 Task: Look for space in Baden, Austria from 11th June, 2023 to 17th June, 2023 for 1 adult in price range Rs.5000 to Rs.12000. Place can be private room with 1  bedroom having 1 bed and 1 bathroom. Property type can be house, flat, guest house, hotel. Amenities needed are: heating. Booking option can be shelf check-in. Required host language is English.
Action: Mouse moved to (477, 160)
Screenshot: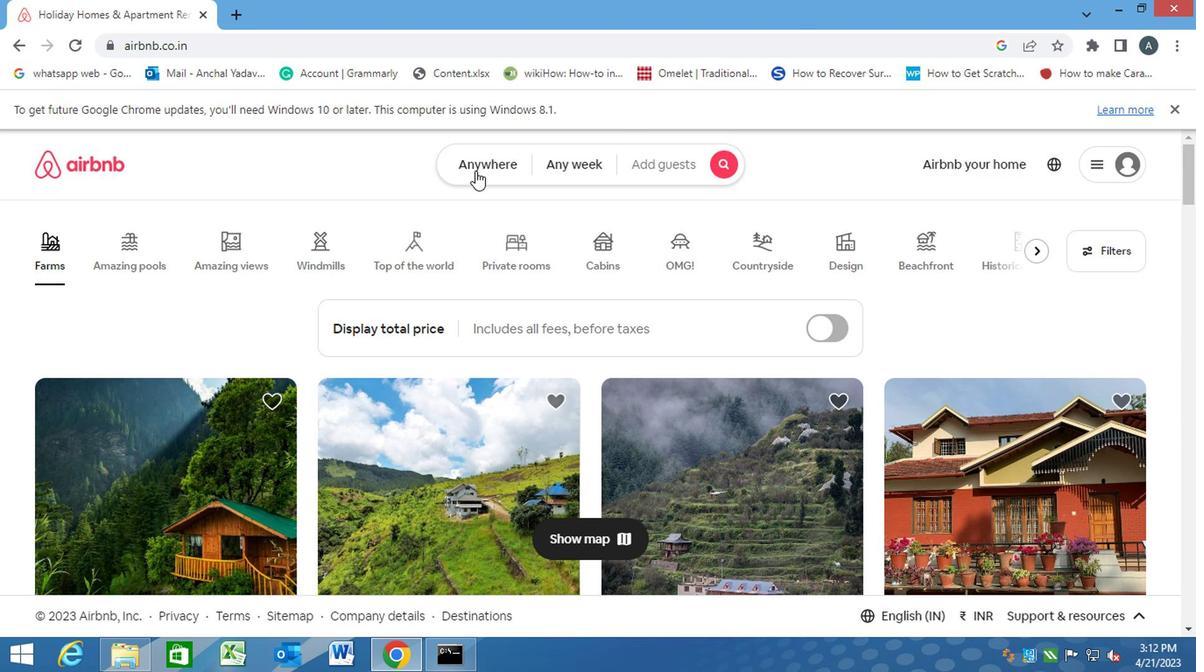 
Action: Mouse pressed left at (477, 160)
Screenshot: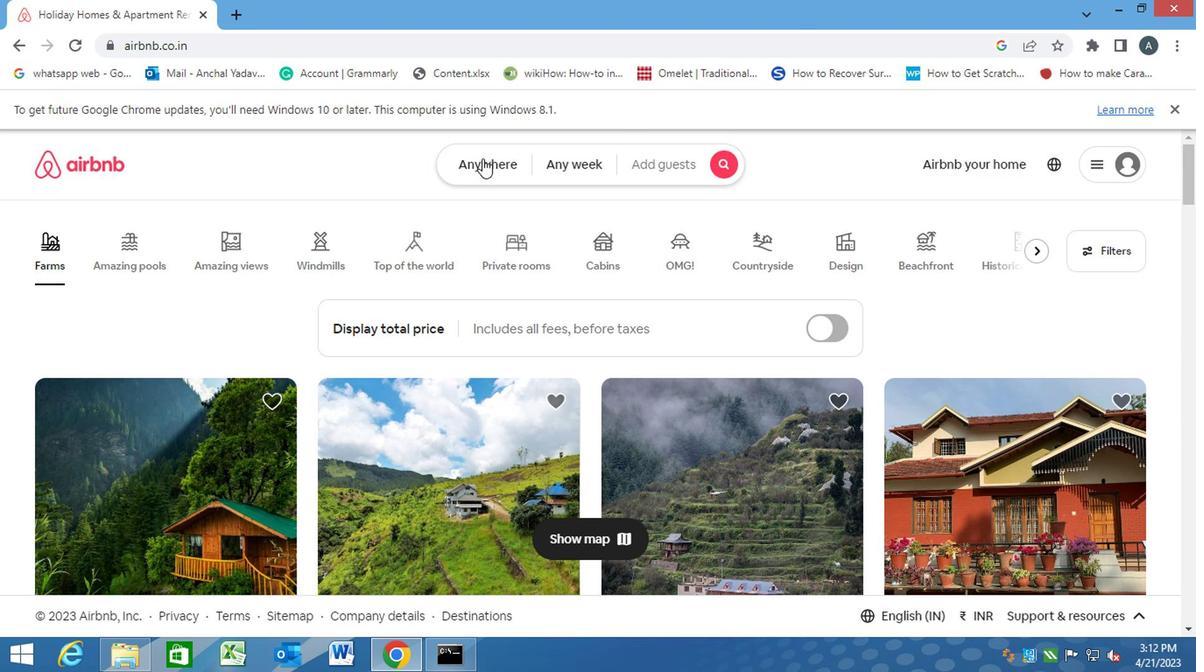
Action: Mouse moved to (420, 215)
Screenshot: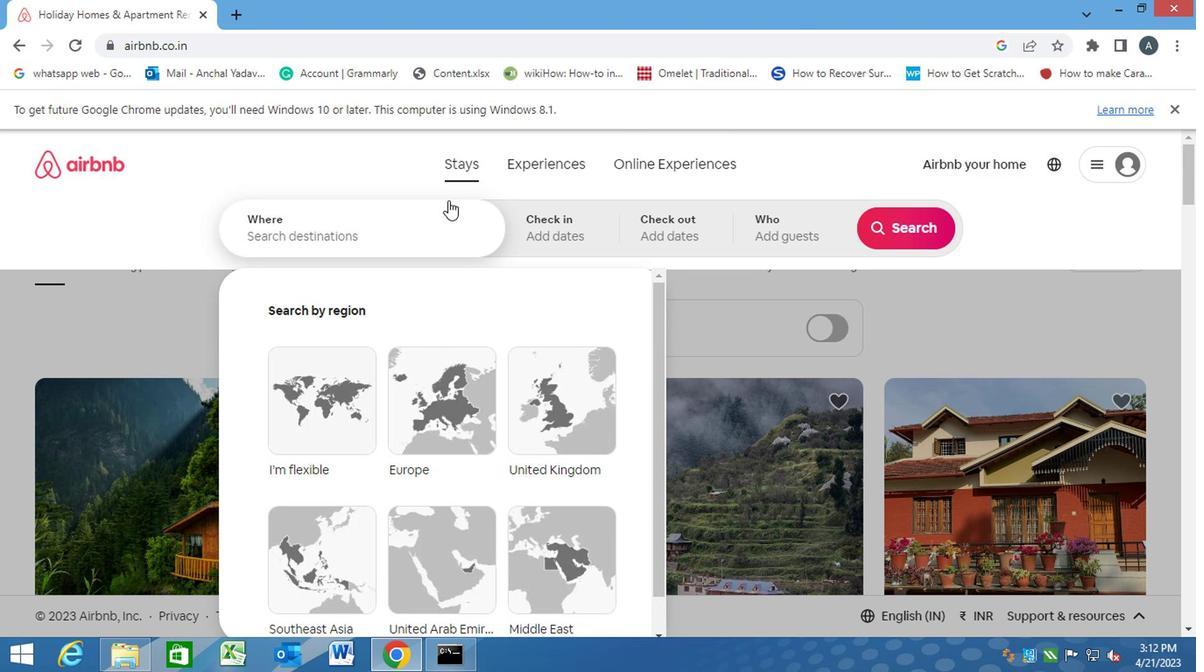 
Action: Mouse pressed left at (420, 215)
Screenshot: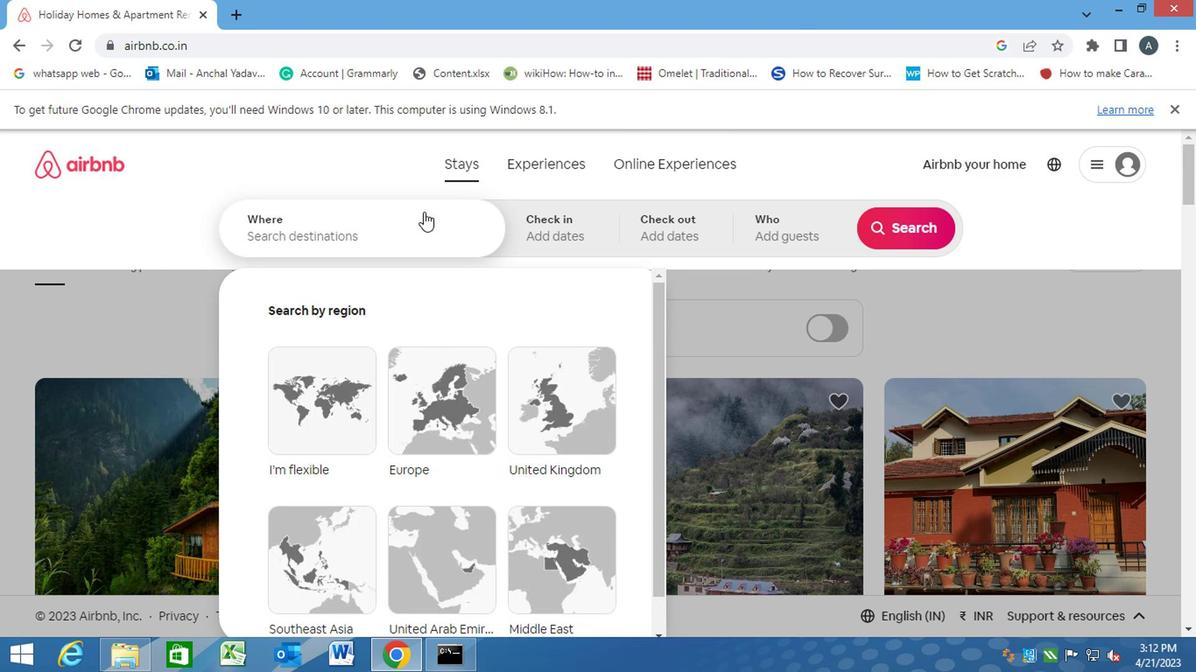 
Action: Key pressed <Key.caps_lock><Key.caps_lock>b<Key.caps_lock>aden,<Key.space><Key.caps_lock>a<Key.caps_lock>ustria<Key.enter>
Screenshot: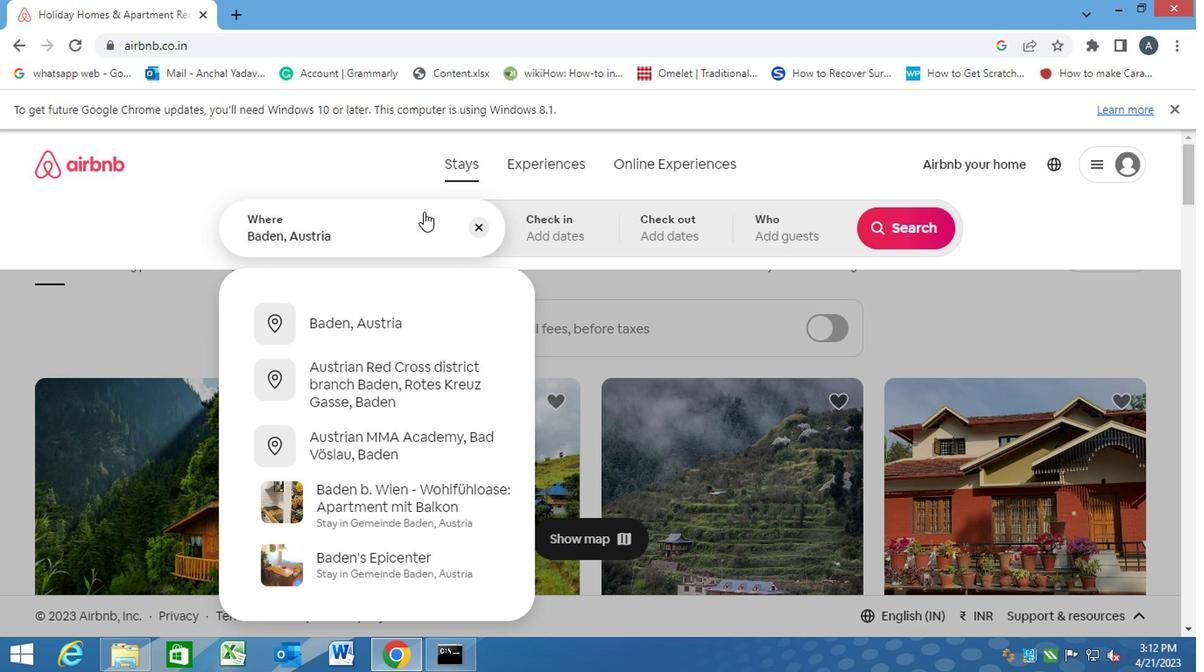 
Action: Mouse moved to (872, 371)
Screenshot: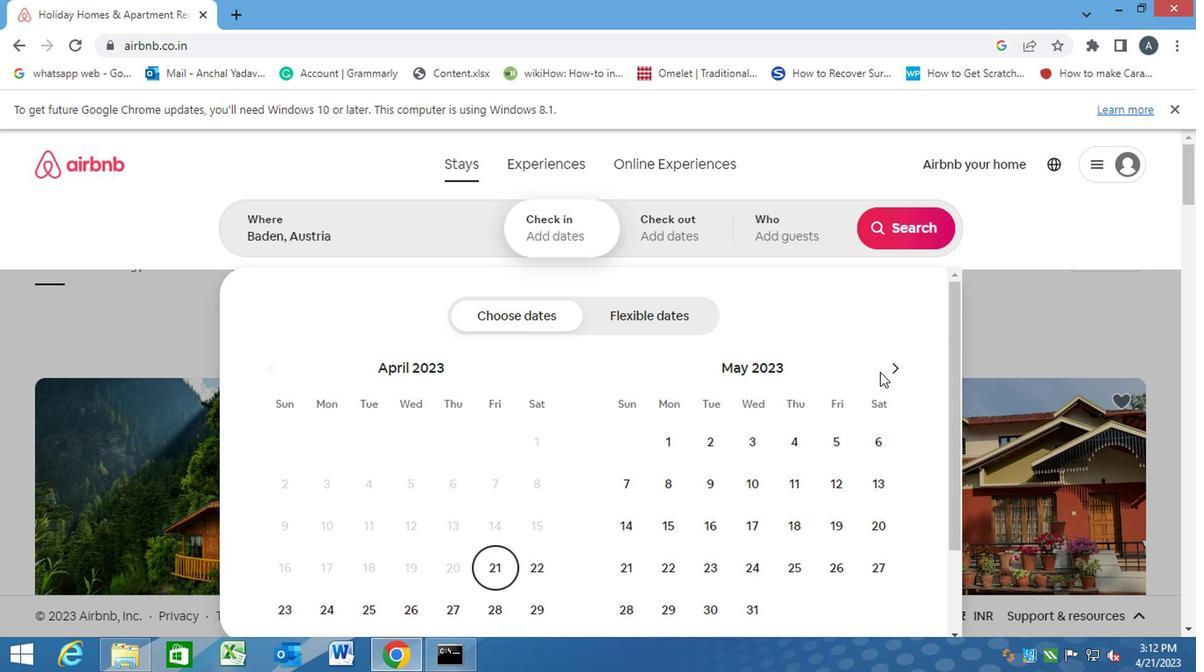 
Action: Mouse pressed left at (872, 371)
Screenshot: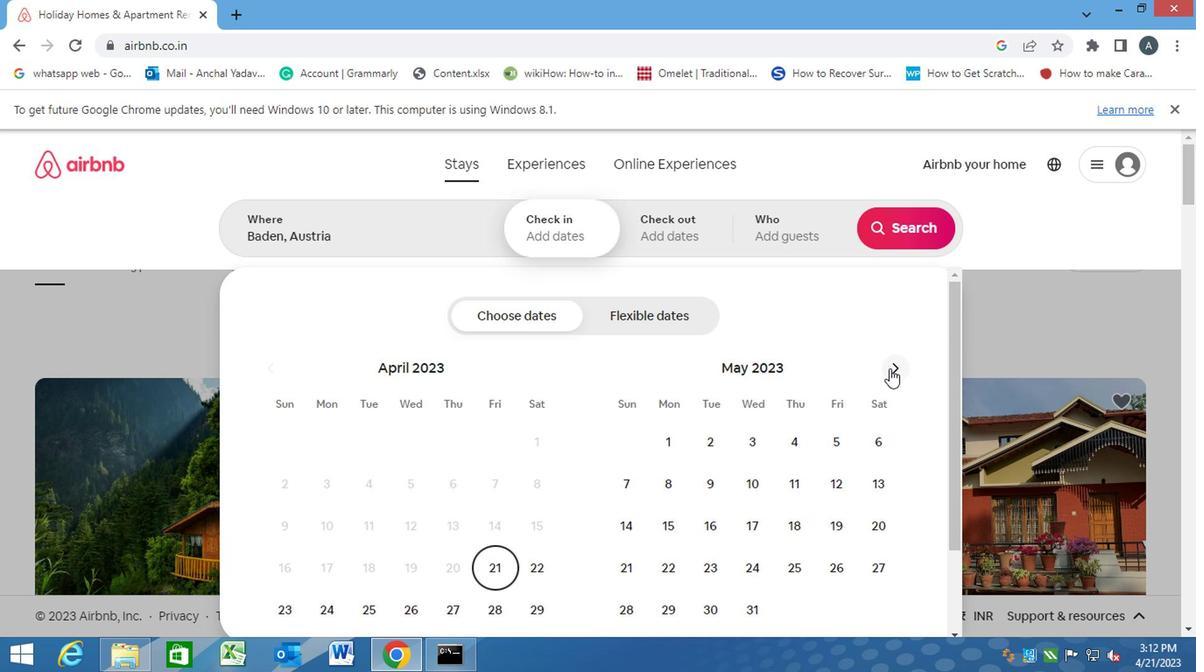 
Action: Mouse moved to (628, 519)
Screenshot: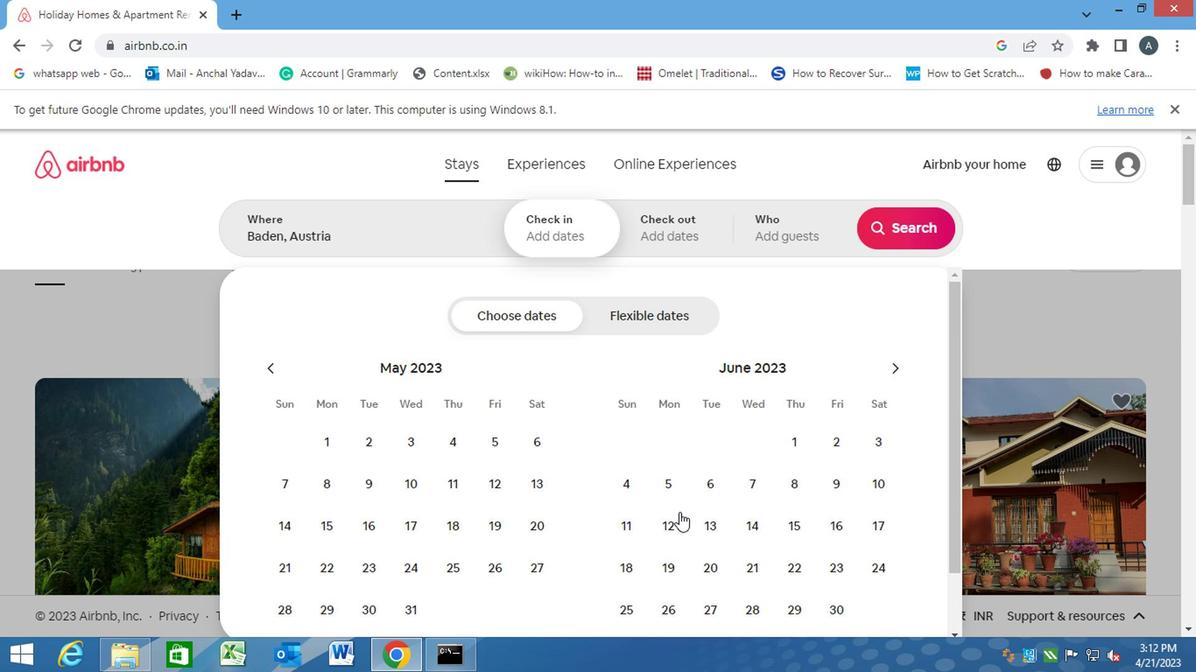 
Action: Mouse pressed left at (628, 519)
Screenshot: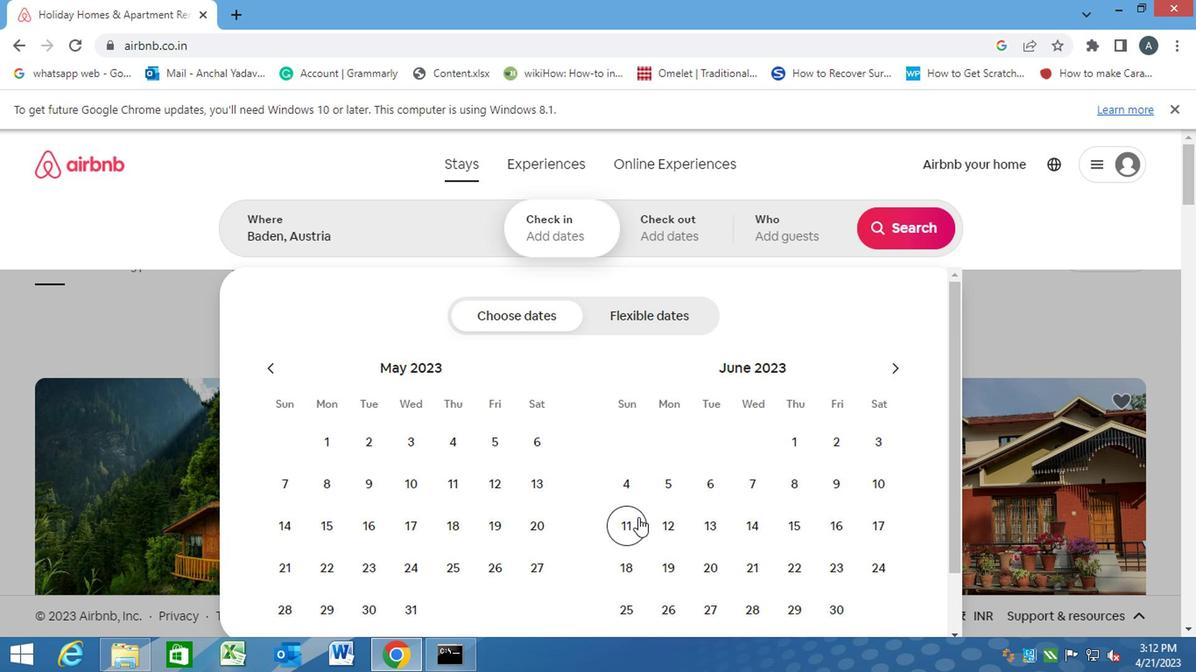 
Action: Mouse moved to (874, 525)
Screenshot: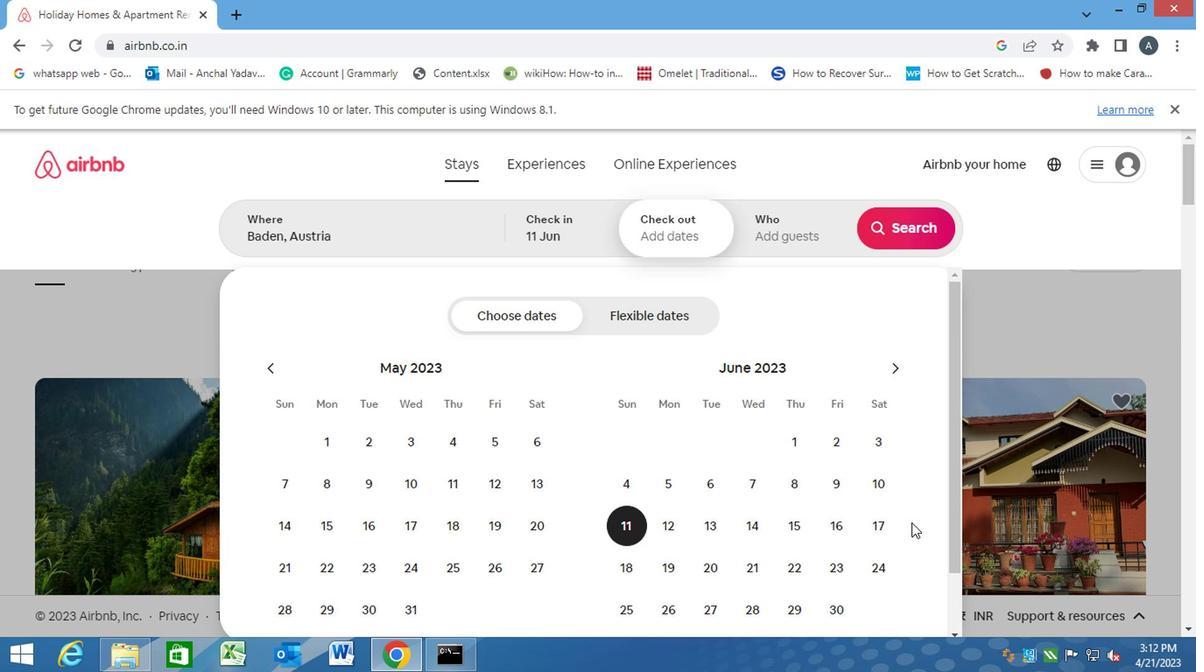 
Action: Mouse pressed left at (874, 525)
Screenshot: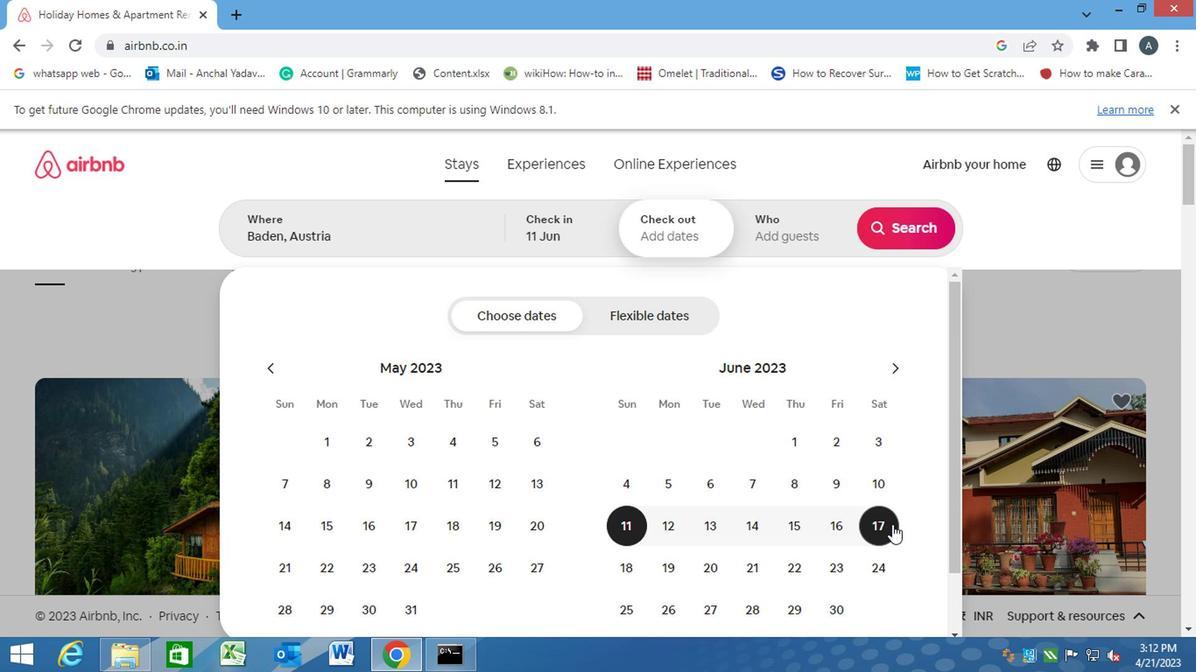 
Action: Mouse moved to (787, 241)
Screenshot: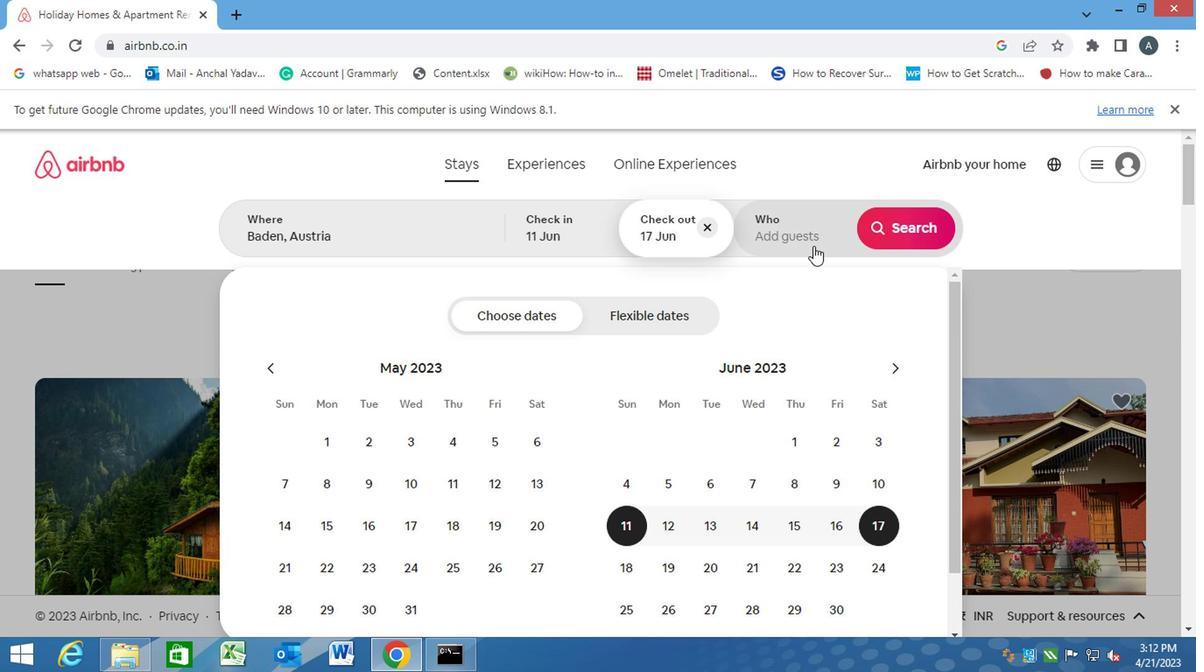 
Action: Mouse pressed left at (787, 241)
Screenshot: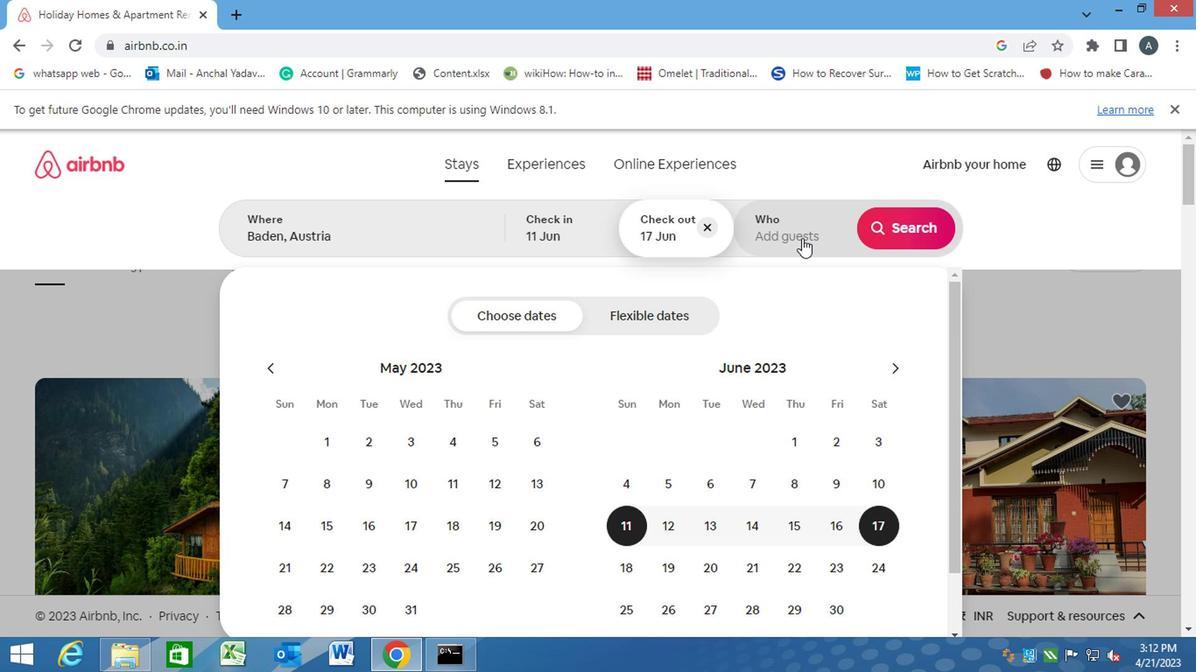
Action: Mouse moved to (886, 329)
Screenshot: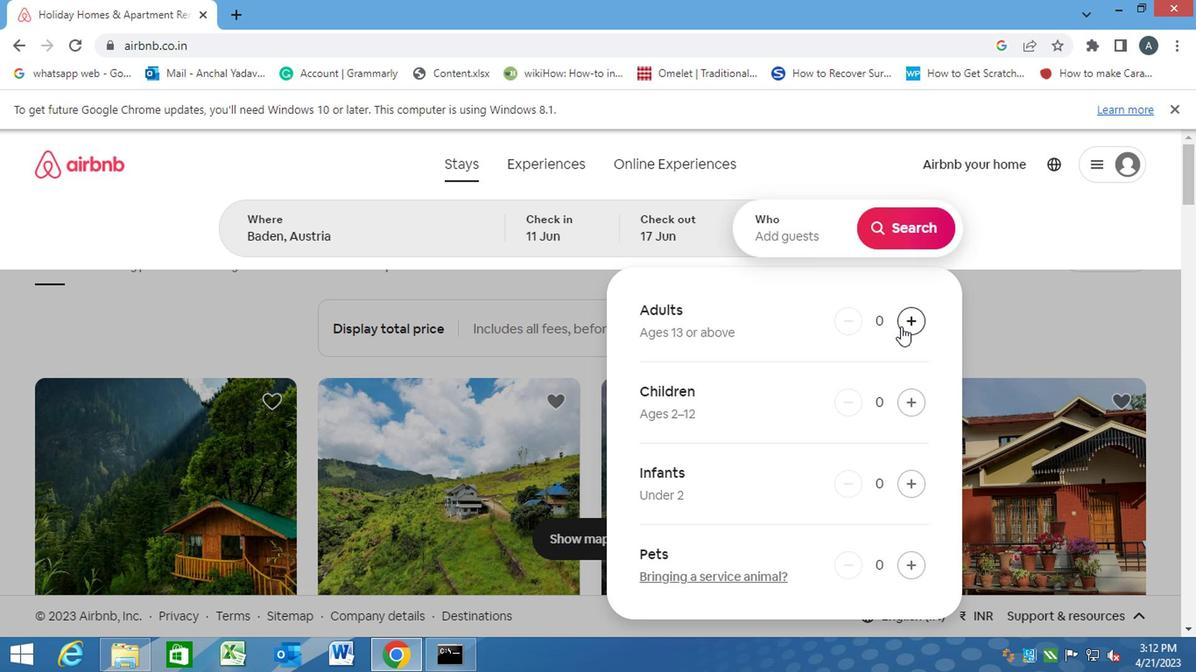 
Action: Mouse pressed left at (886, 329)
Screenshot: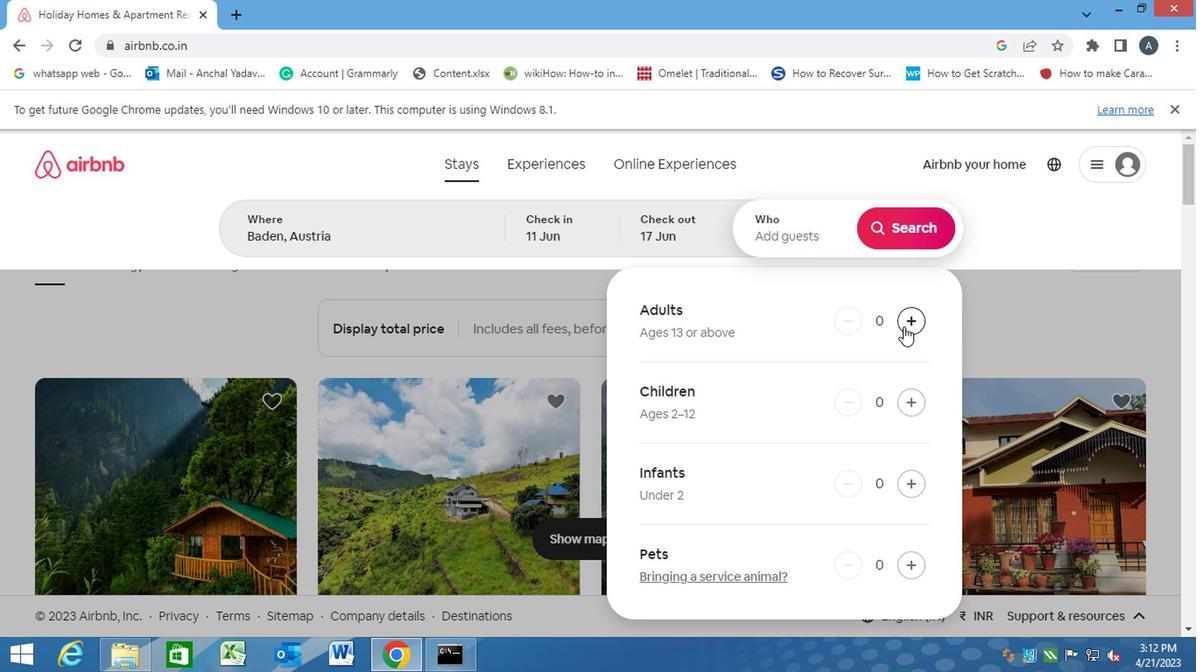 
Action: Mouse moved to (886, 230)
Screenshot: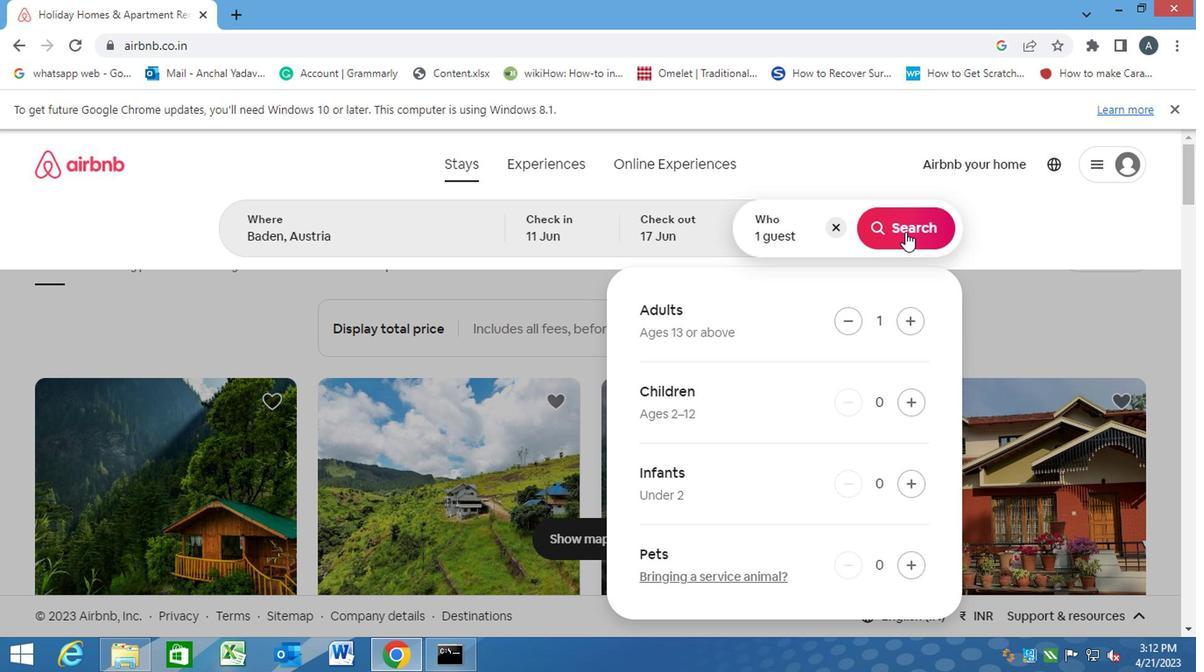 
Action: Mouse pressed left at (886, 230)
Screenshot: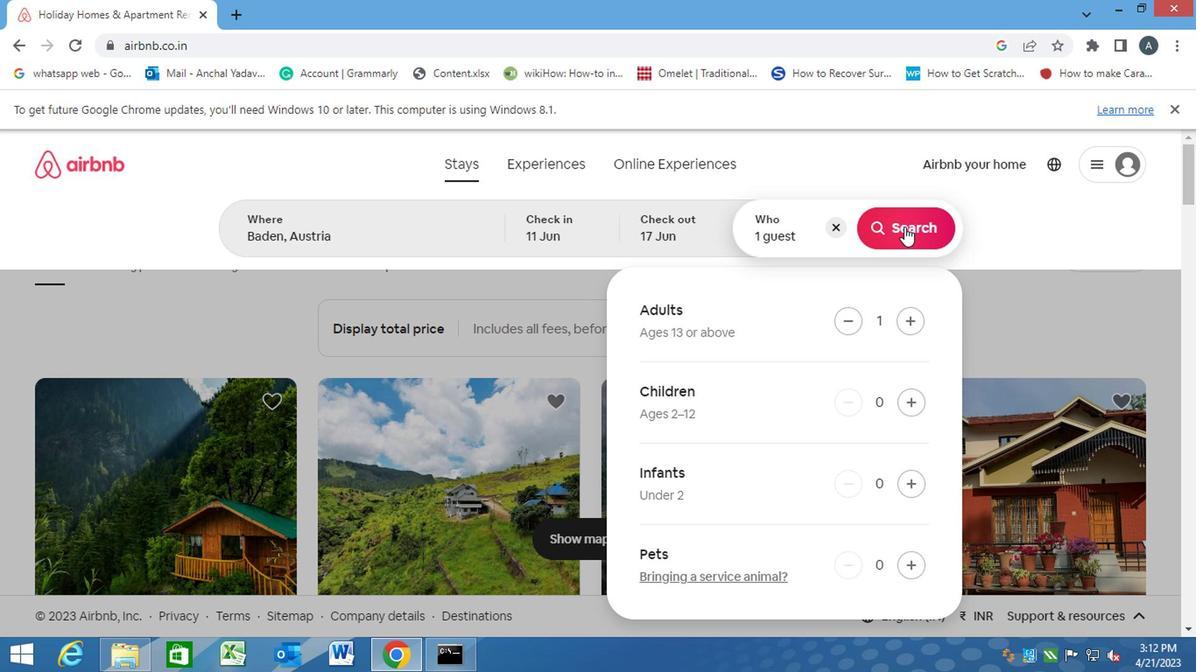 
Action: Mouse moved to (1083, 238)
Screenshot: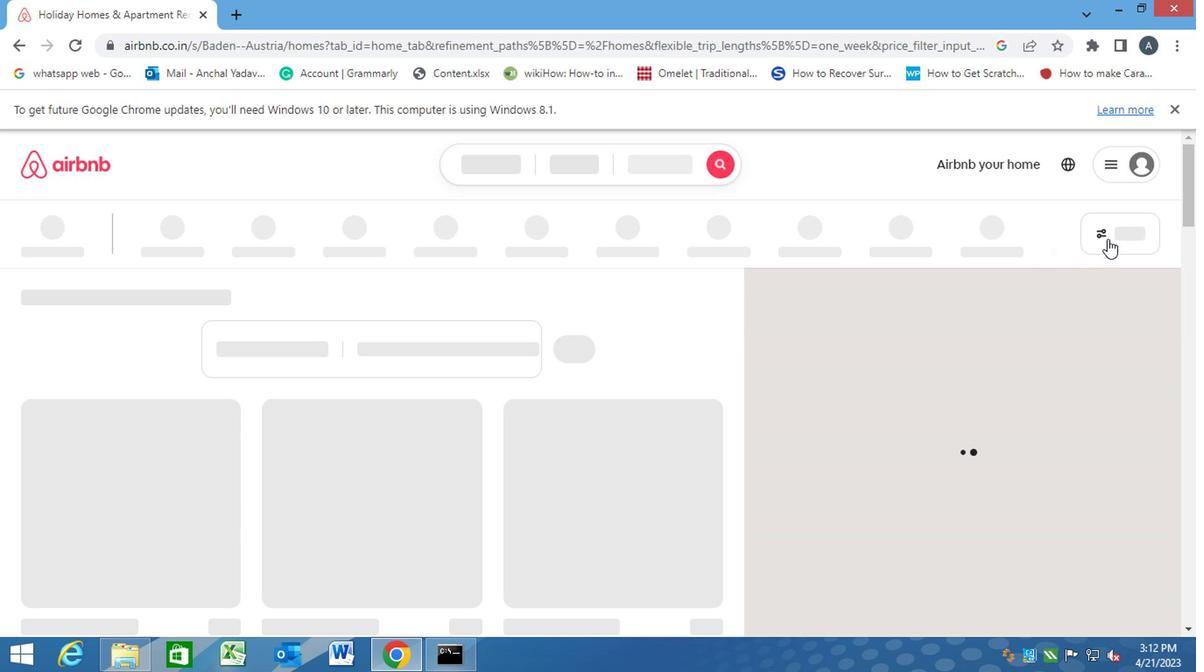 
Action: Mouse pressed left at (1083, 238)
Screenshot: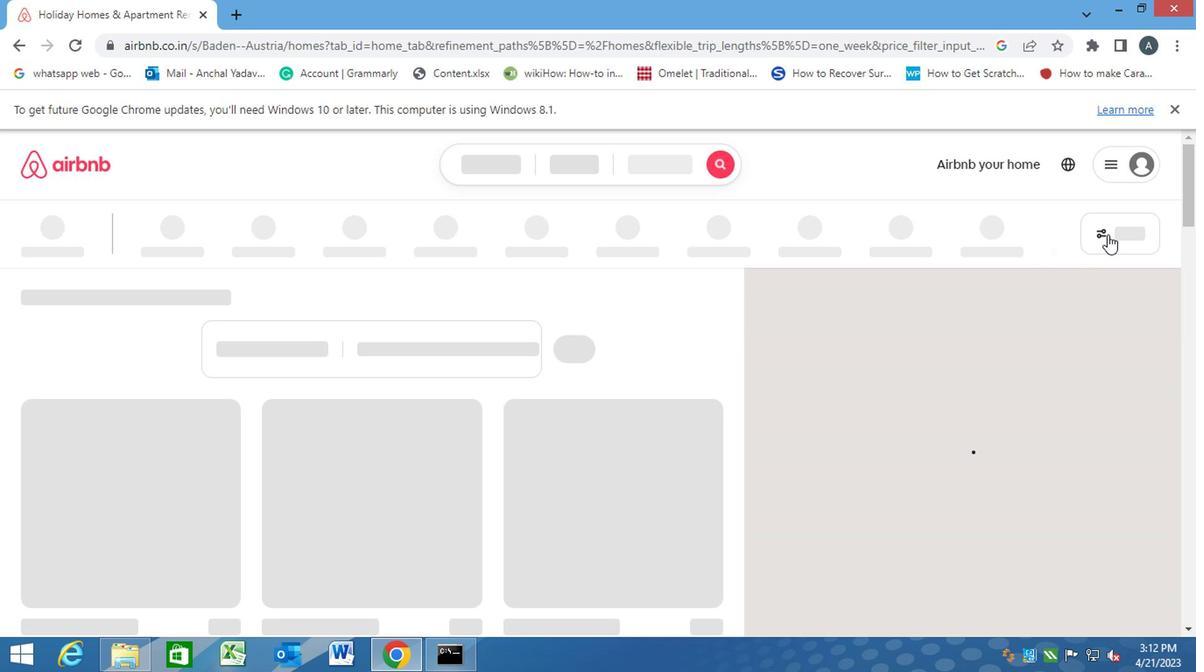 
Action: Mouse moved to (1087, 241)
Screenshot: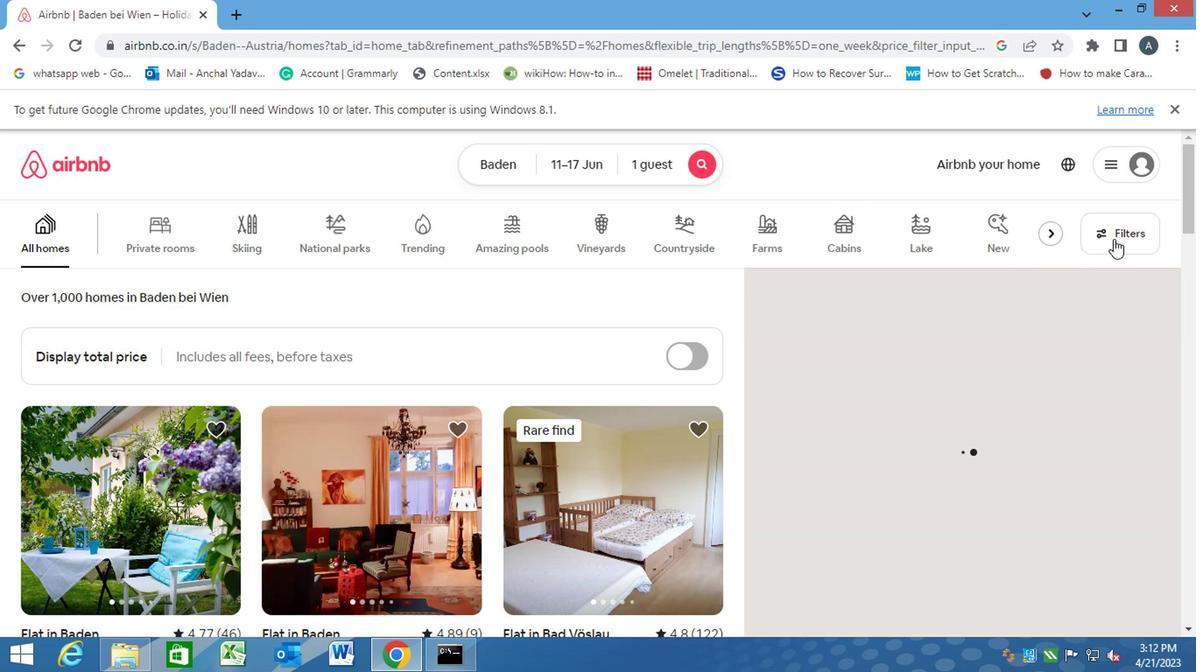 
Action: Mouse pressed left at (1087, 241)
Screenshot: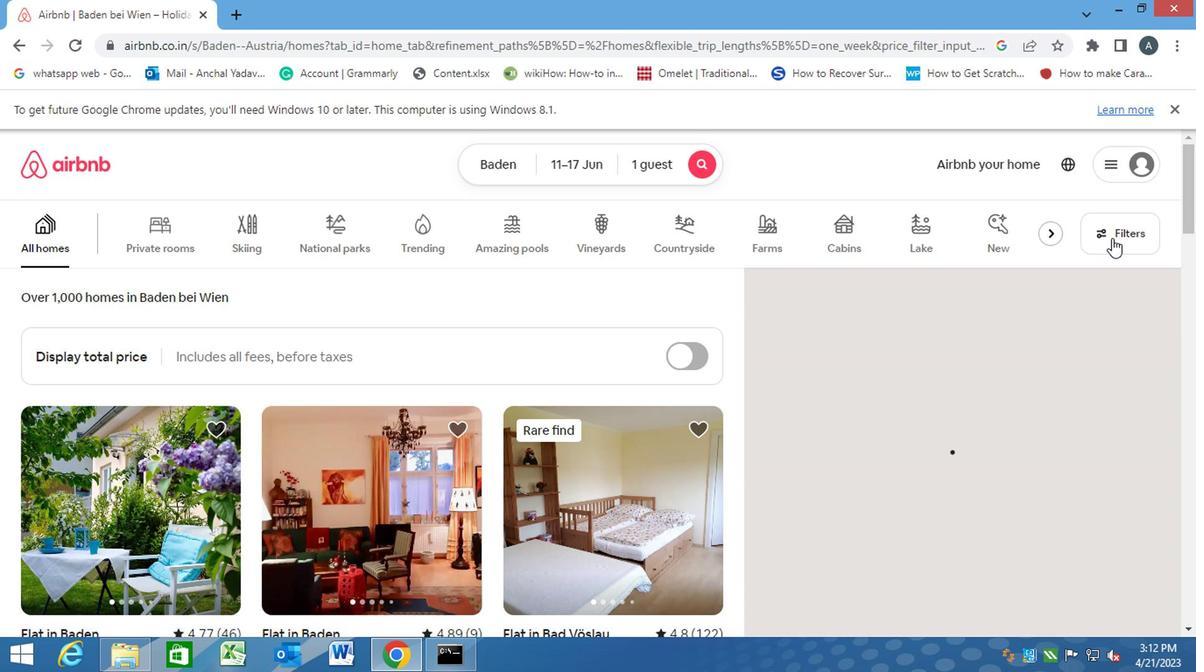 
Action: Mouse moved to (373, 451)
Screenshot: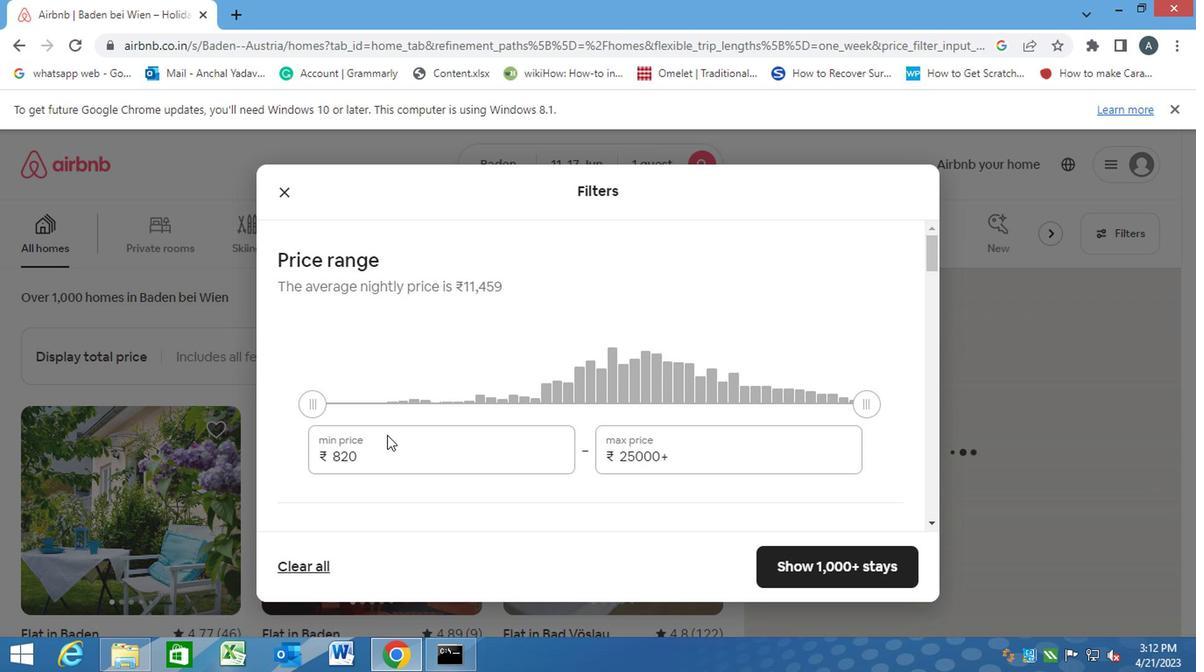 
Action: Mouse pressed left at (373, 451)
Screenshot: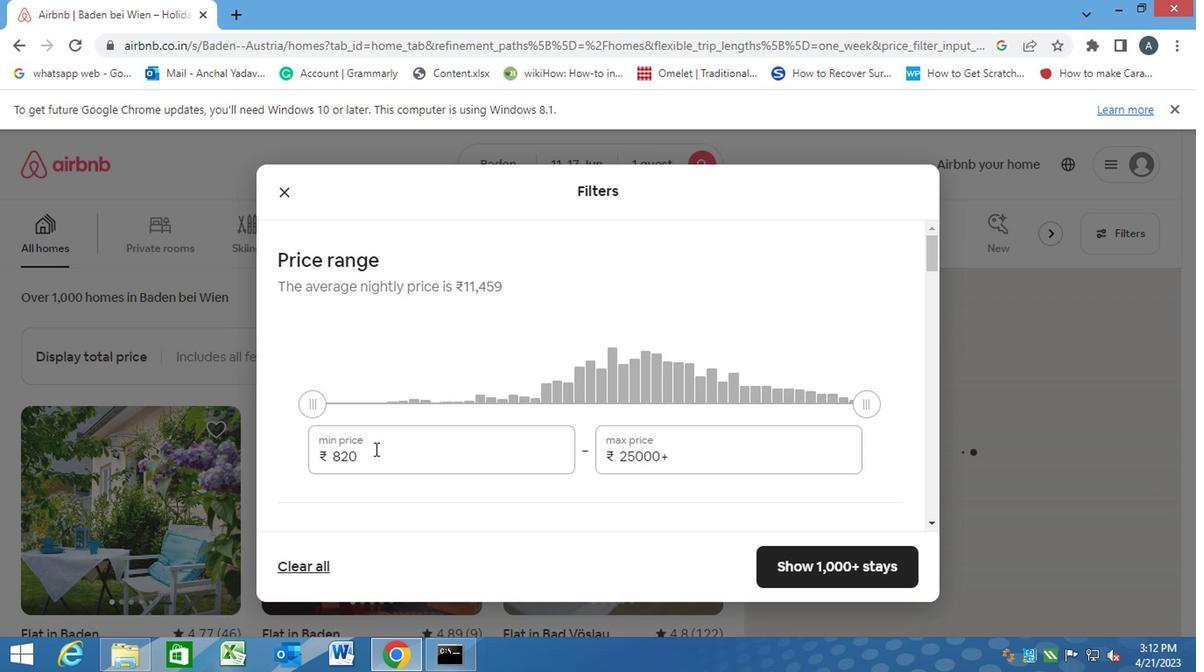 
Action: Mouse moved to (325, 462)
Screenshot: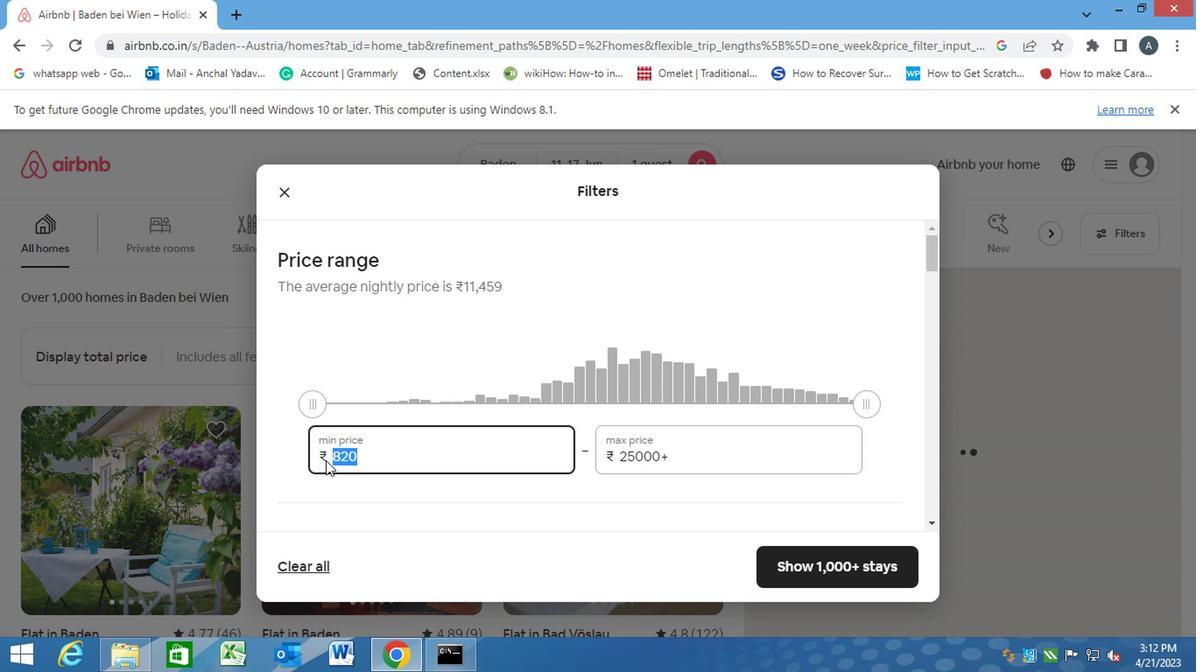 
Action: Key pressed 5000<Key.tab>12
Screenshot: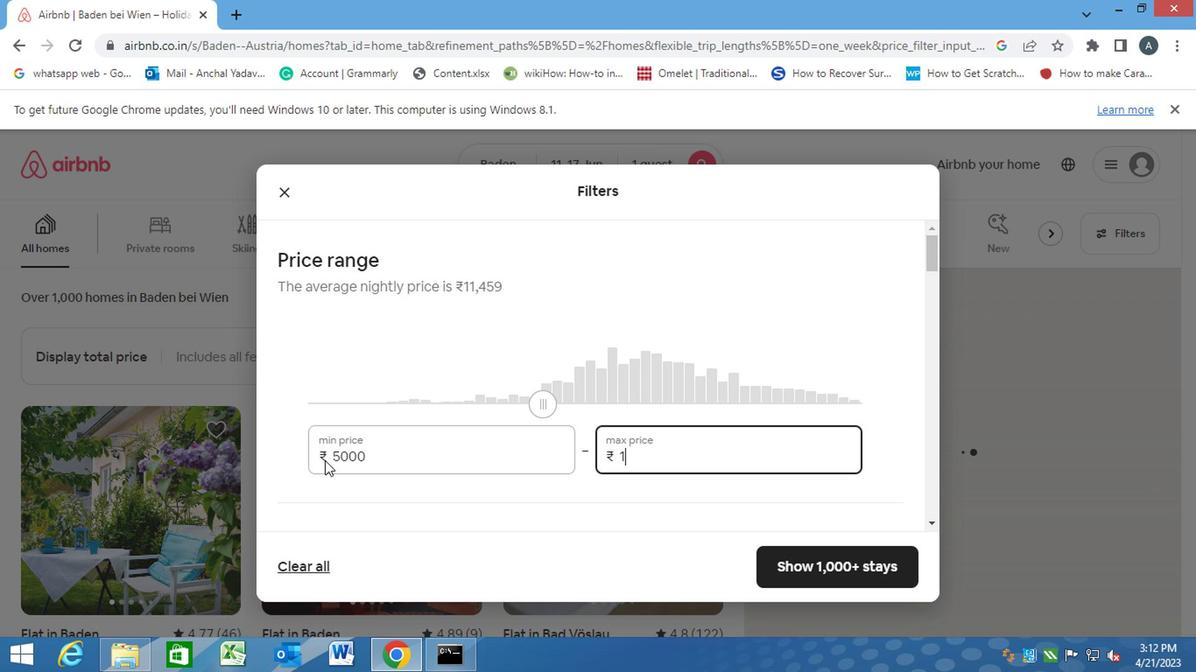 
Action: Mouse moved to (325, 461)
Screenshot: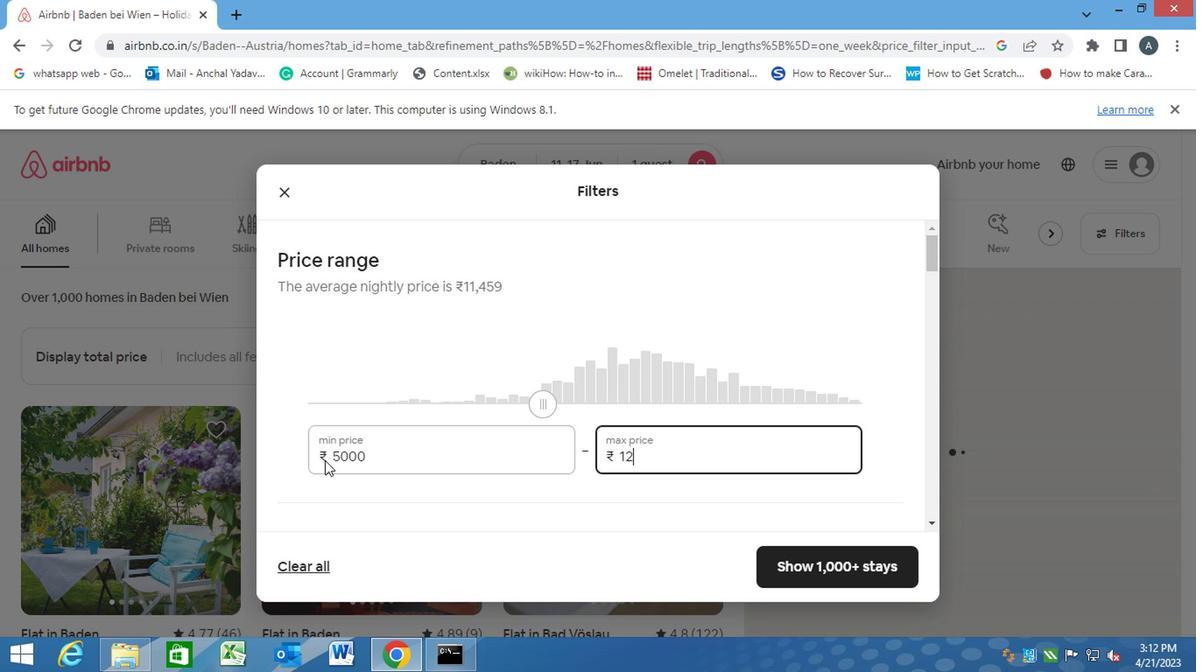 
Action: Key pressed 000
Screenshot: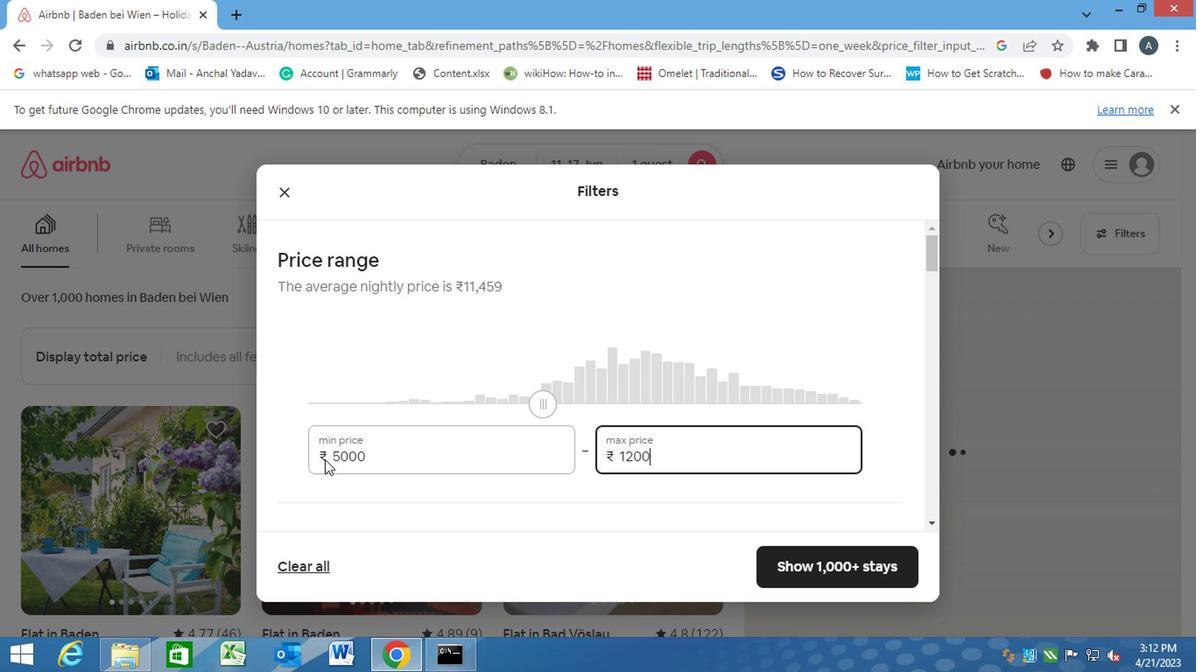 
Action: Mouse moved to (394, 499)
Screenshot: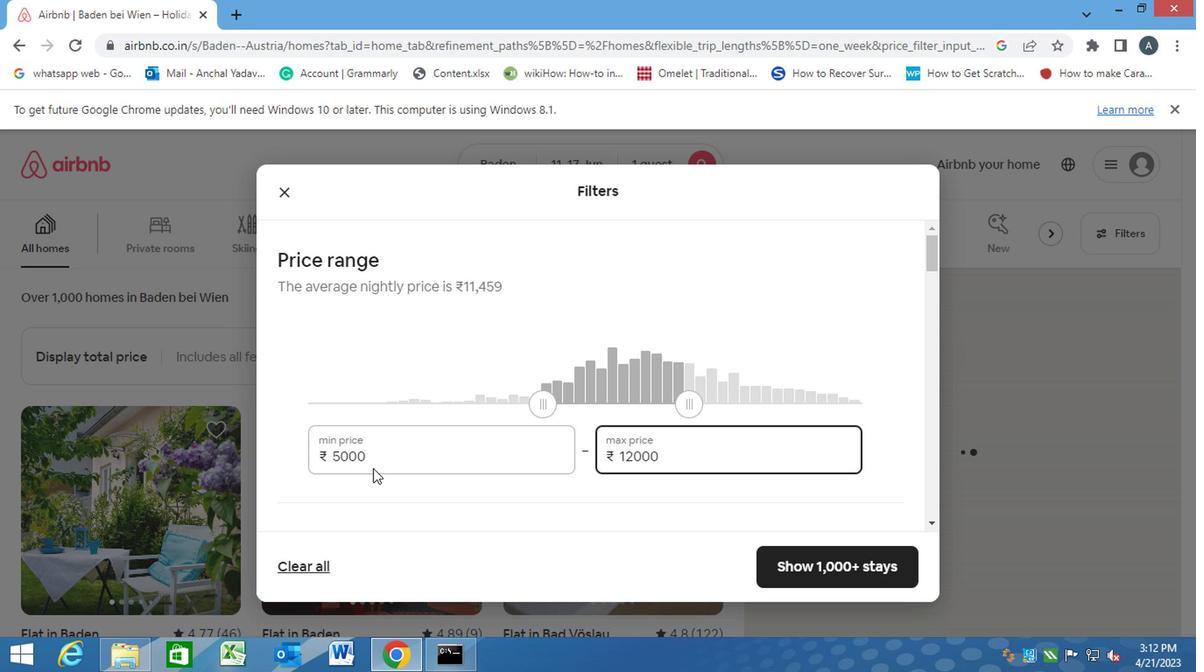 
Action: Mouse pressed left at (394, 499)
Screenshot: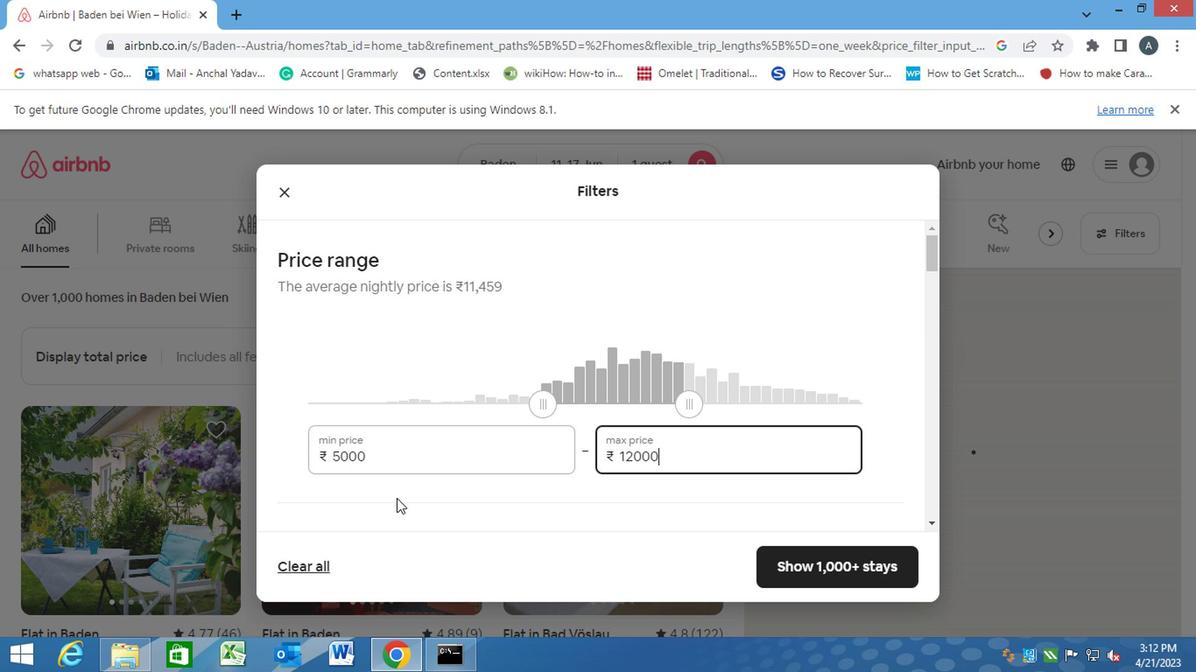 
Action: Mouse scrolled (394, 499) with delta (0, 0)
Screenshot: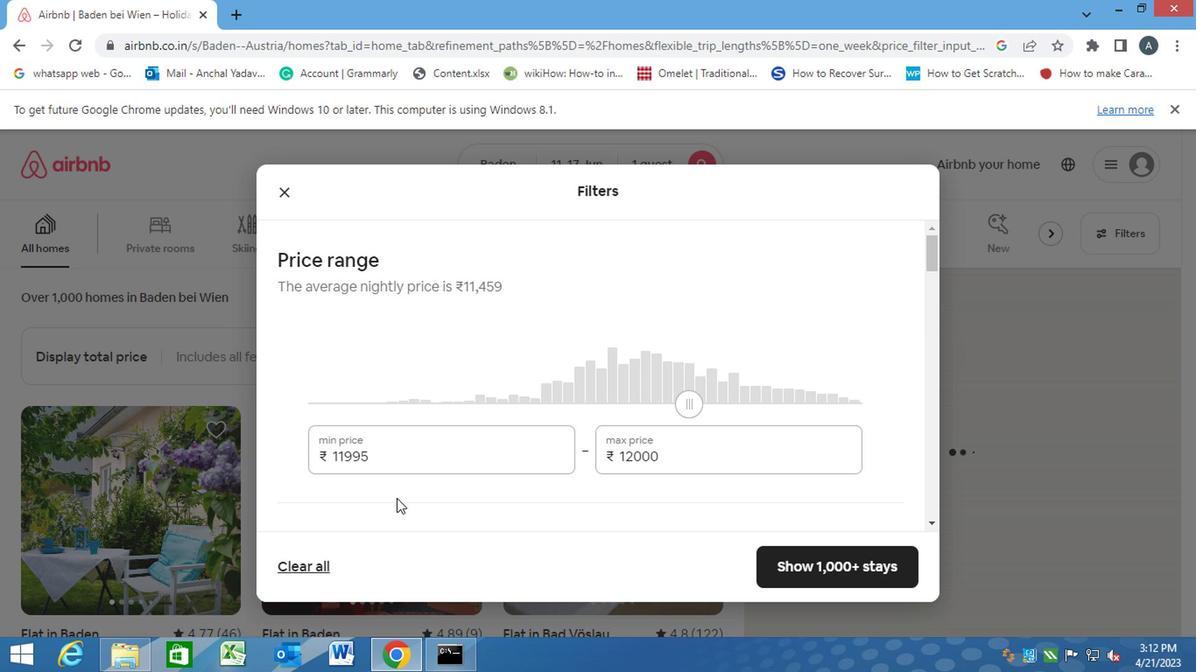 
Action: Mouse scrolled (394, 499) with delta (0, 0)
Screenshot: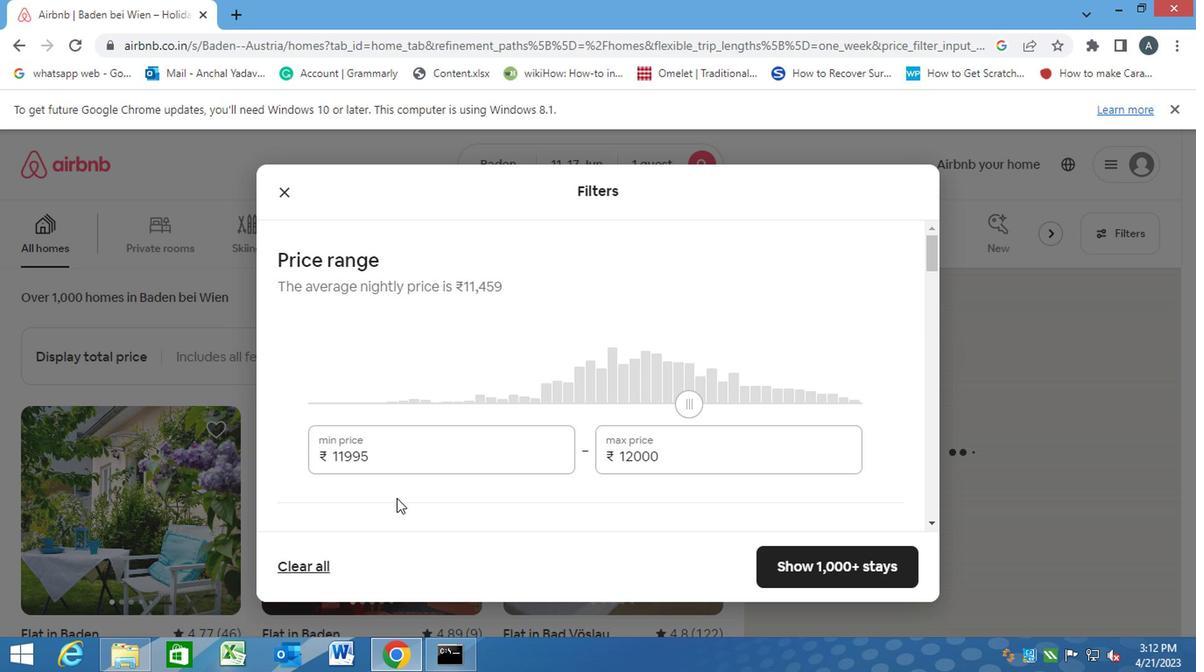 
Action: Mouse scrolled (394, 499) with delta (0, 0)
Screenshot: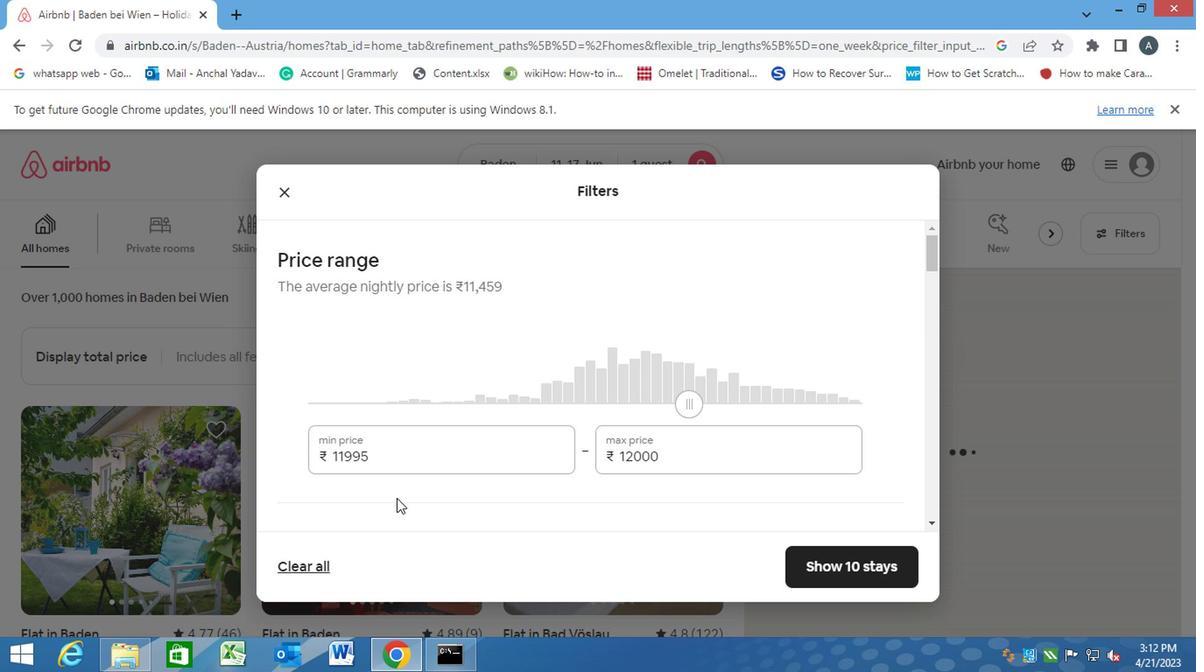 
Action: Mouse scrolled (394, 500) with delta (0, 0)
Screenshot: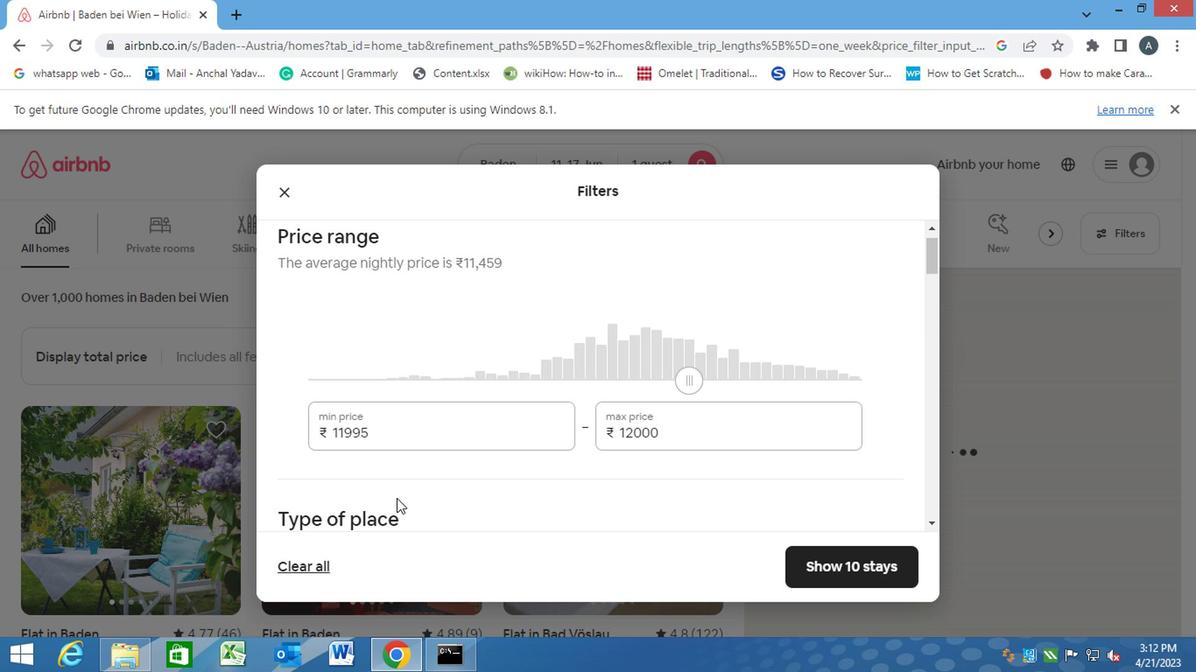 
Action: Mouse moved to (595, 420)
Screenshot: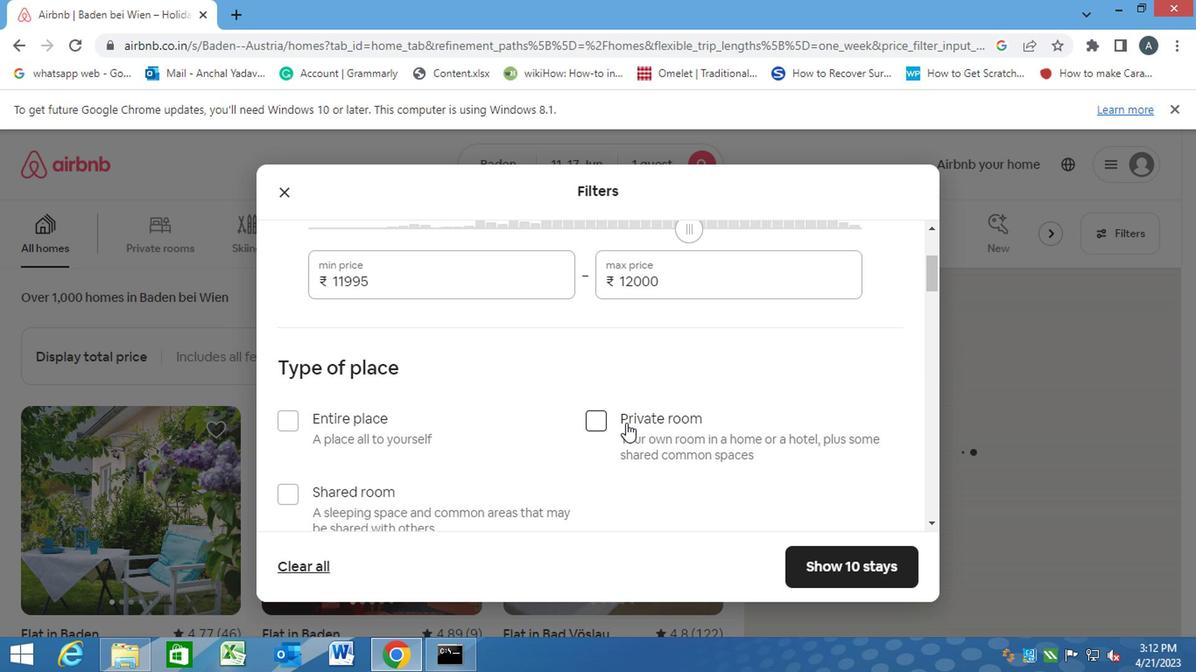 
Action: Mouse pressed left at (595, 420)
Screenshot: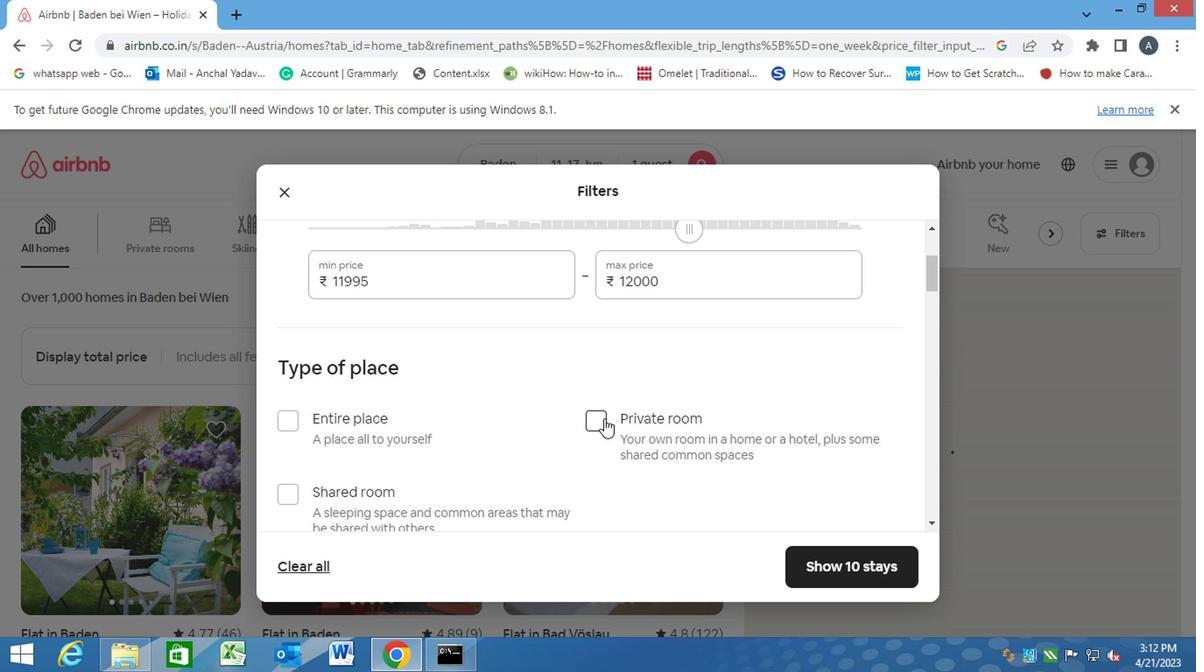 
Action: Mouse moved to (588, 466)
Screenshot: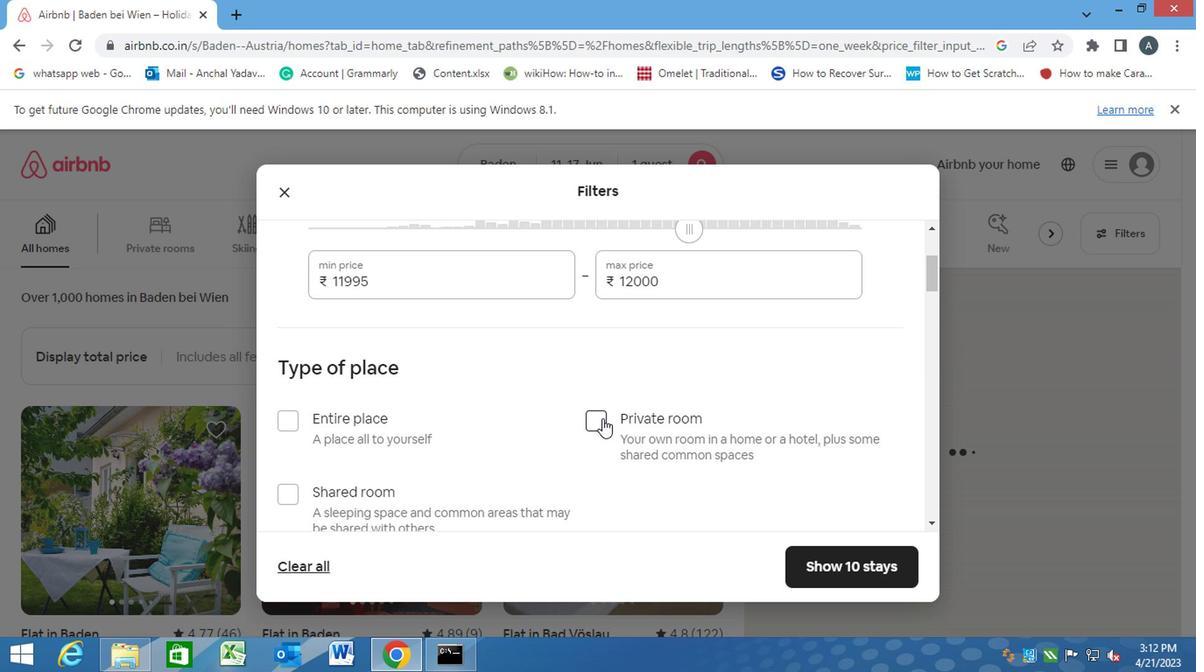 
Action: Mouse scrolled (588, 464) with delta (0, -1)
Screenshot: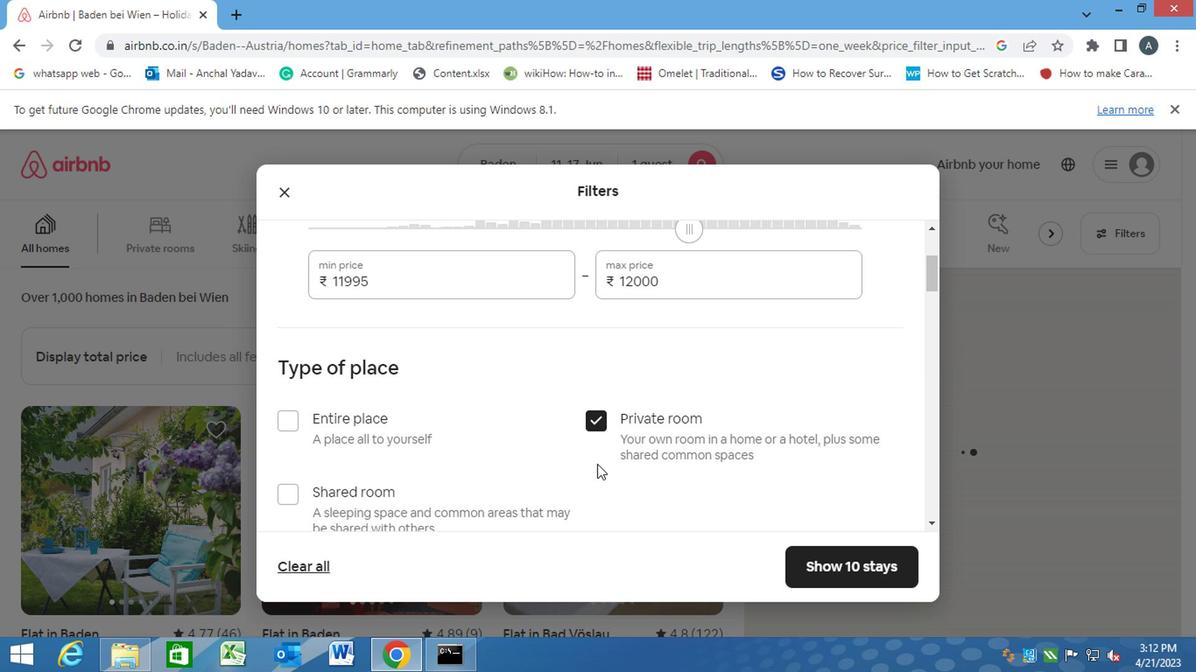 
Action: Mouse scrolled (588, 464) with delta (0, -1)
Screenshot: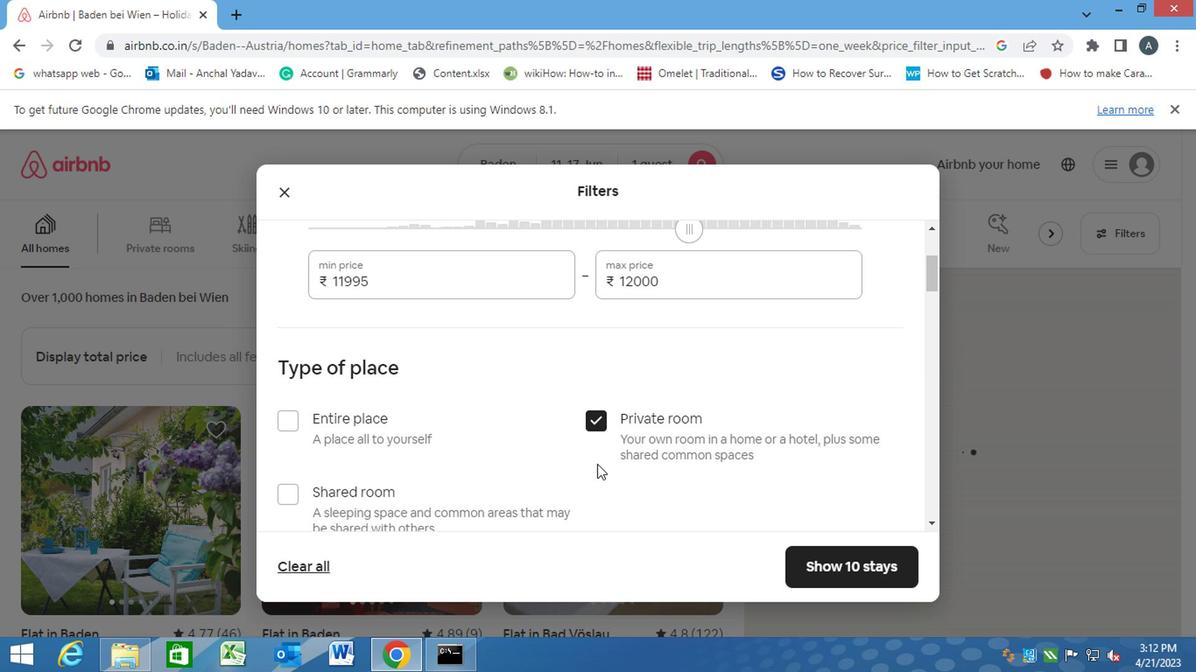 
Action: Mouse scrolled (588, 464) with delta (0, -1)
Screenshot: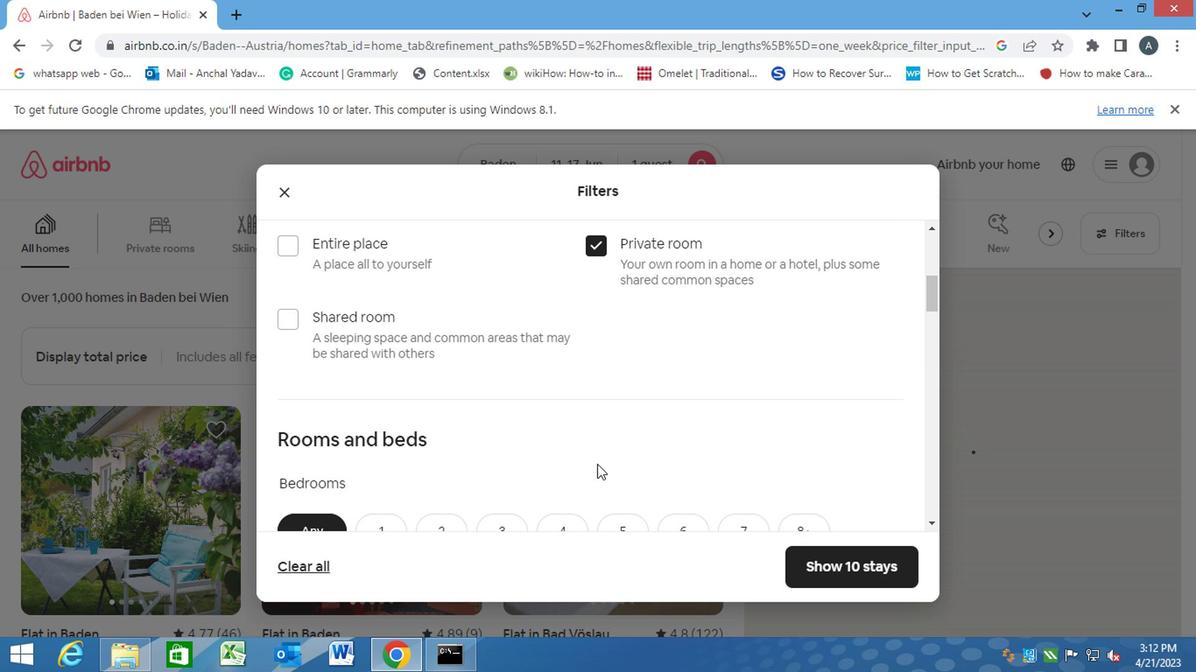 
Action: Mouse moved to (583, 464)
Screenshot: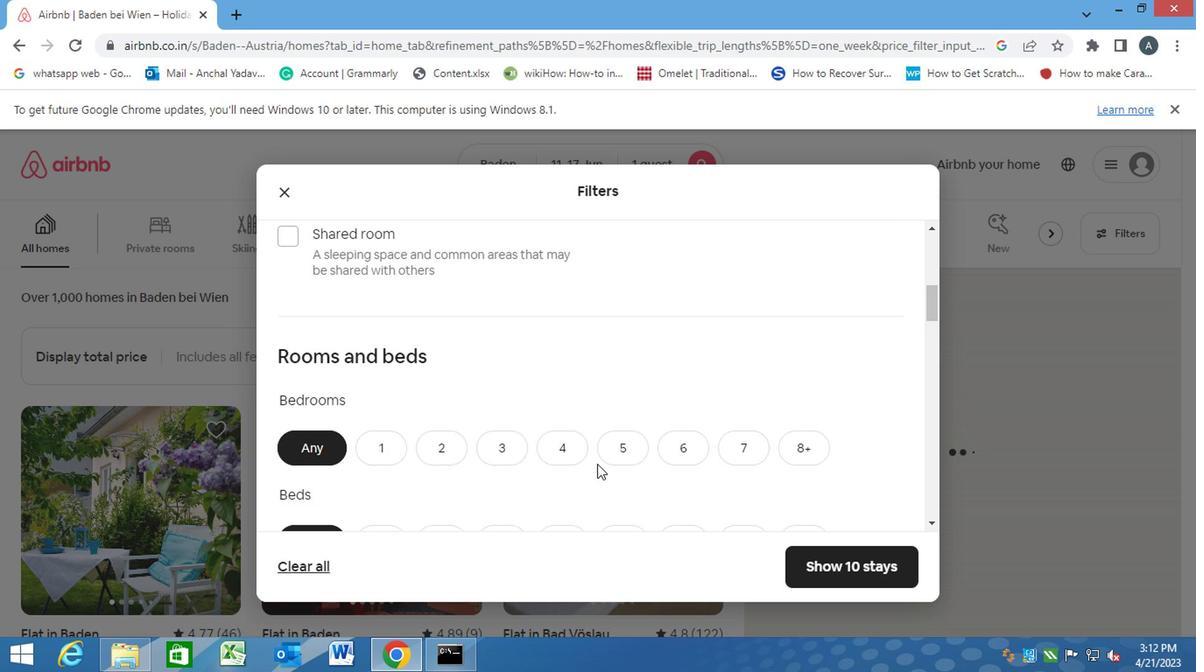 
Action: Mouse scrolled (583, 462) with delta (0, -1)
Screenshot: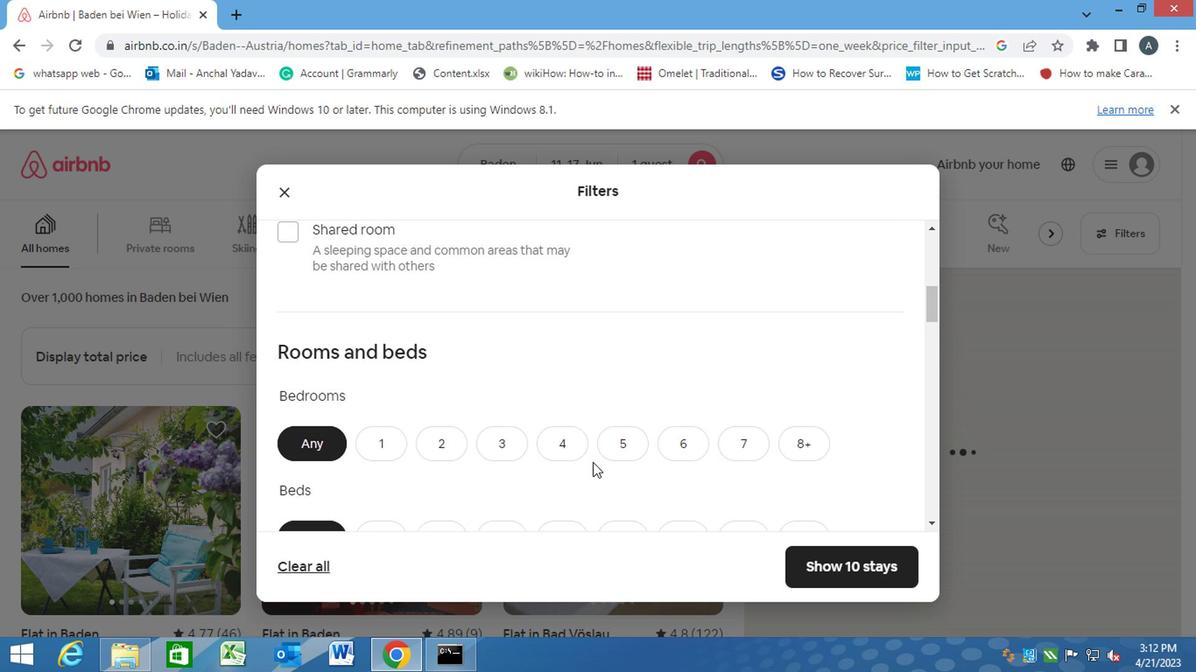 
Action: Mouse moved to (393, 380)
Screenshot: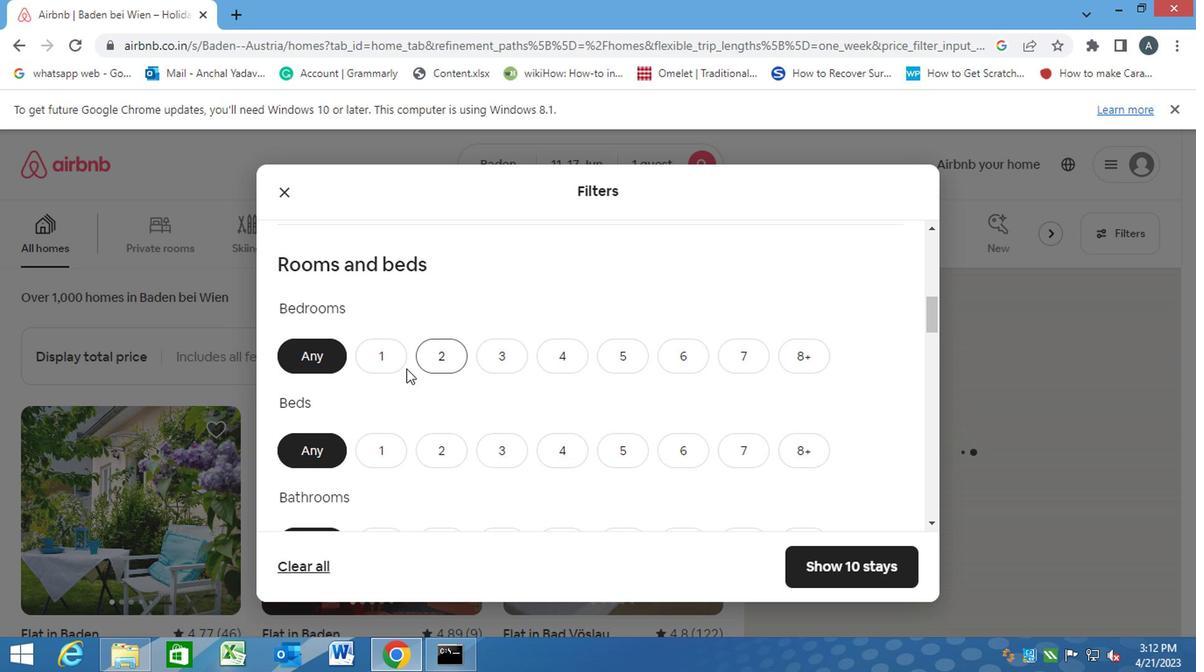 
Action: Mouse scrolled (393, 380) with delta (0, 0)
Screenshot: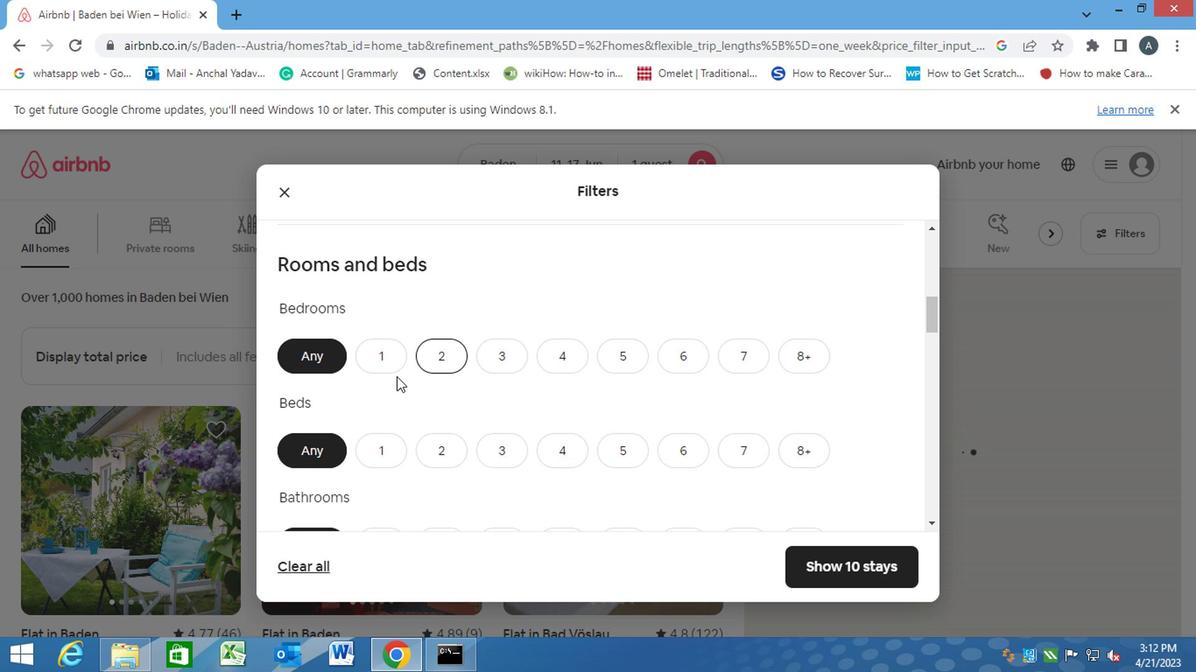 
Action: Mouse scrolled (393, 381) with delta (0, 0)
Screenshot: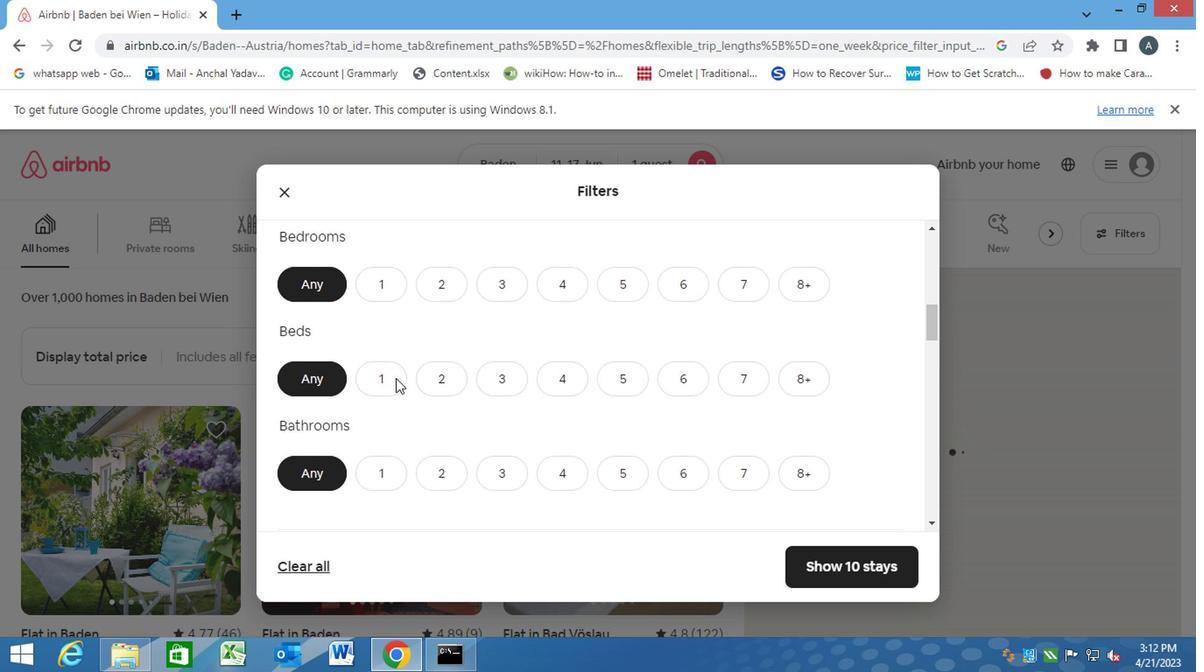 
Action: Mouse scrolled (393, 381) with delta (0, 0)
Screenshot: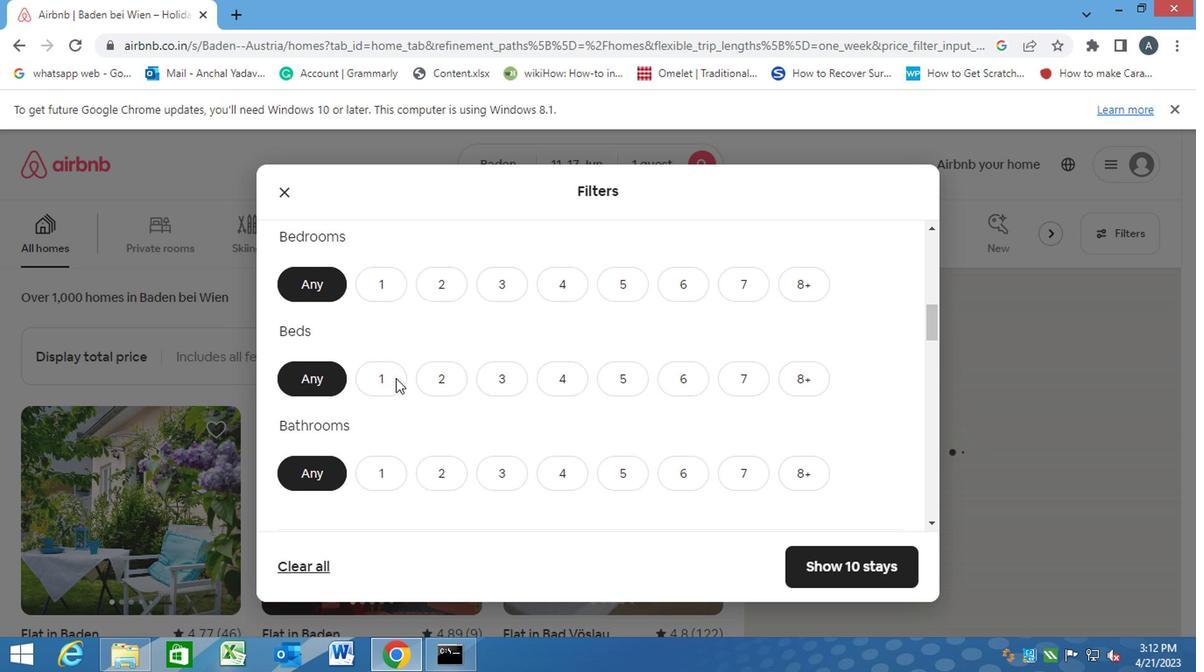 
Action: Mouse scrolled (393, 381) with delta (0, 0)
Screenshot: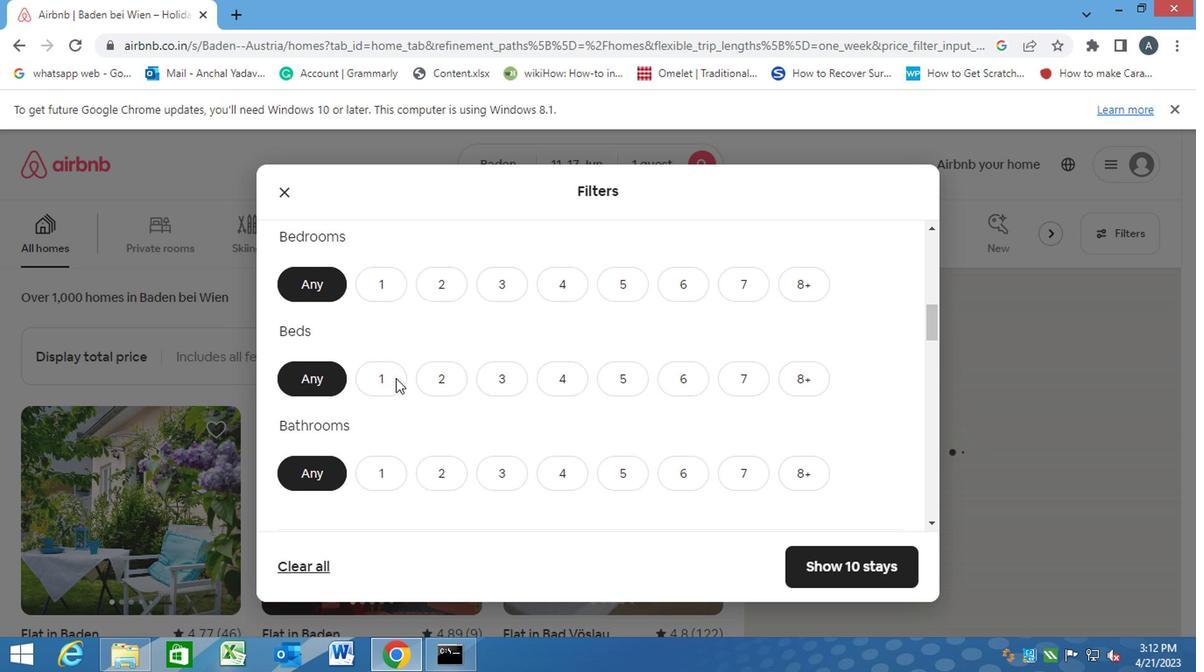 
Action: Mouse scrolled (393, 381) with delta (0, 0)
Screenshot: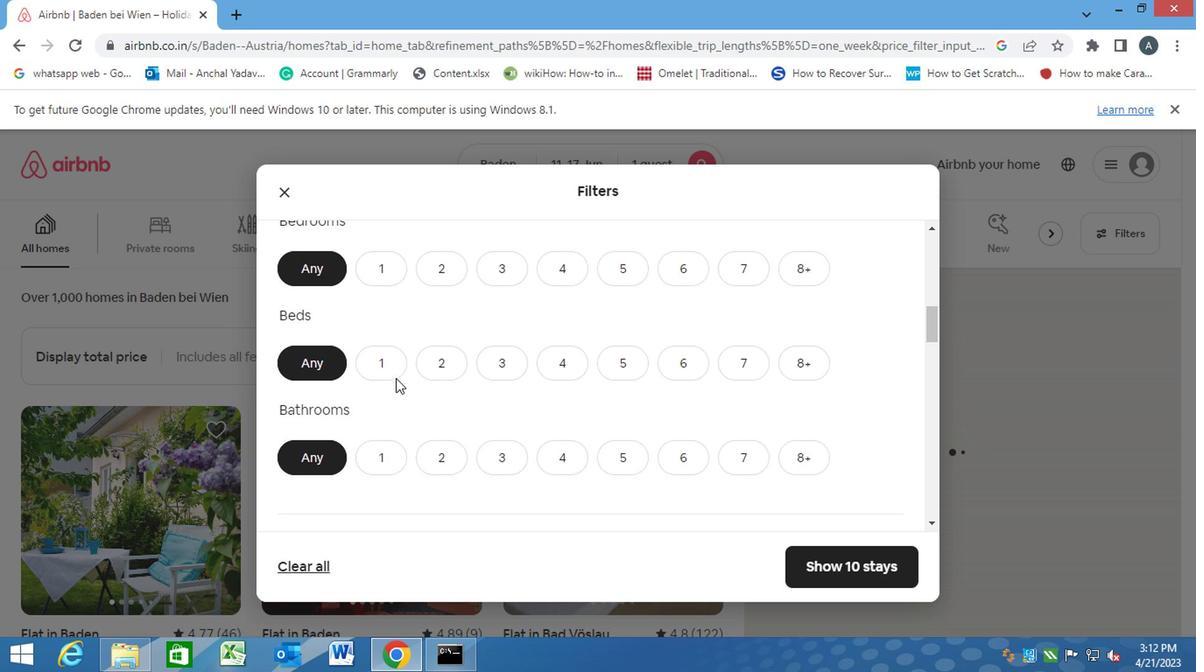 
Action: Mouse scrolled (393, 380) with delta (0, 0)
Screenshot: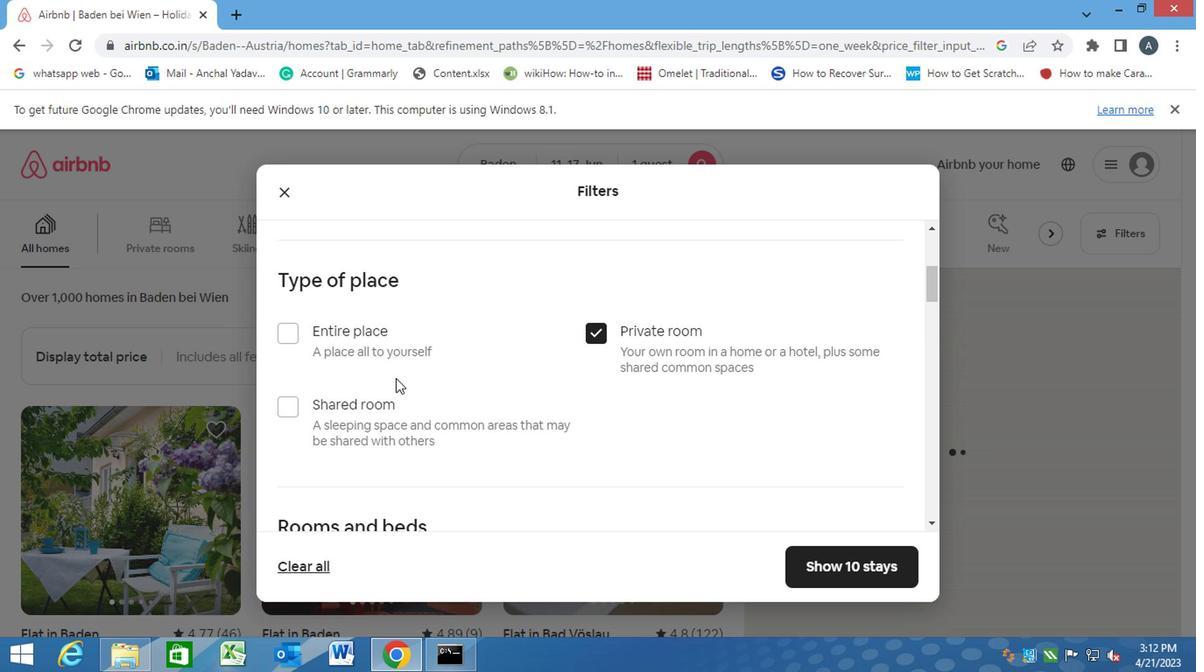 
Action: Mouse scrolled (393, 380) with delta (0, 0)
Screenshot: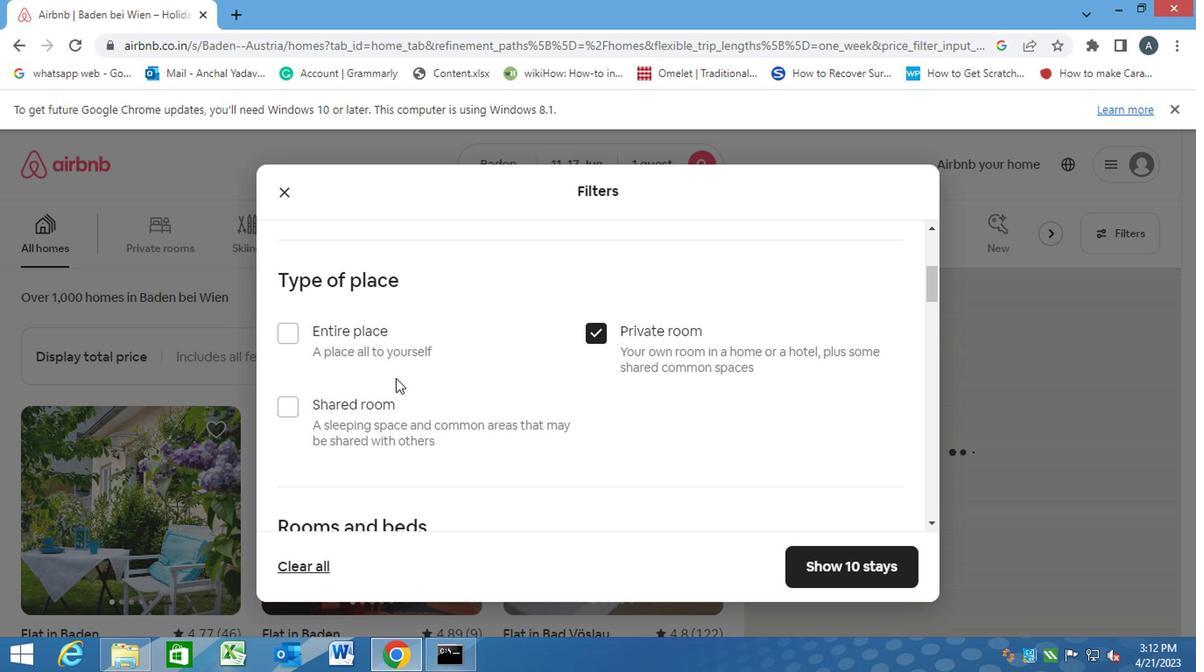 
Action: Mouse scrolled (393, 380) with delta (0, 0)
Screenshot: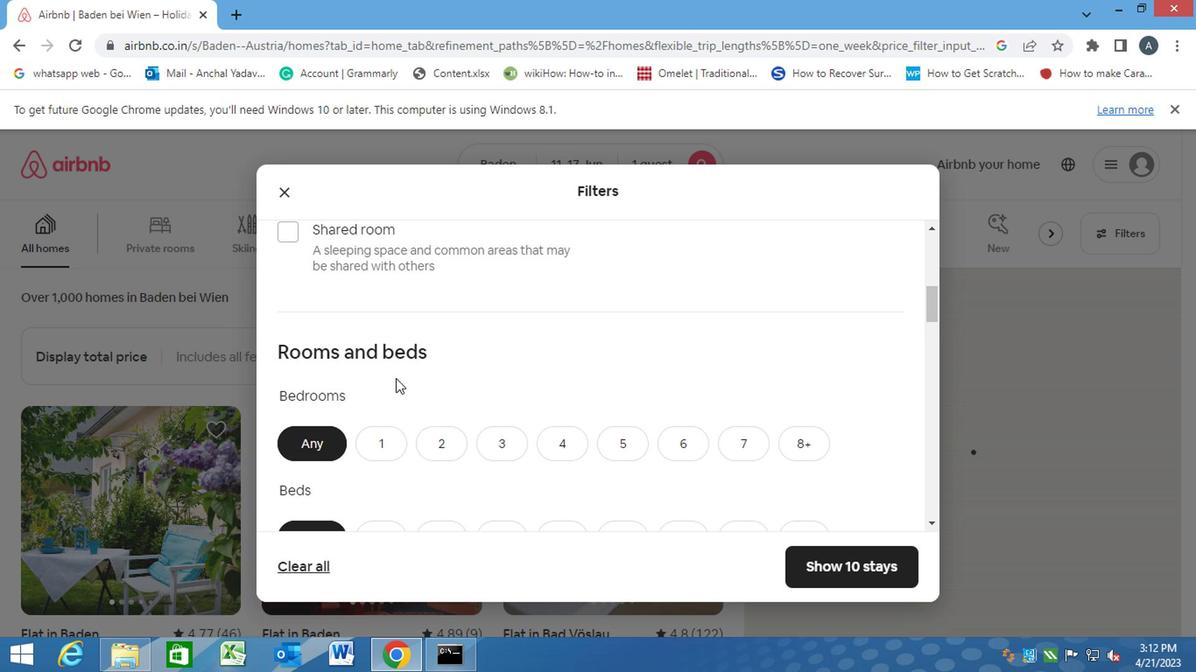 
Action: Mouse scrolled (393, 380) with delta (0, 0)
Screenshot: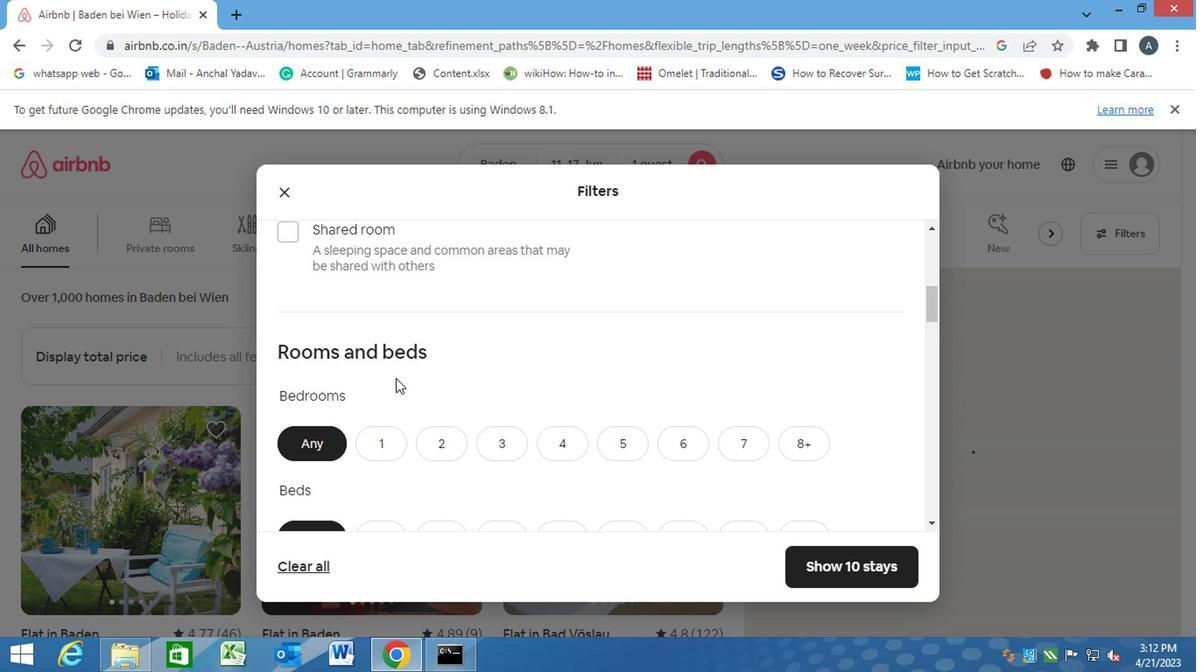 
Action: Mouse moved to (382, 275)
Screenshot: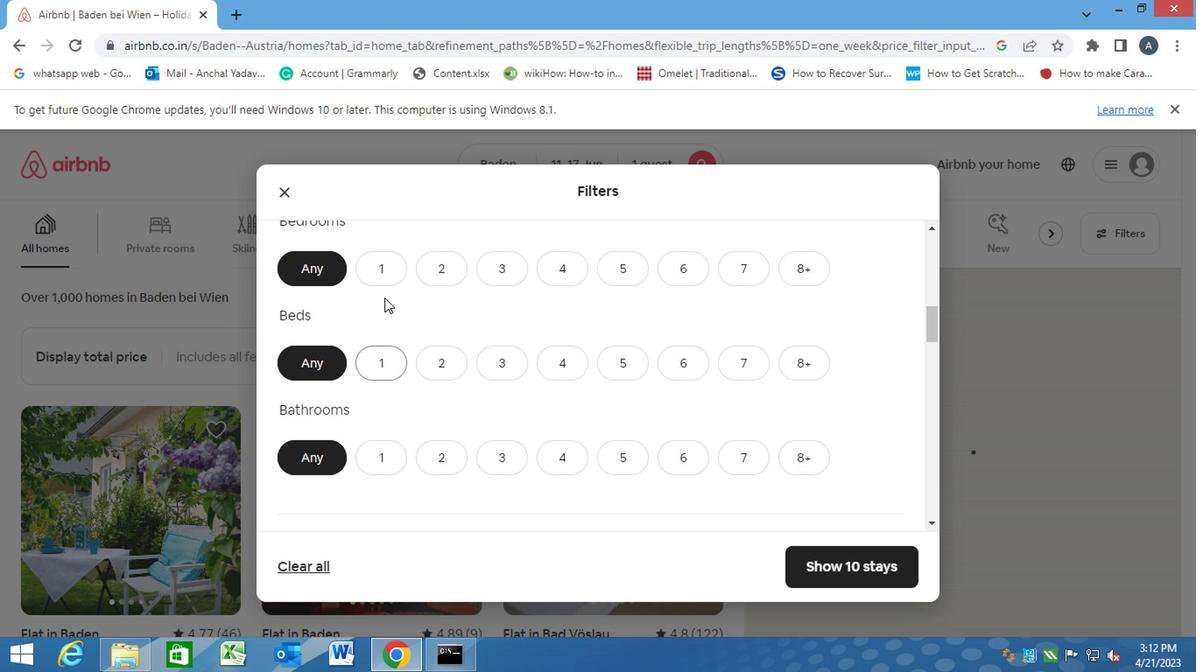 
Action: Mouse pressed left at (382, 275)
Screenshot: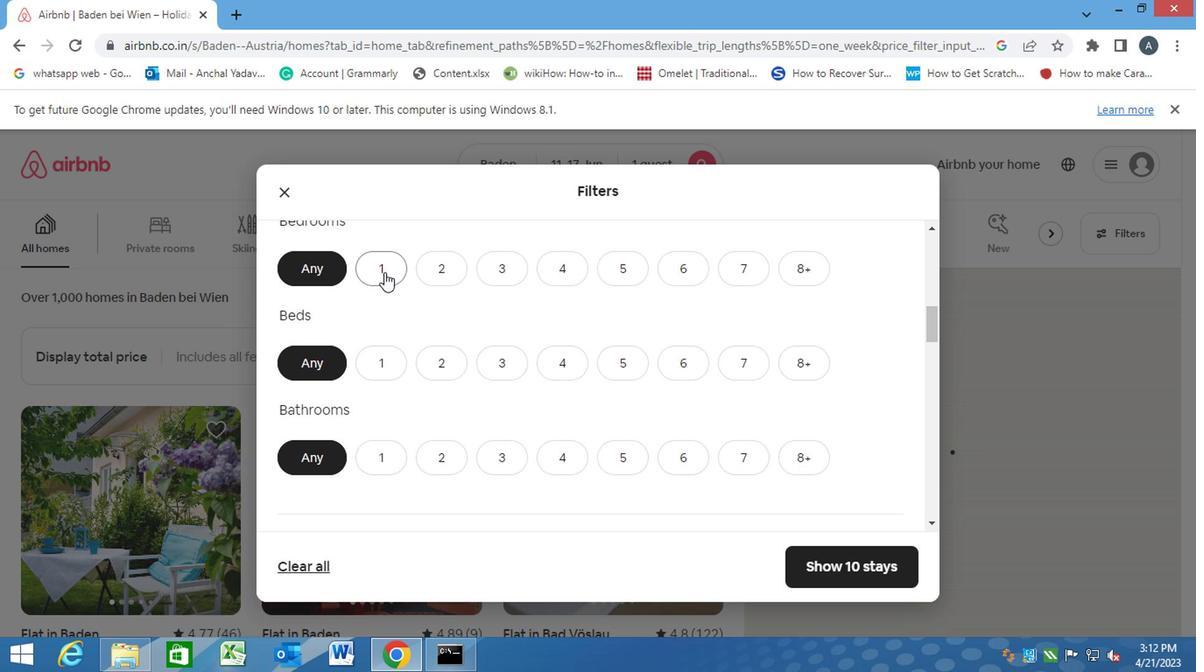
Action: Mouse moved to (372, 363)
Screenshot: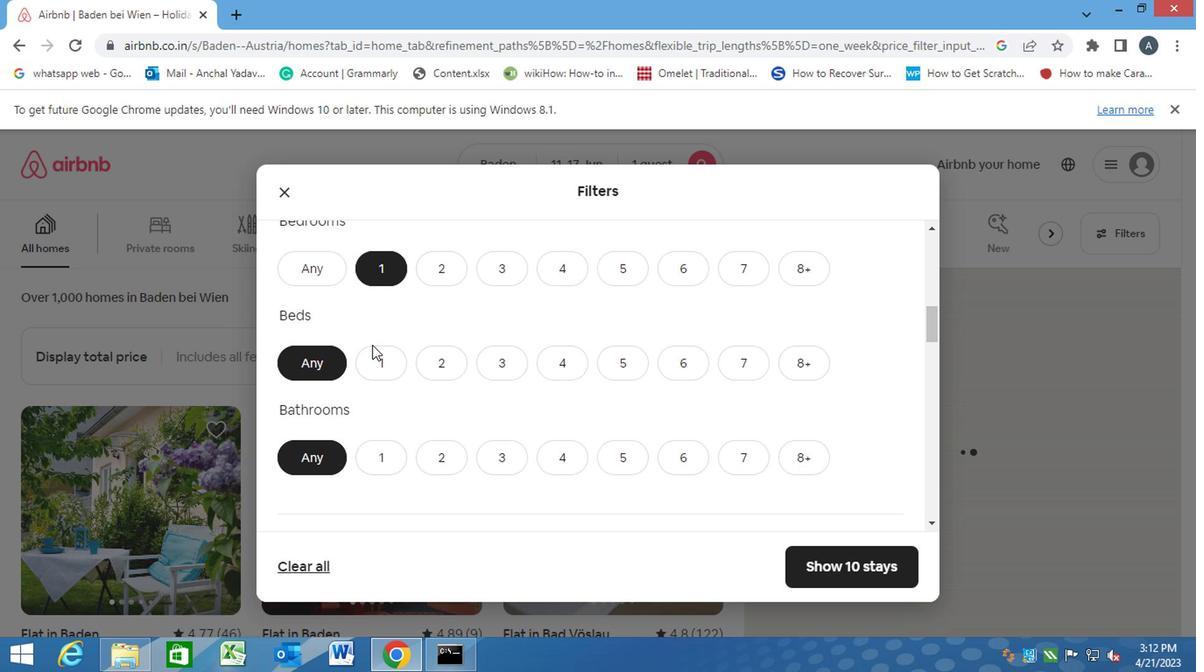 
Action: Mouse pressed left at (372, 363)
Screenshot: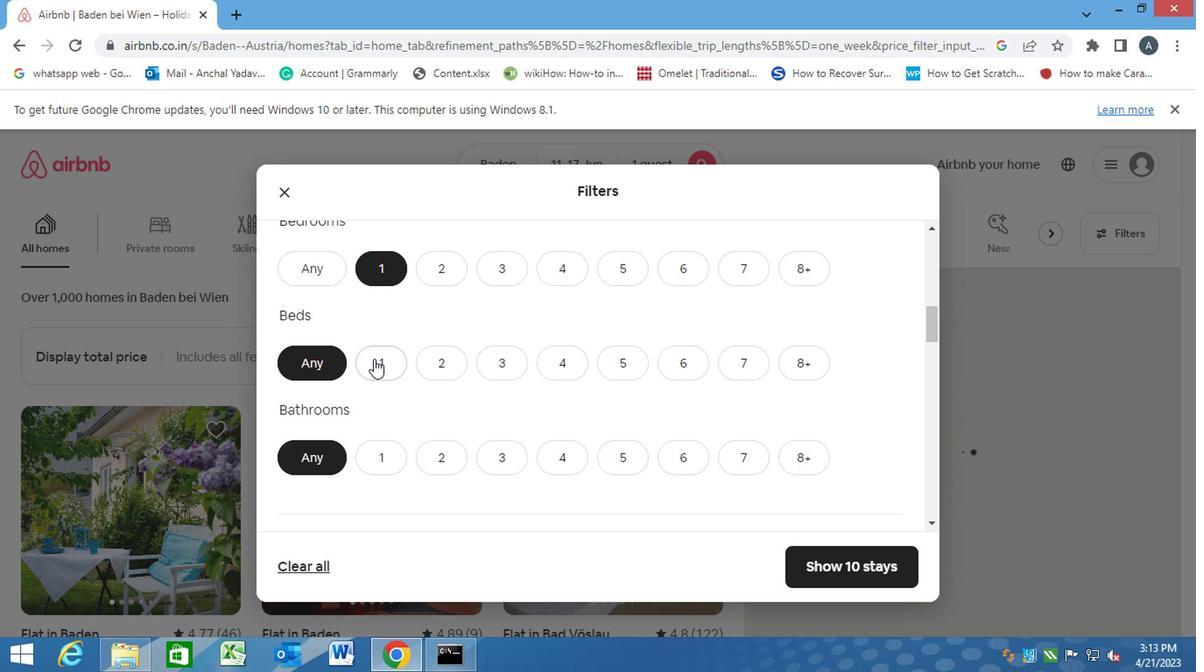 
Action: Mouse moved to (382, 464)
Screenshot: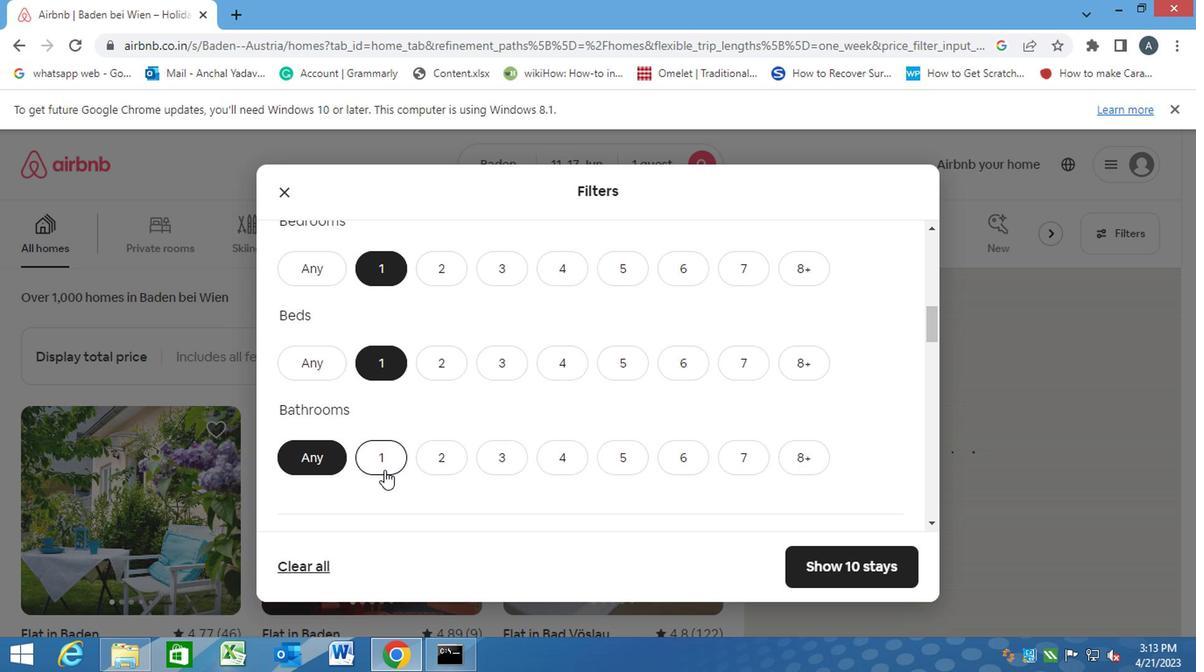 
Action: Mouse pressed left at (382, 464)
Screenshot: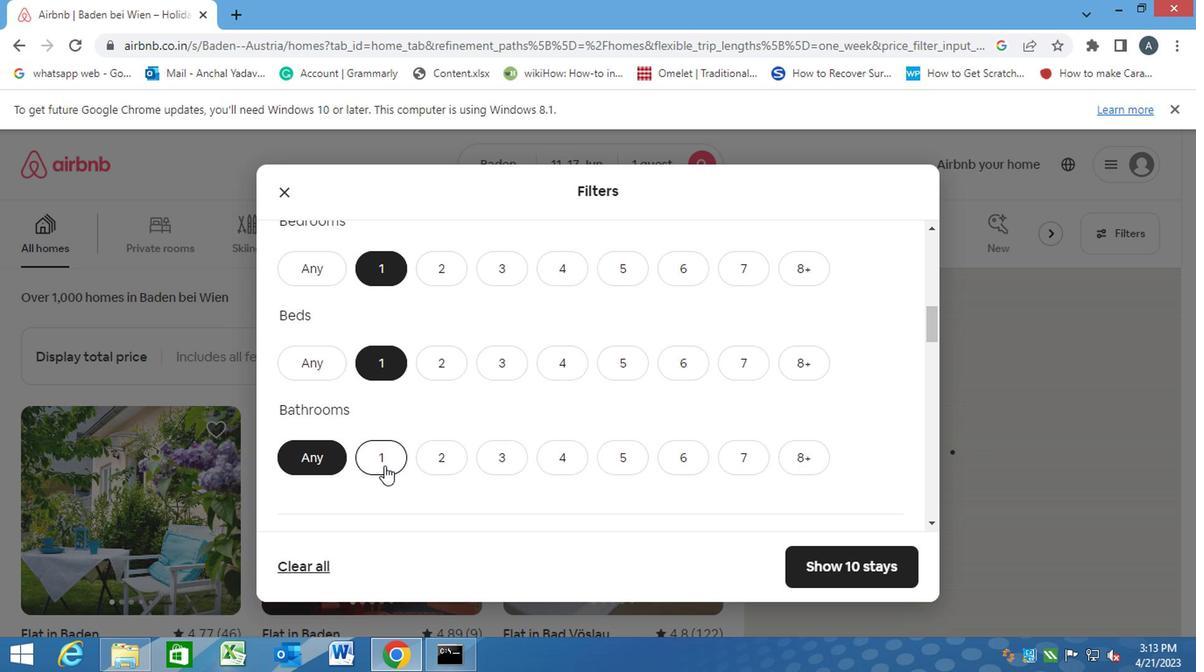 
Action: Mouse scrolled (382, 464) with delta (0, 0)
Screenshot: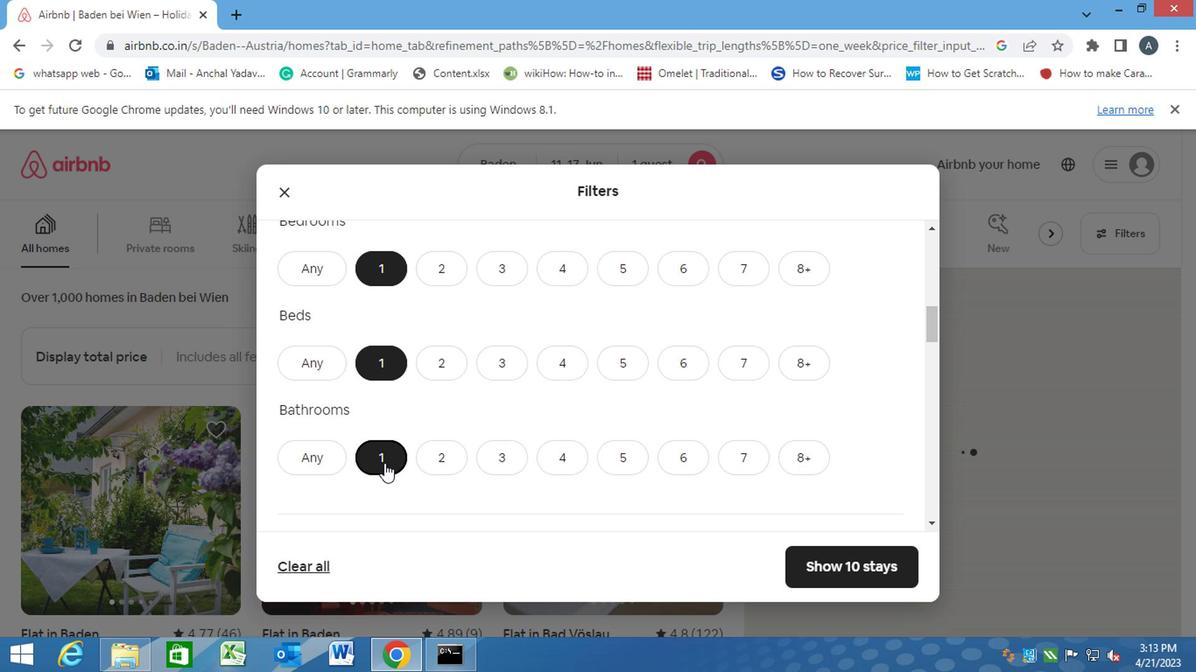 
Action: Mouse scrolled (382, 464) with delta (0, 0)
Screenshot: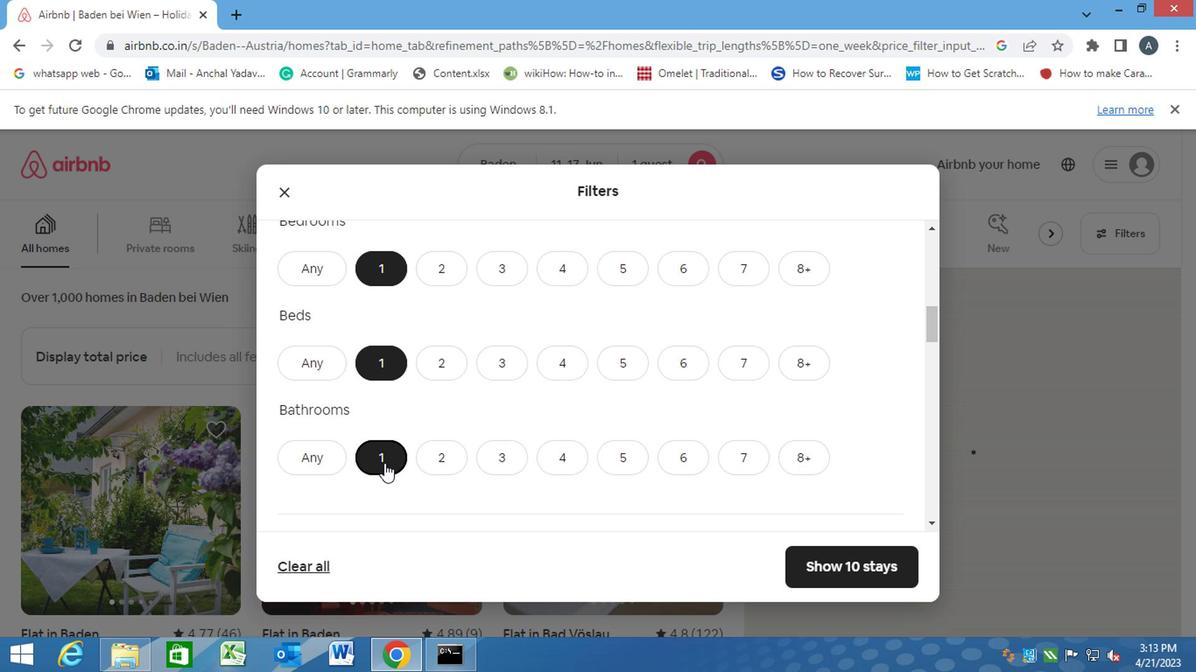 
Action: Mouse moved to (365, 462)
Screenshot: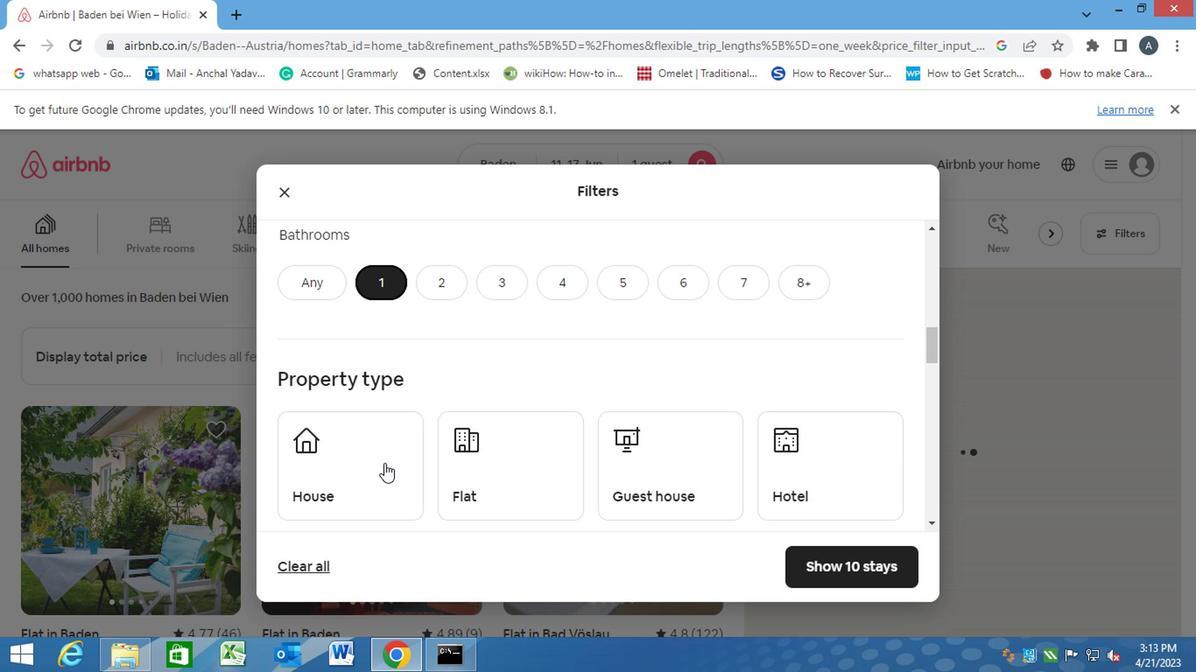 
Action: Mouse pressed left at (365, 462)
Screenshot: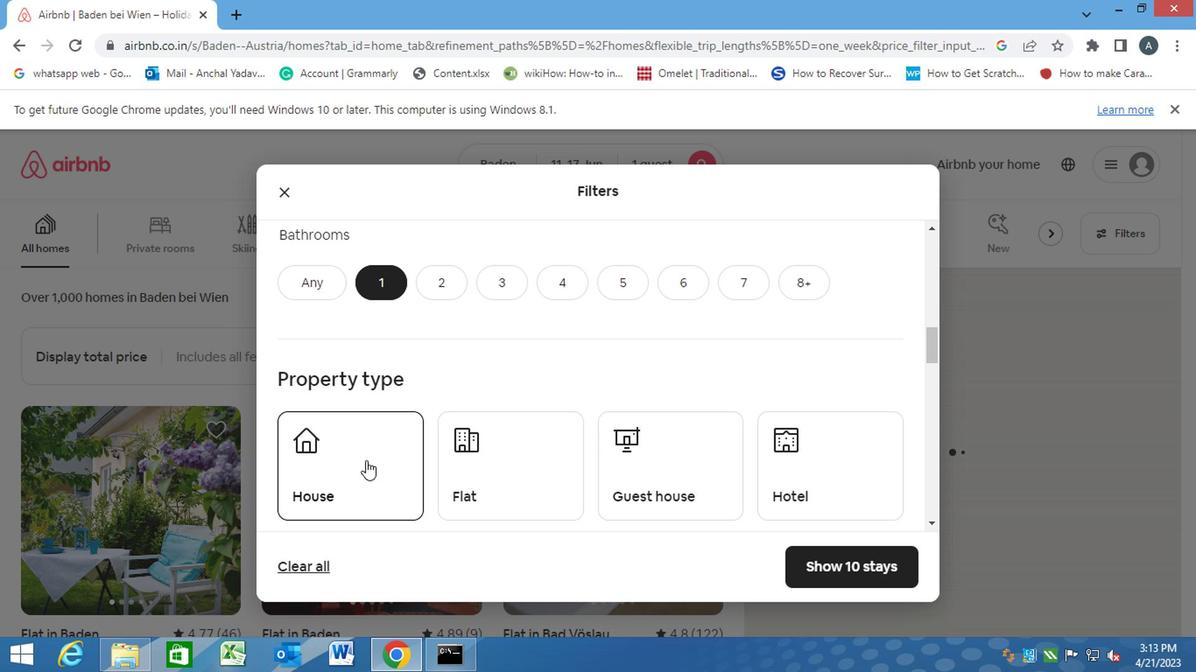 
Action: Mouse moved to (476, 470)
Screenshot: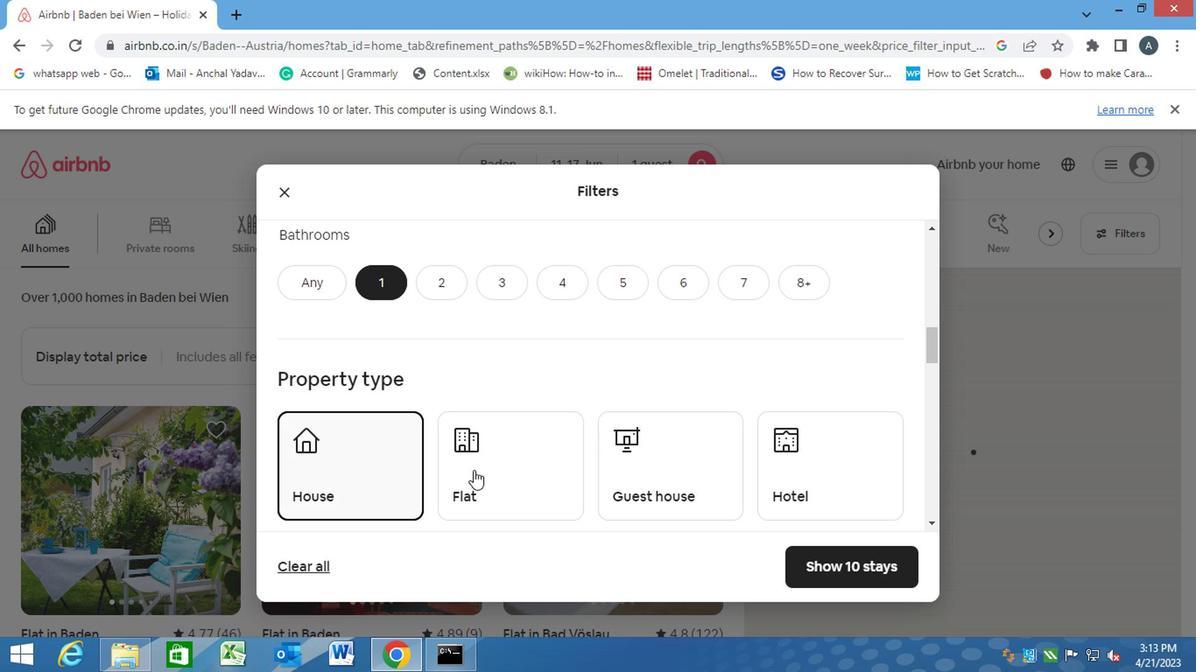 
Action: Mouse pressed left at (476, 470)
Screenshot: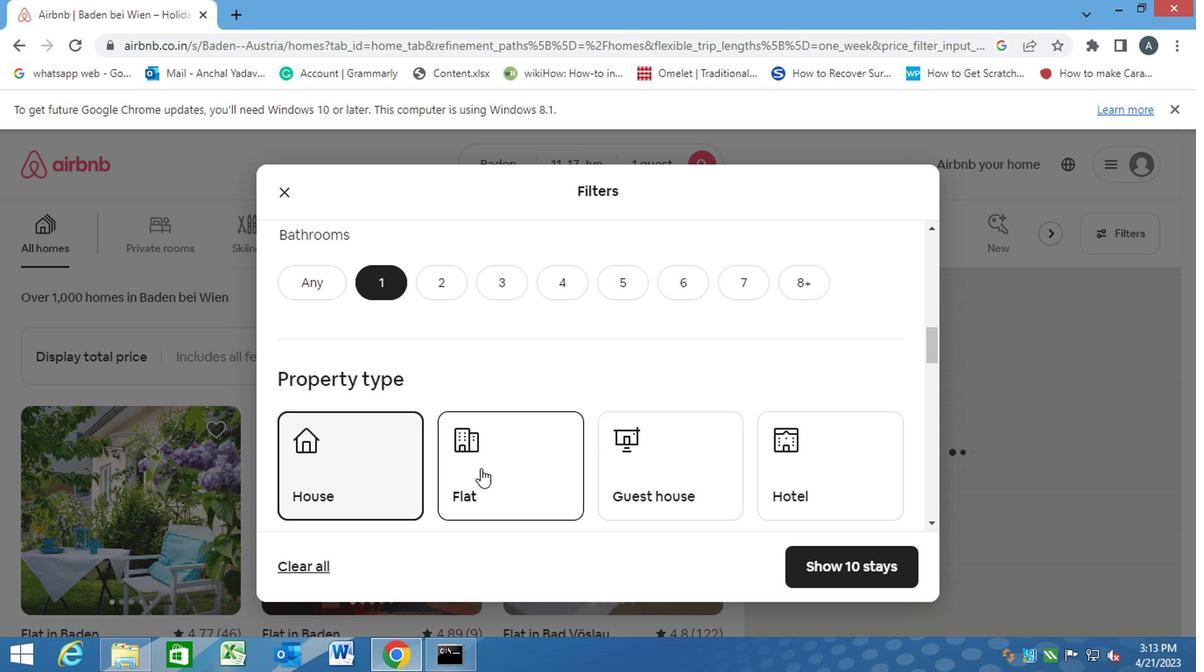 
Action: Mouse moved to (616, 473)
Screenshot: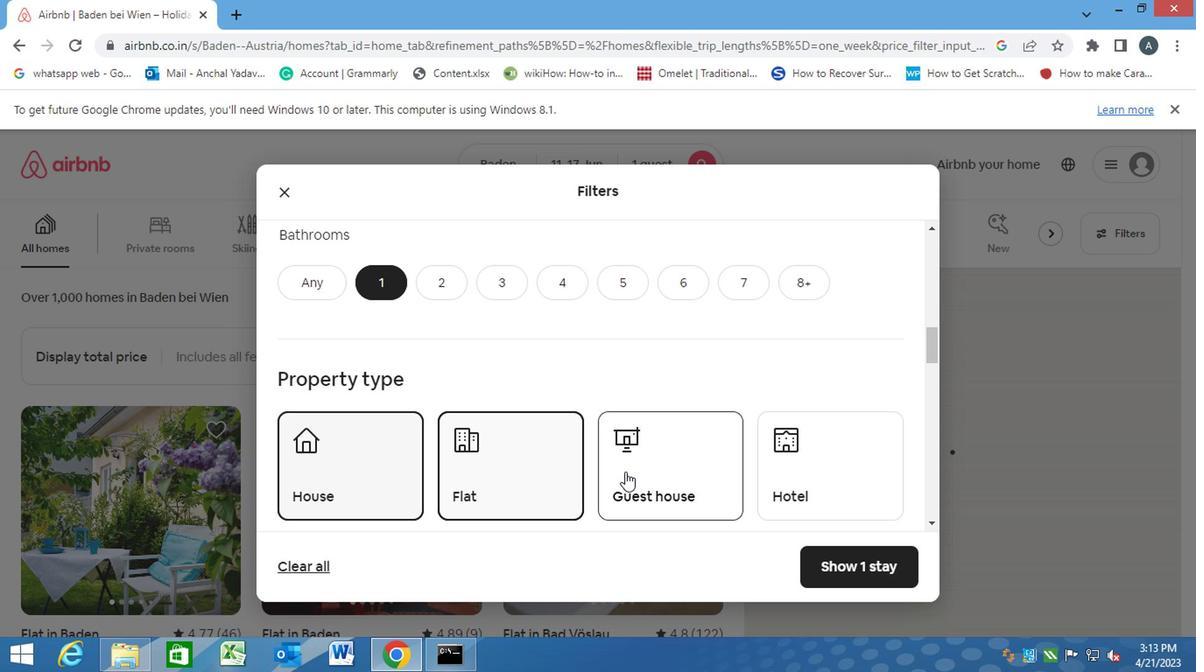 
Action: Mouse pressed left at (616, 473)
Screenshot: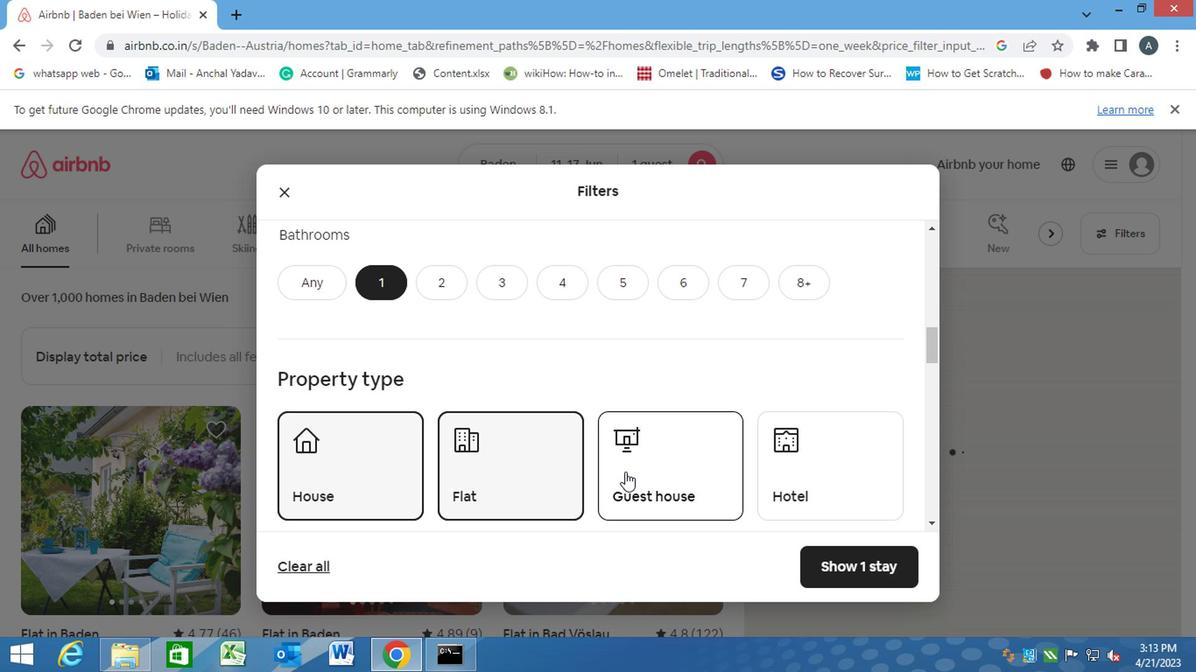 
Action: Mouse moved to (818, 467)
Screenshot: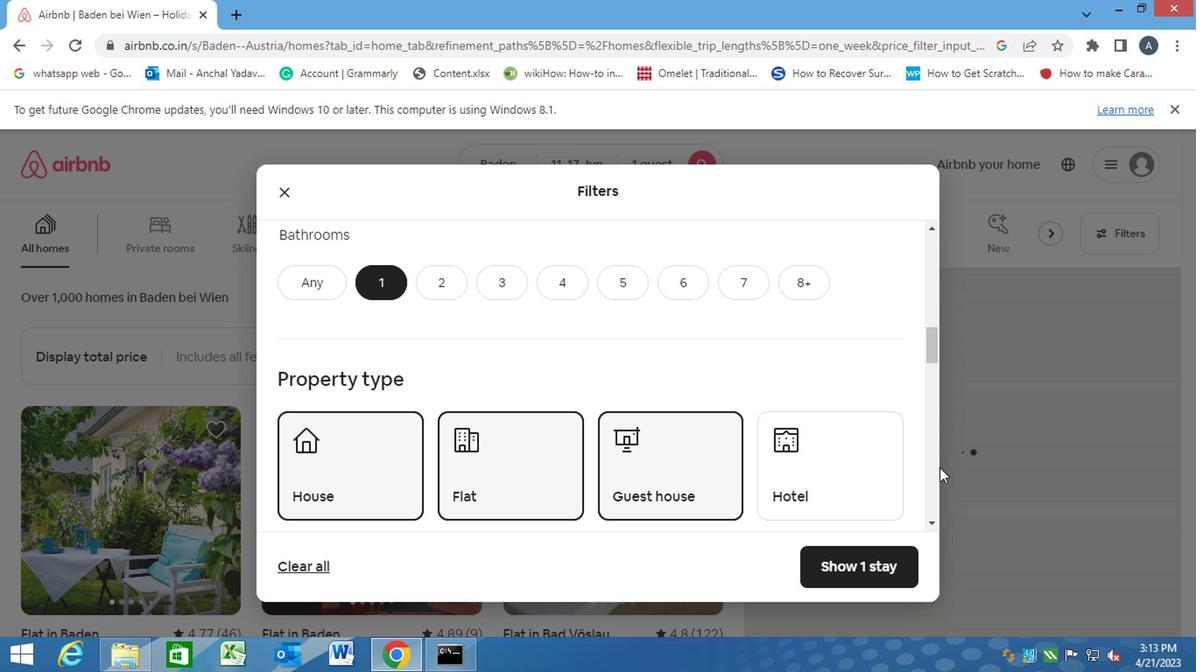 
Action: Mouse pressed left at (818, 467)
Screenshot: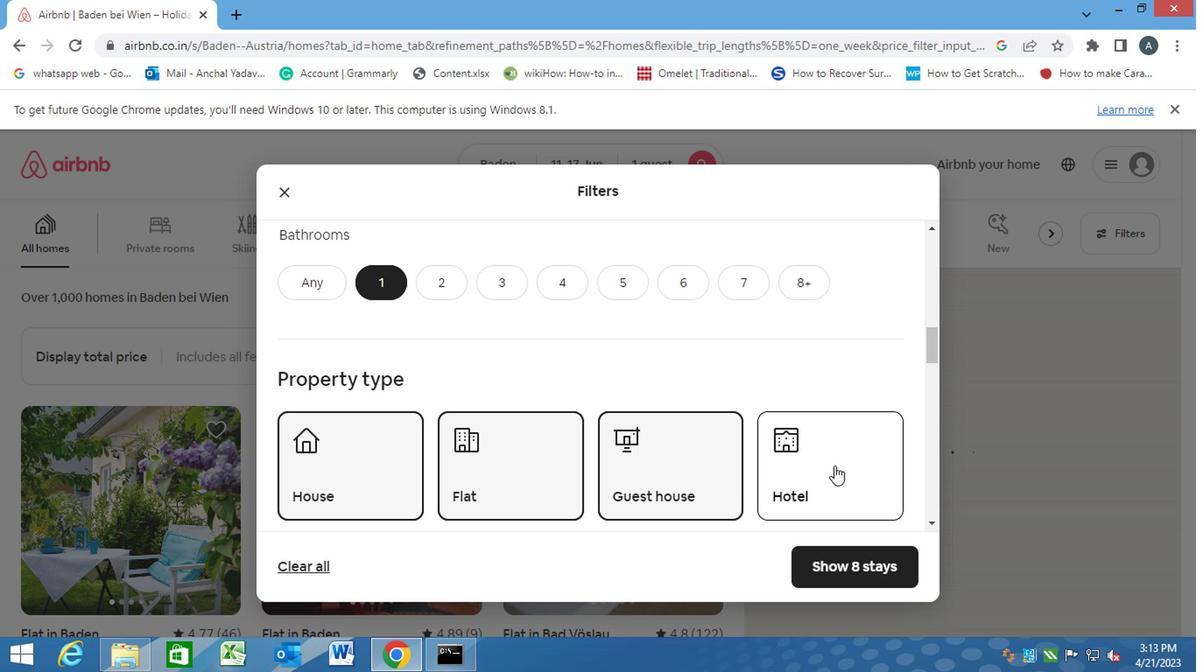 
Action: Mouse moved to (664, 486)
Screenshot: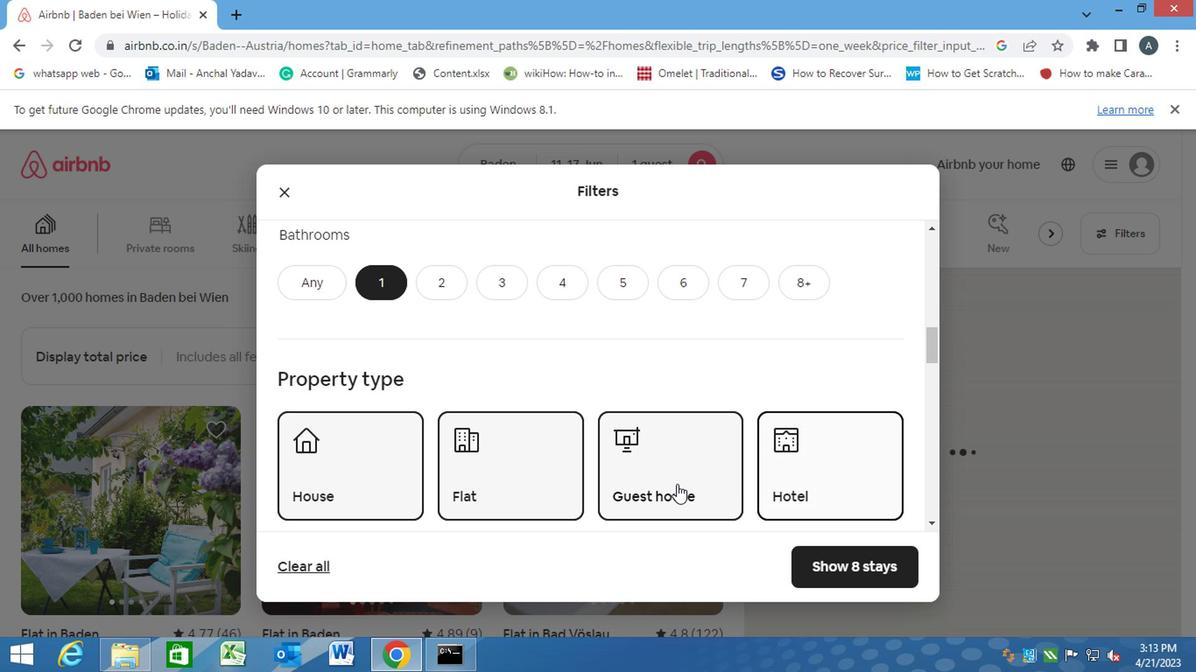 
Action: Mouse scrolled (664, 484) with delta (0, -1)
Screenshot: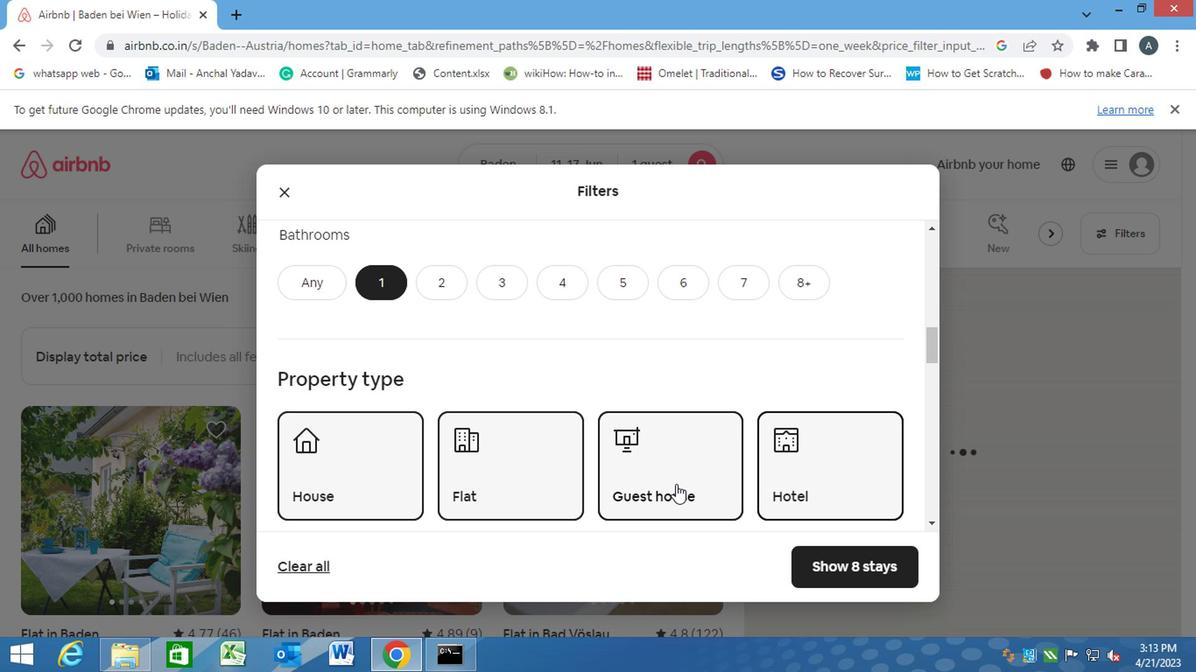 
Action: Mouse scrolled (664, 484) with delta (0, -1)
Screenshot: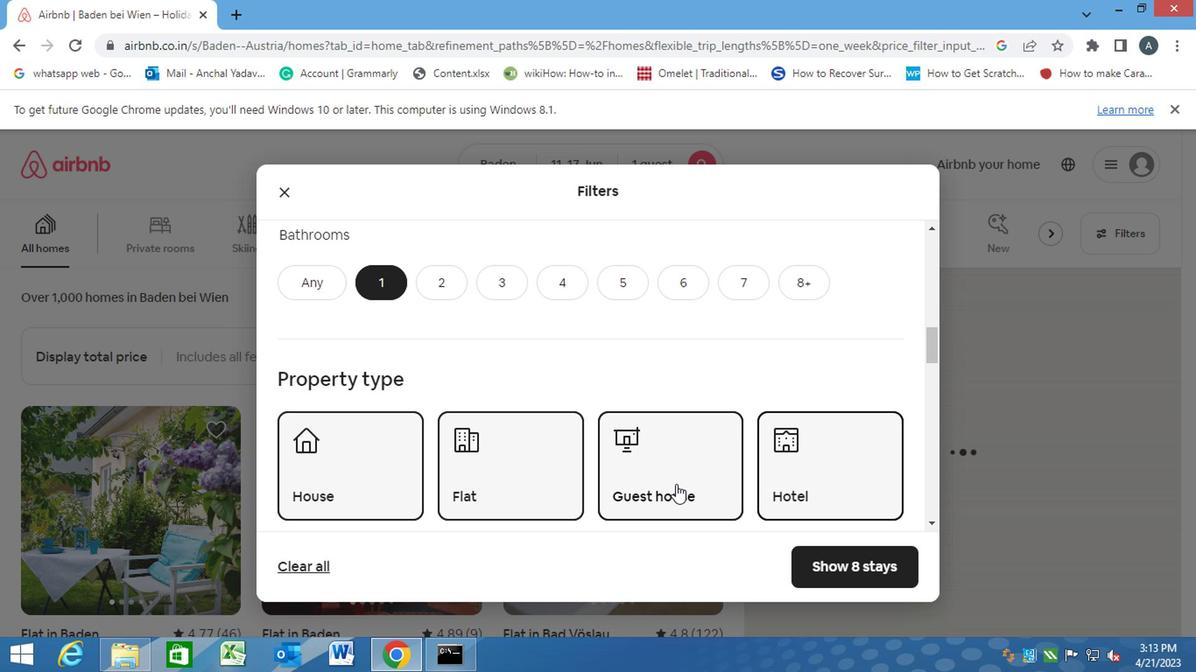
Action: Mouse scrolled (664, 484) with delta (0, -1)
Screenshot: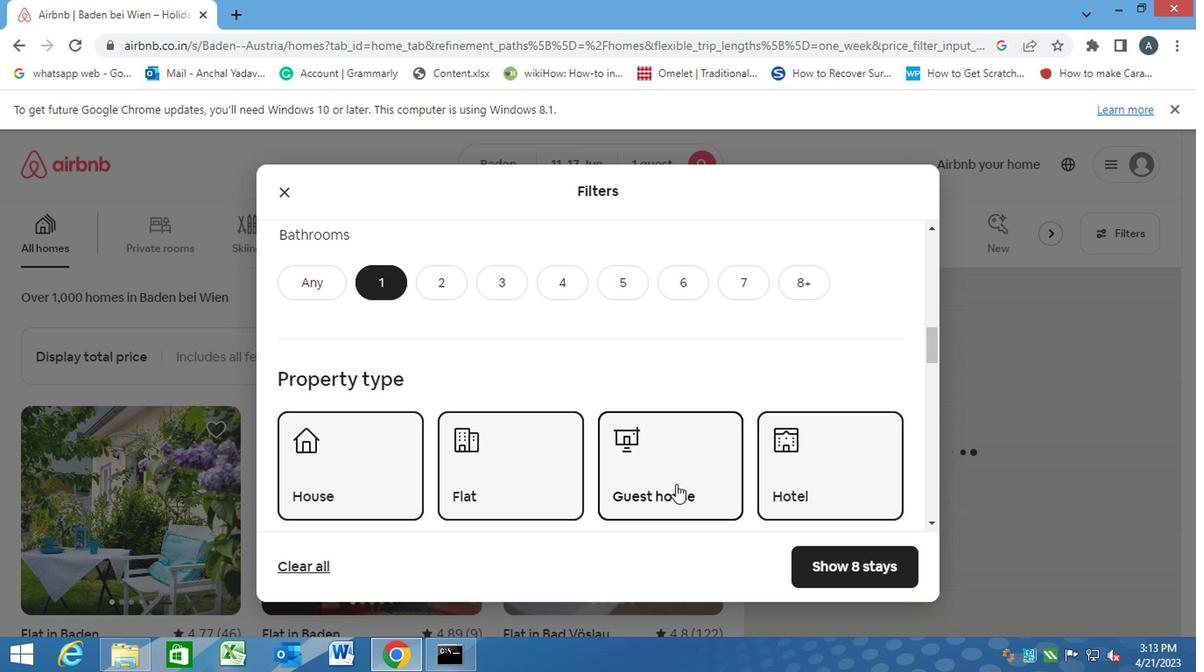 
Action: Mouse moved to (593, 476)
Screenshot: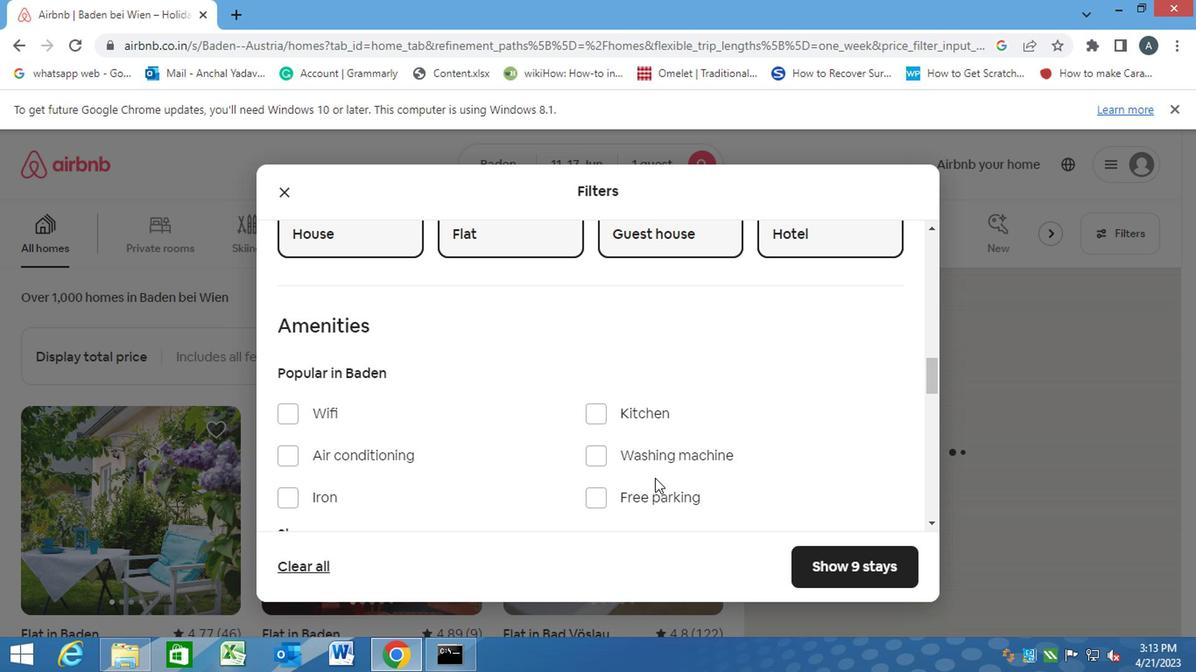 
Action: Mouse scrolled (610, 476) with delta (0, -1)
Screenshot: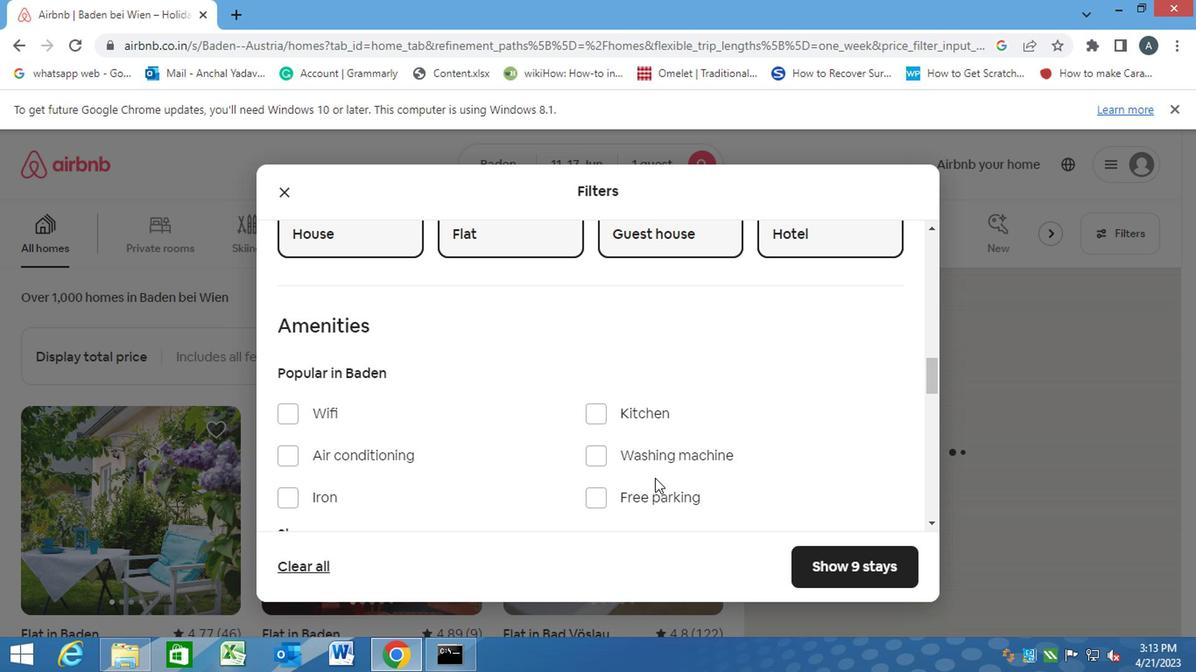 
Action: Mouse moved to (593, 476)
Screenshot: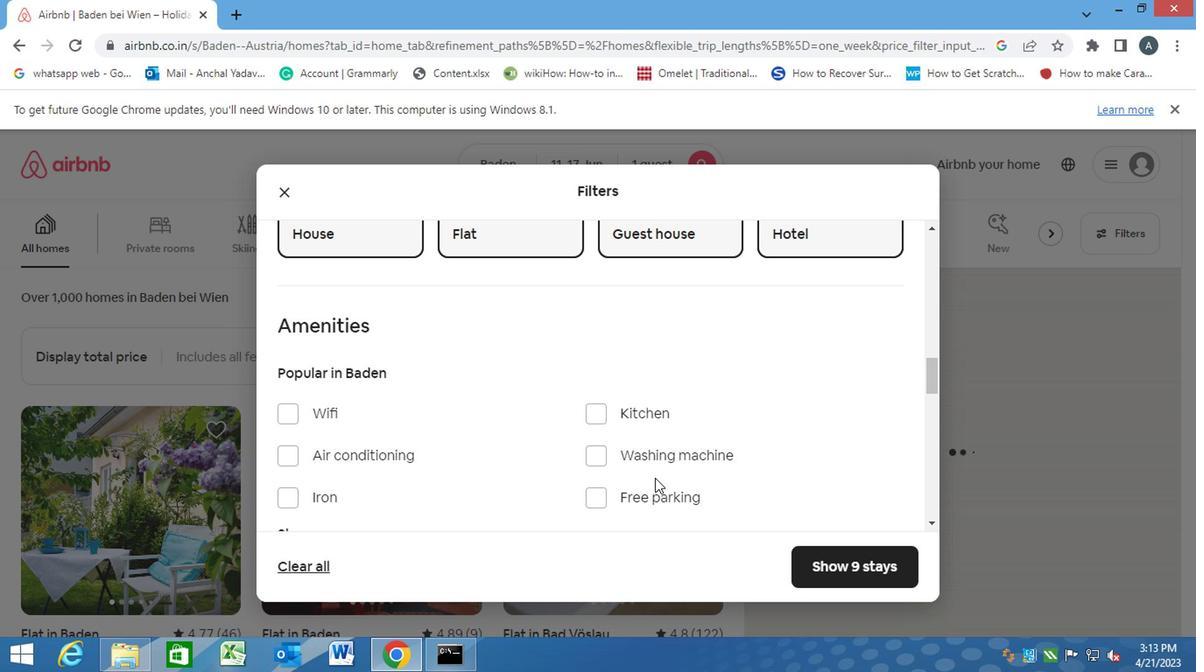 
Action: Mouse scrolled (593, 475) with delta (0, 0)
Screenshot: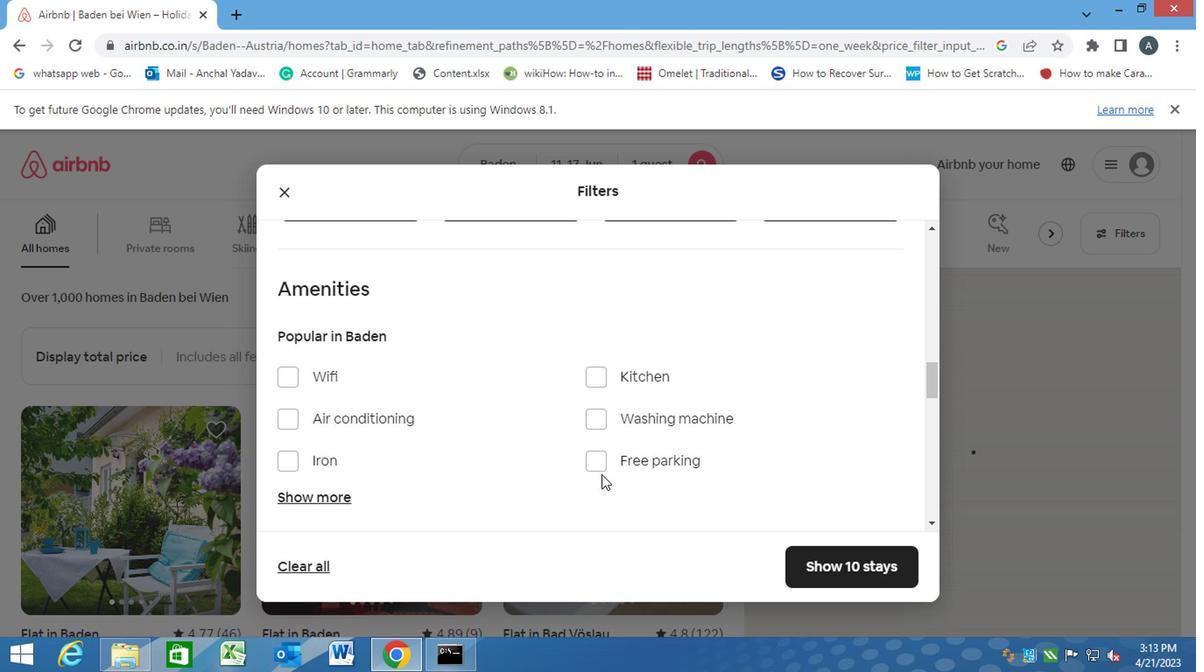 
Action: Mouse moved to (277, 358)
Screenshot: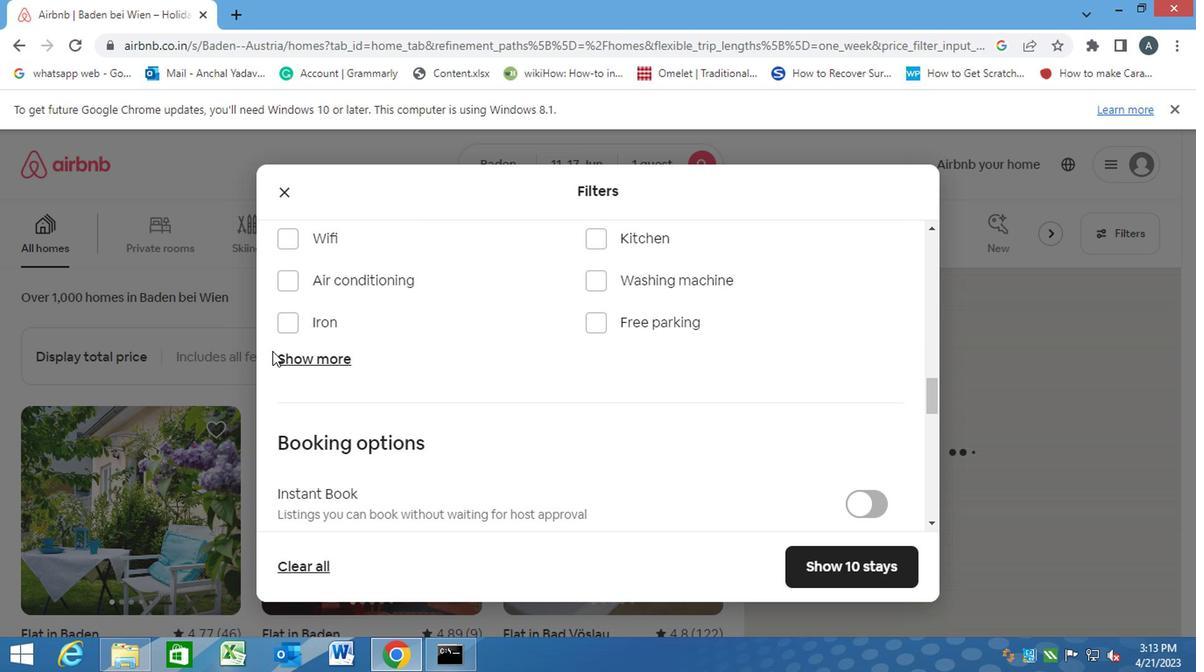 
Action: Mouse pressed left at (277, 358)
Screenshot: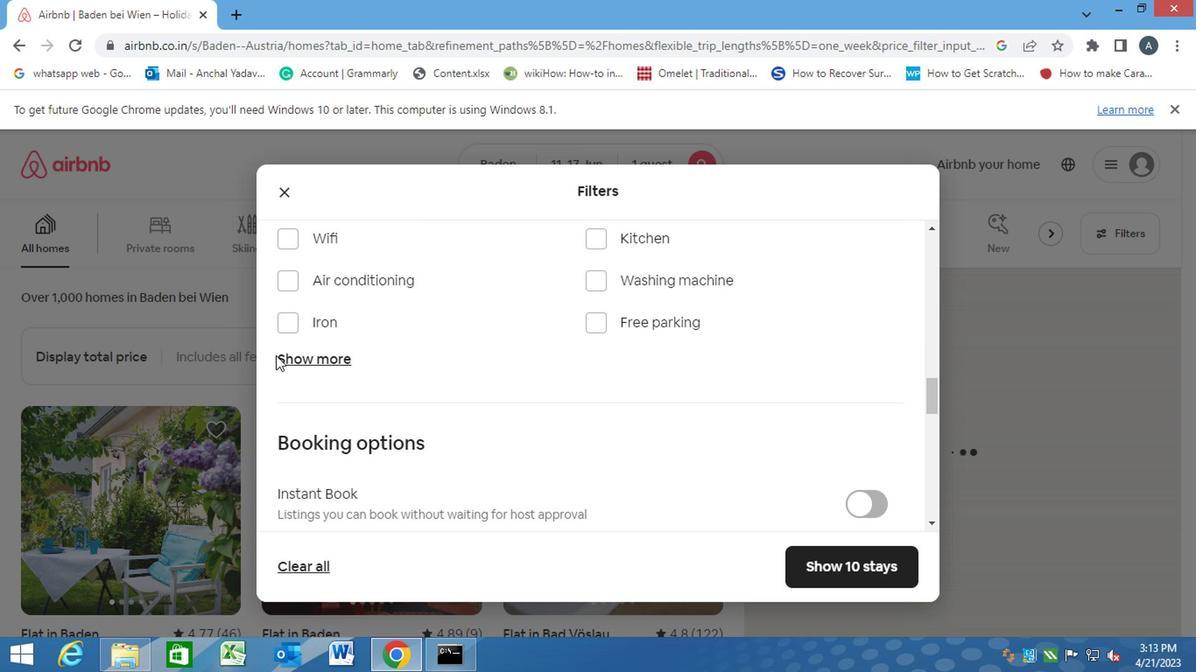 
Action: Mouse moved to (324, 357)
Screenshot: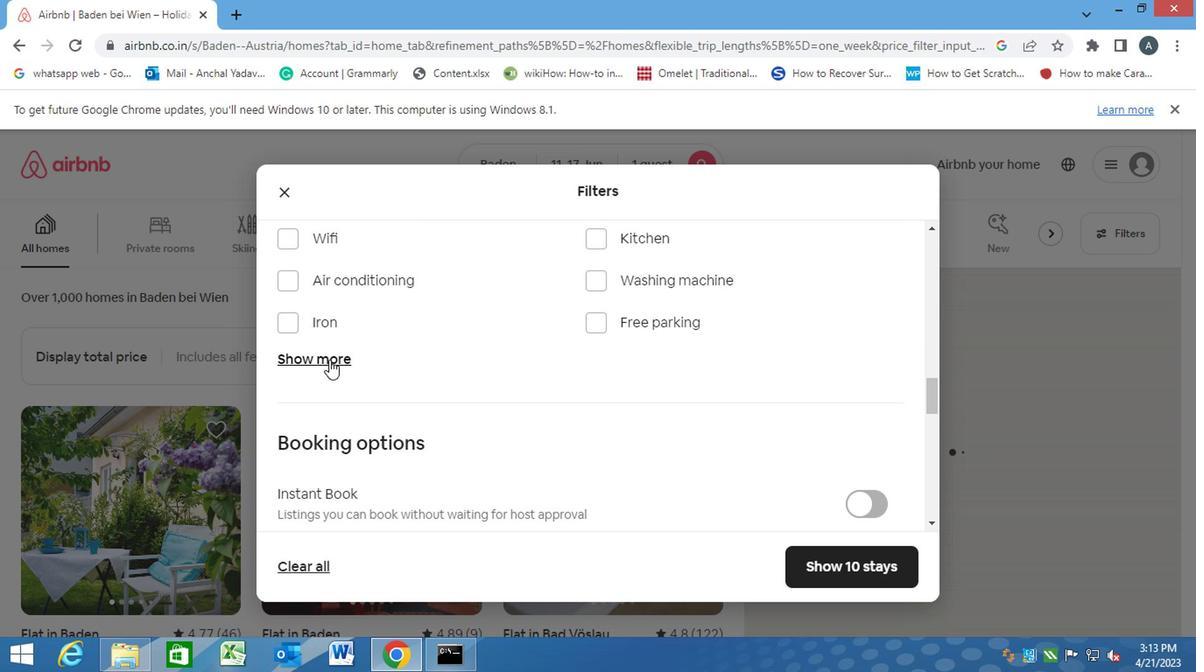 
Action: Mouse pressed left at (324, 357)
Screenshot: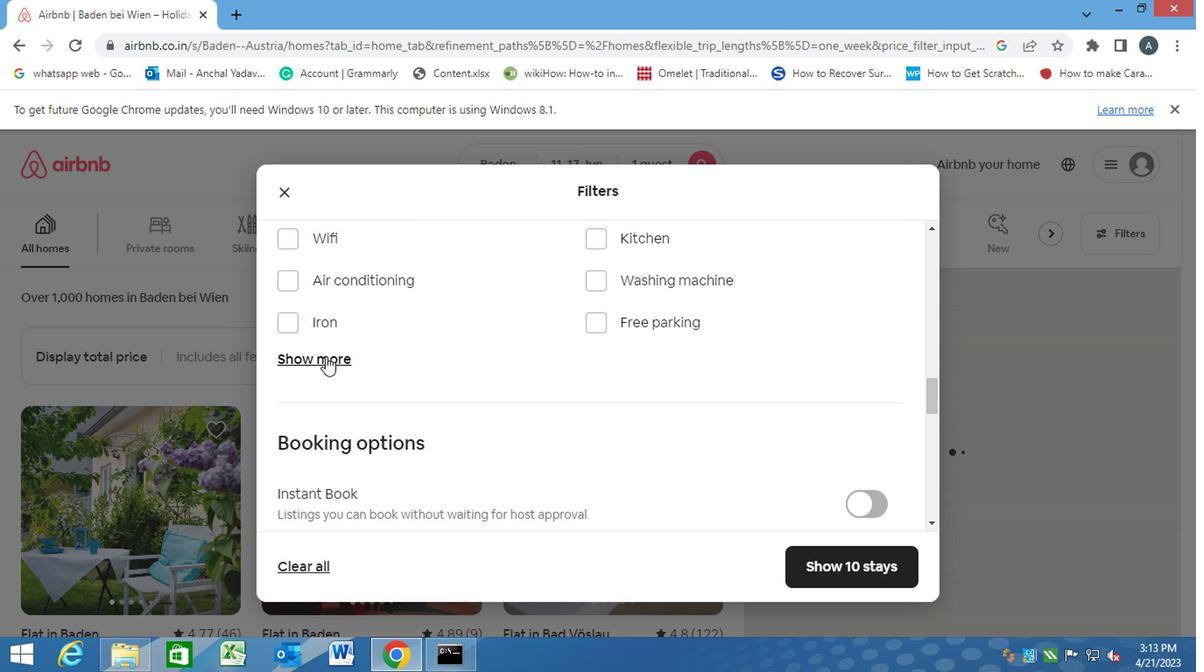 
Action: Mouse moved to (589, 423)
Screenshot: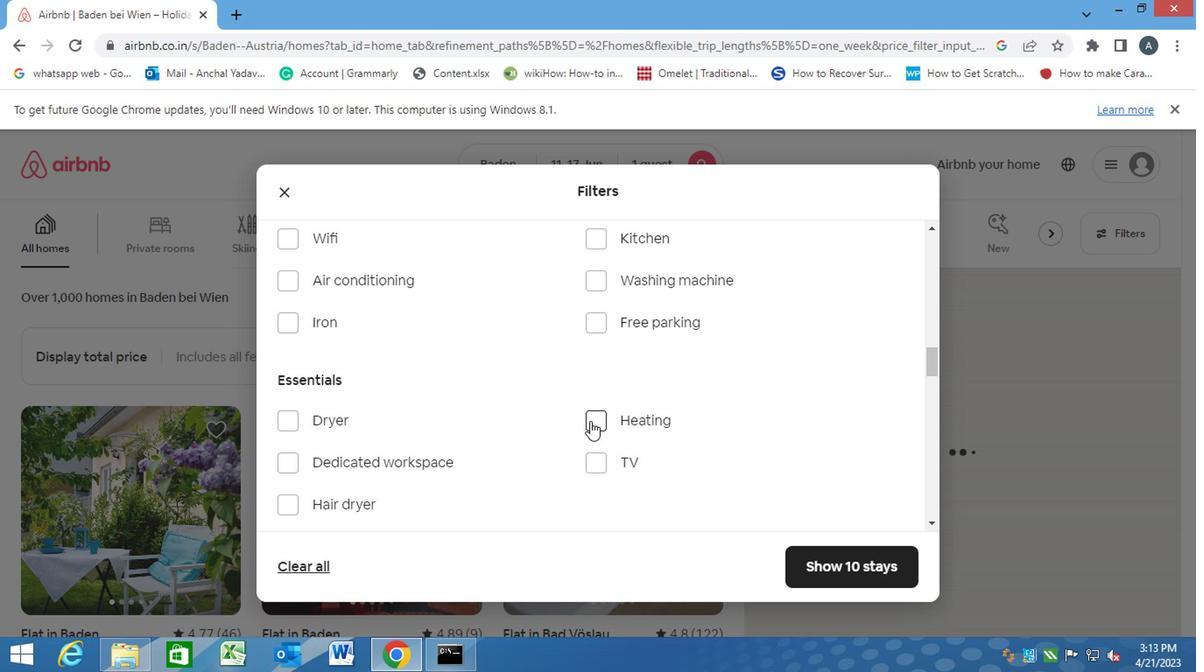 
Action: Mouse pressed left at (589, 423)
Screenshot: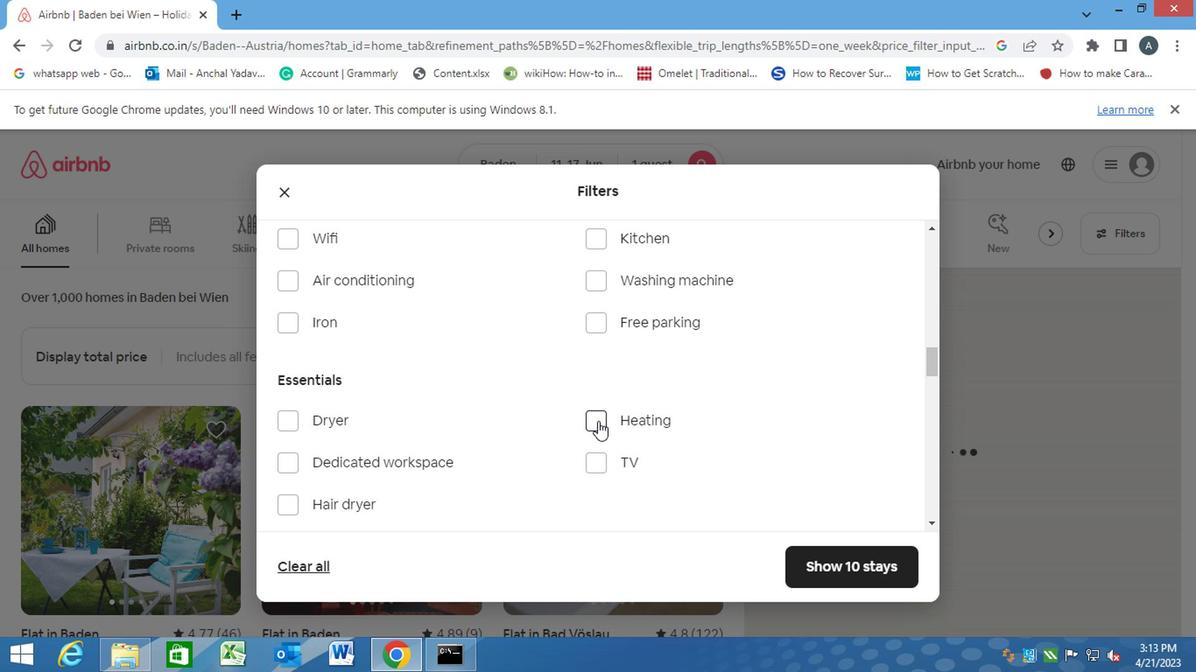 
Action: Mouse moved to (495, 444)
Screenshot: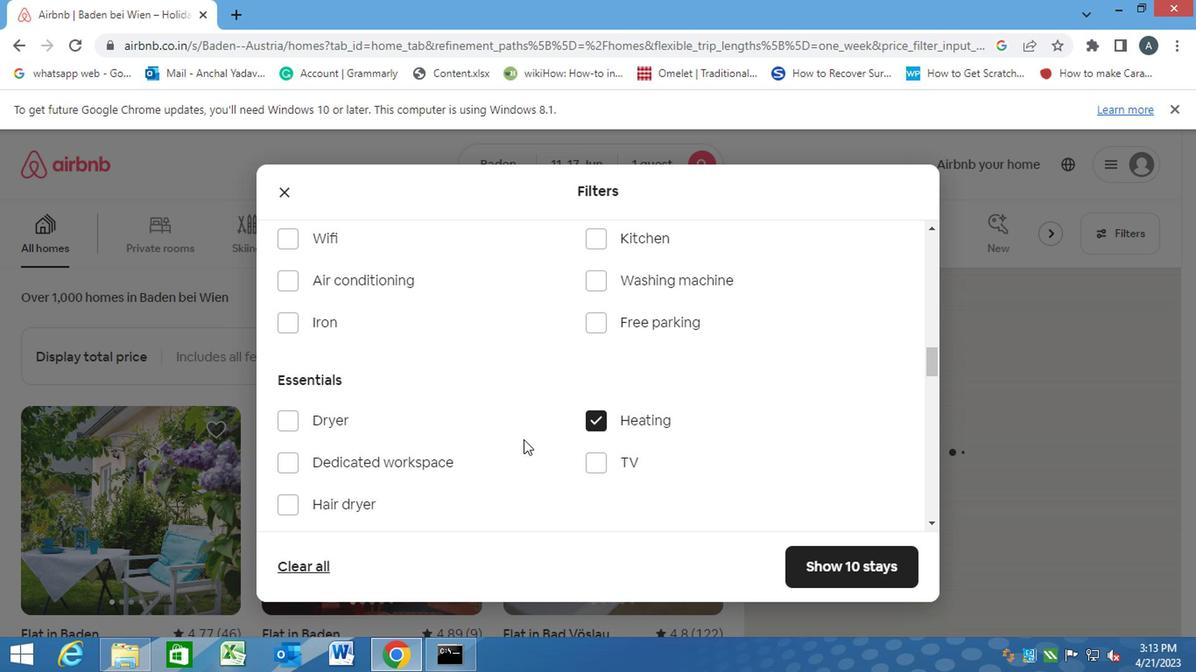 
Action: Mouse scrolled (495, 444) with delta (0, 0)
Screenshot: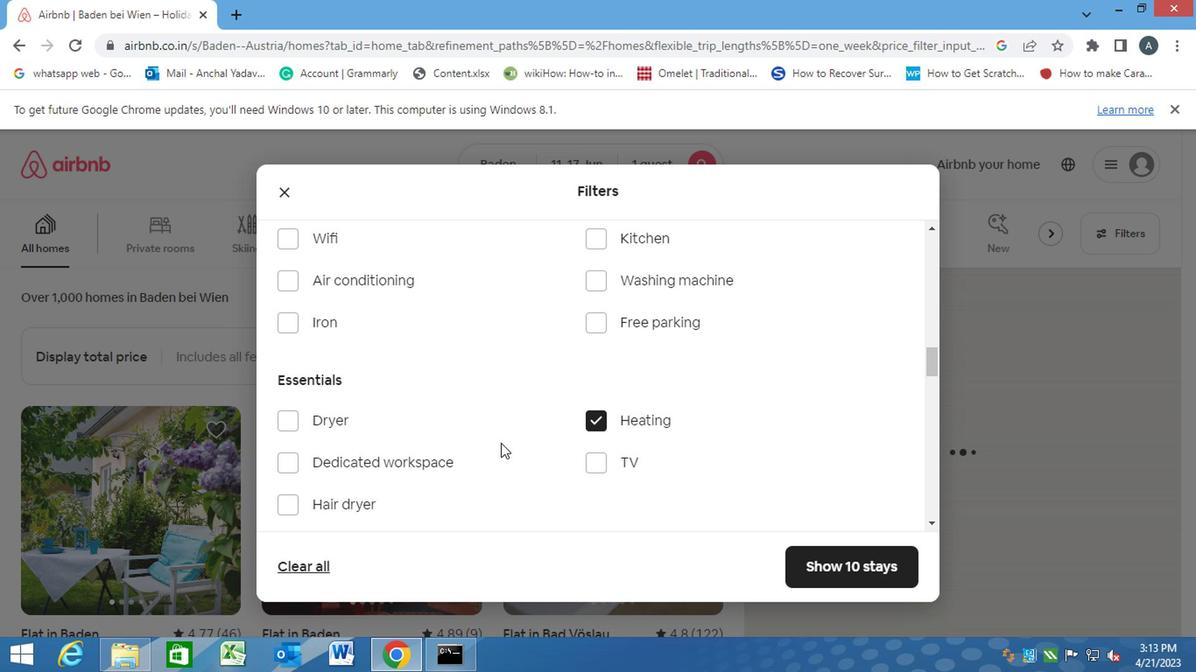 
Action: Mouse scrolled (495, 444) with delta (0, 0)
Screenshot: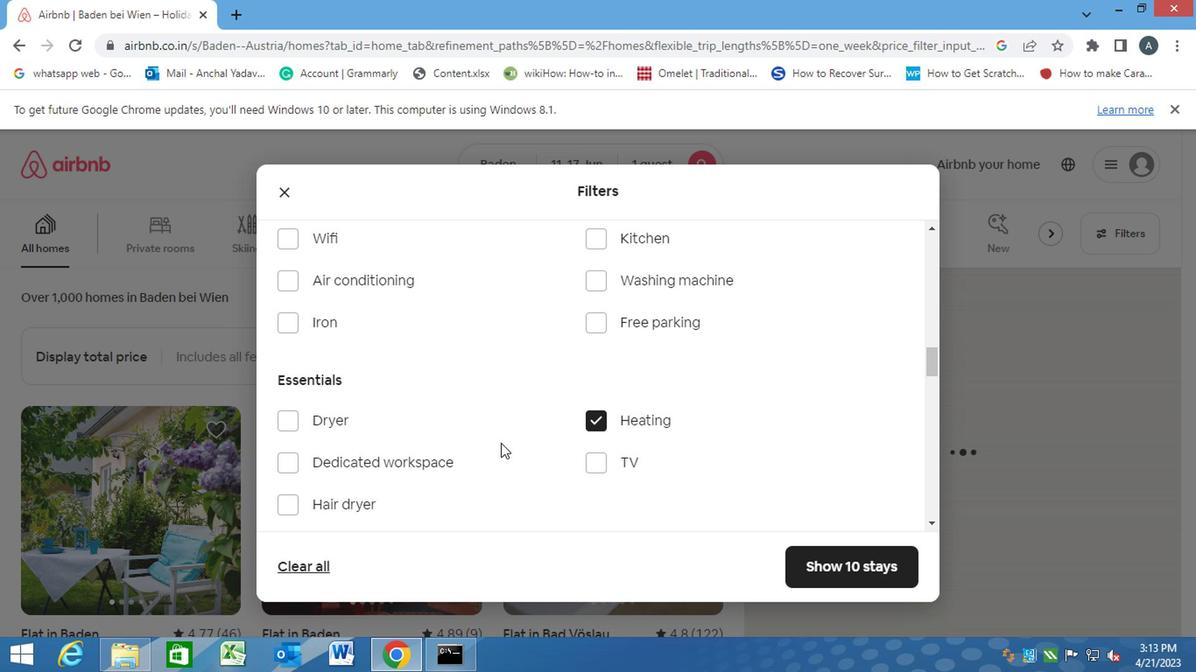 
Action: Mouse scrolled (495, 444) with delta (0, 0)
Screenshot: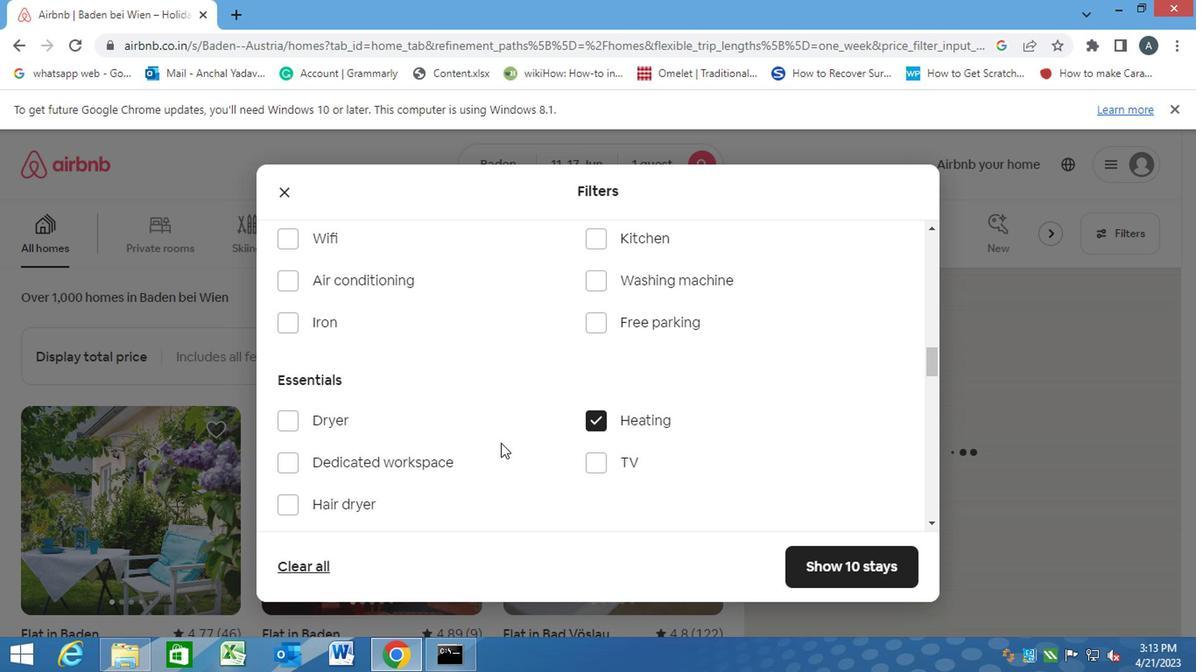 
Action: Mouse scrolled (495, 444) with delta (0, 0)
Screenshot: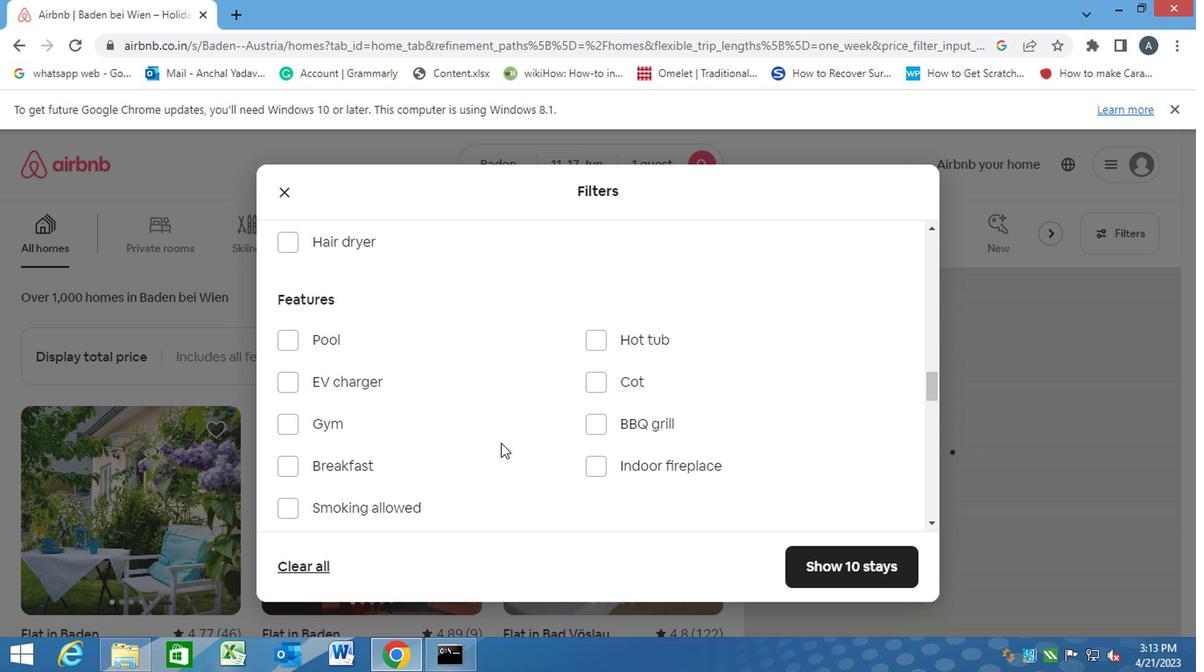 
Action: Mouse scrolled (495, 444) with delta (0, 0)
Screenshot: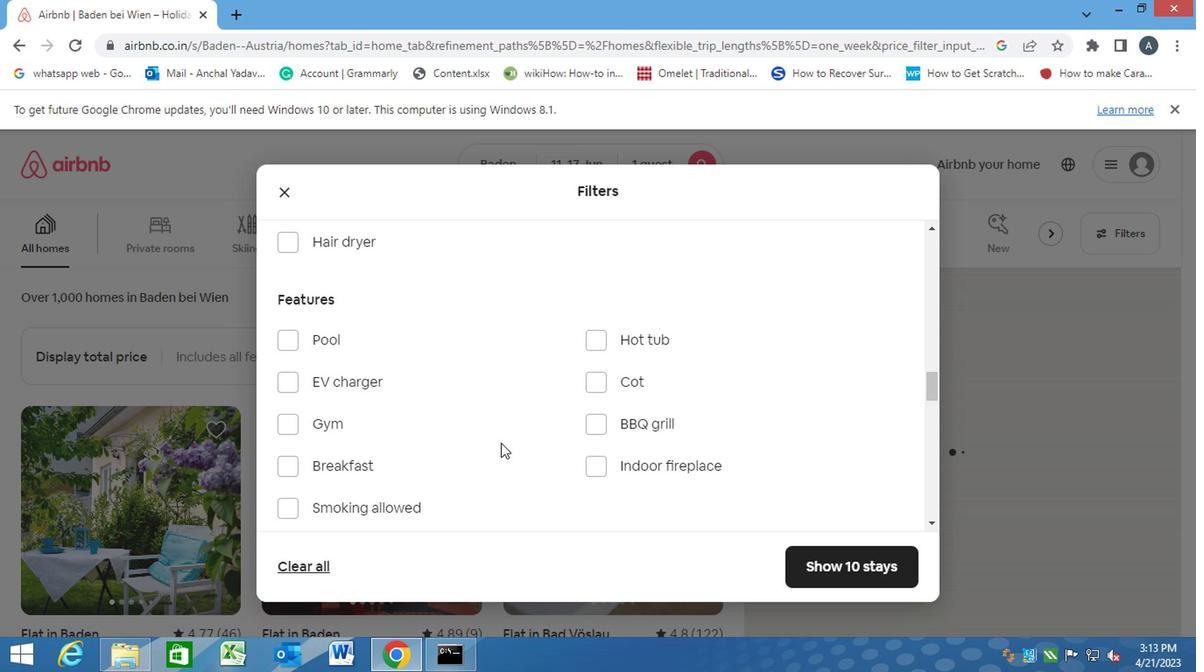 
Action: Mouse scrolled (495, 444) with delta (0, 0)
Screenshot: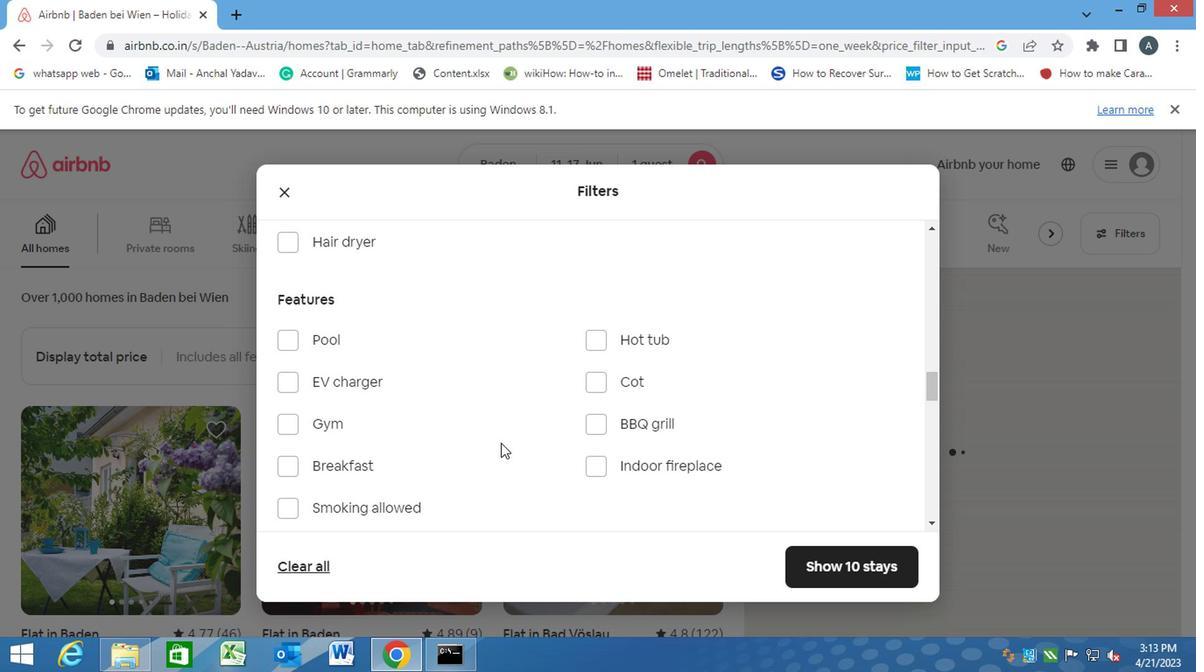 
Action: Mouse scrolled (495, 444) with delta (0, 0)
Screenshot: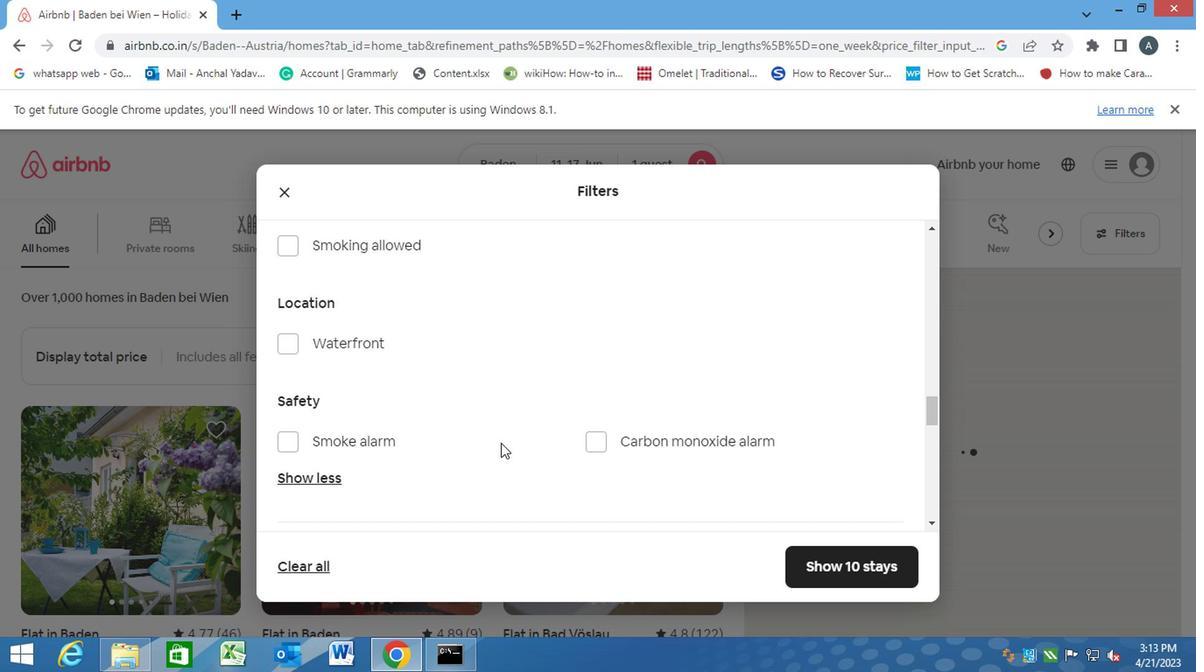 
Action: Mouse scrolled (495, 444) with delta (0, 0)
Screenshot: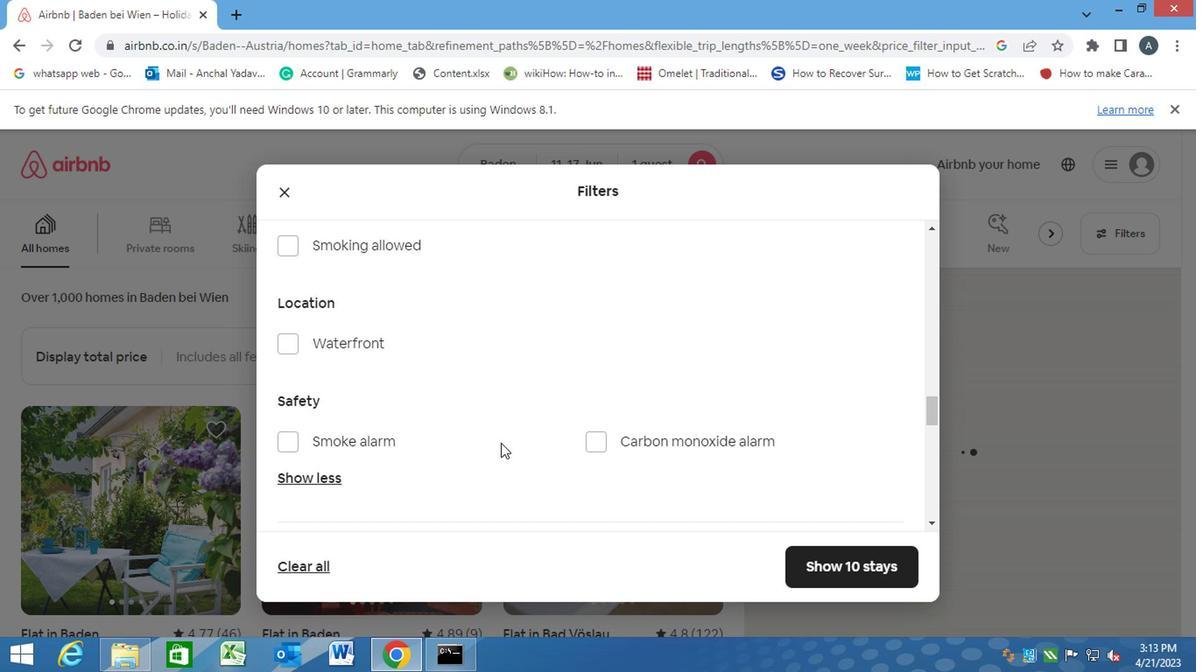 
Action: Mouse scrolled (495, 444) with delta (0, 0)
Screenshot: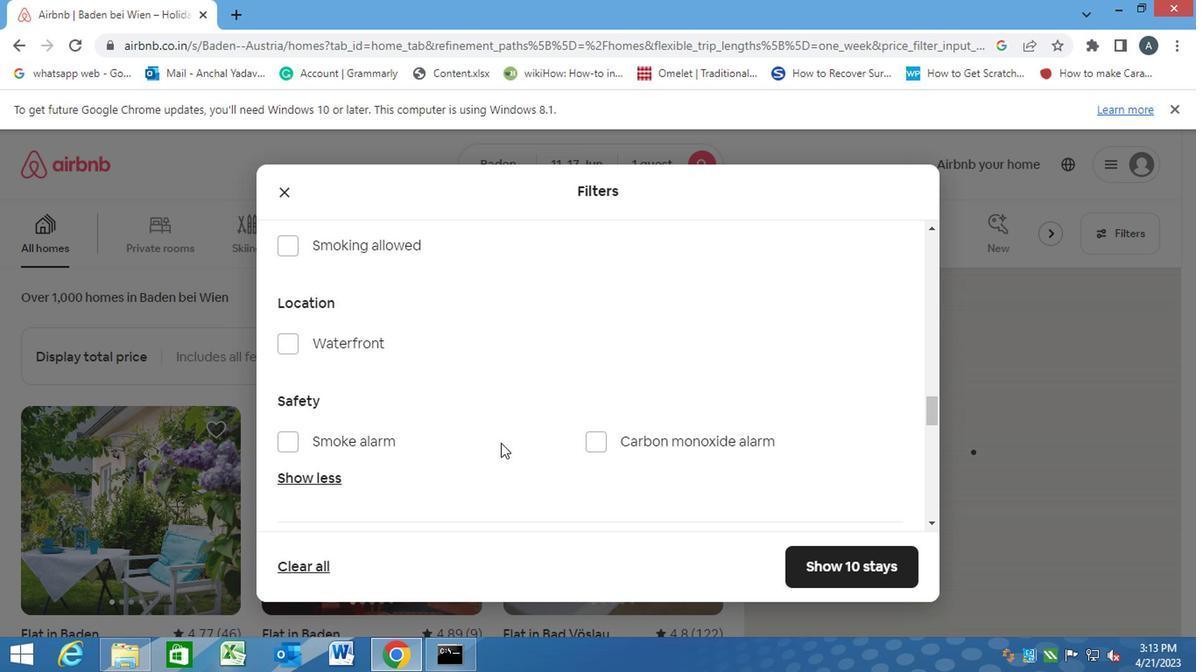 
Action: Mouse moved to (855, 406)
Screenshot: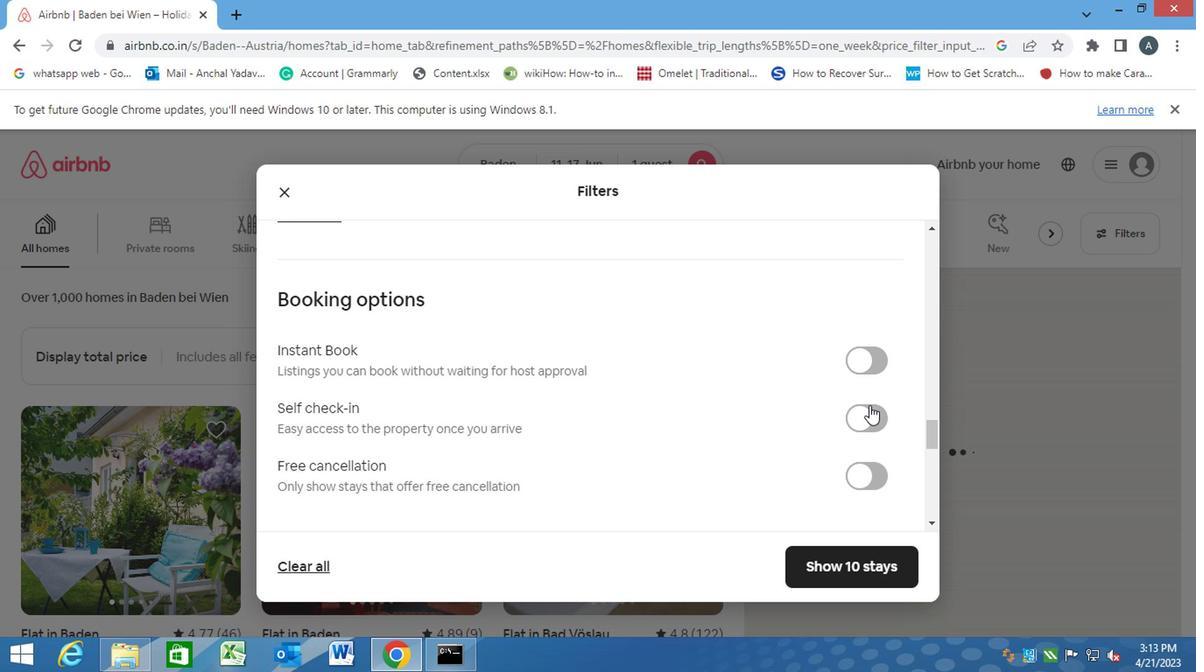 
Action: Mouse pressed left at (855, 406)
Screenshot: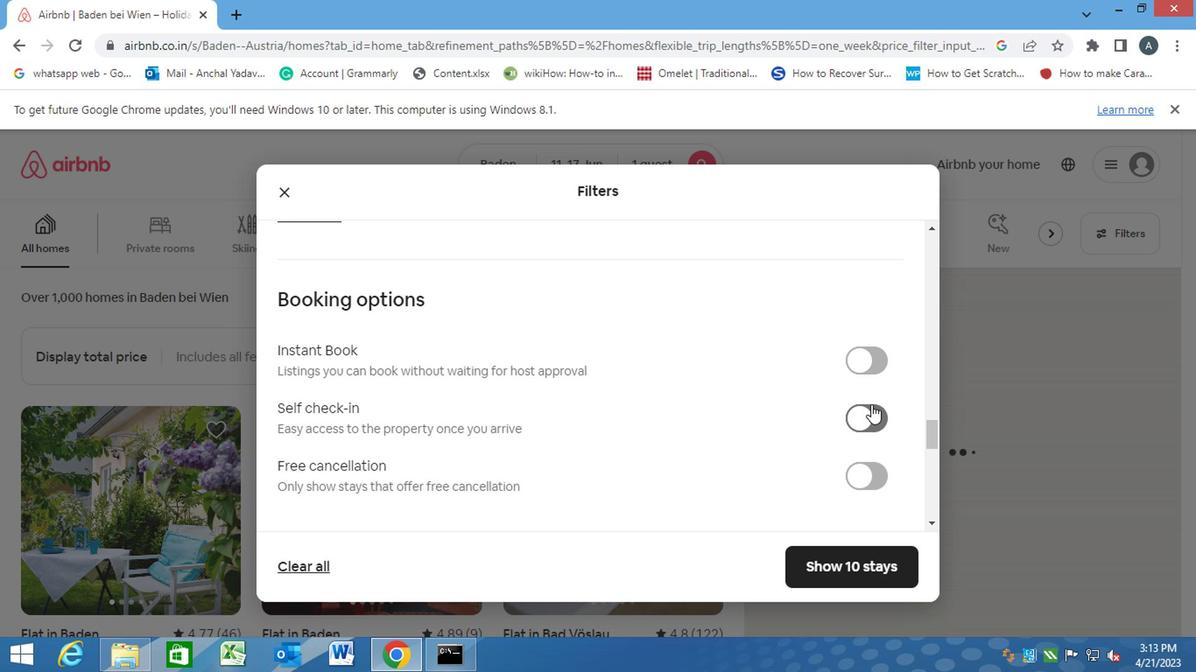 
Action: Mouse moved to (759, 426)
Screenshot: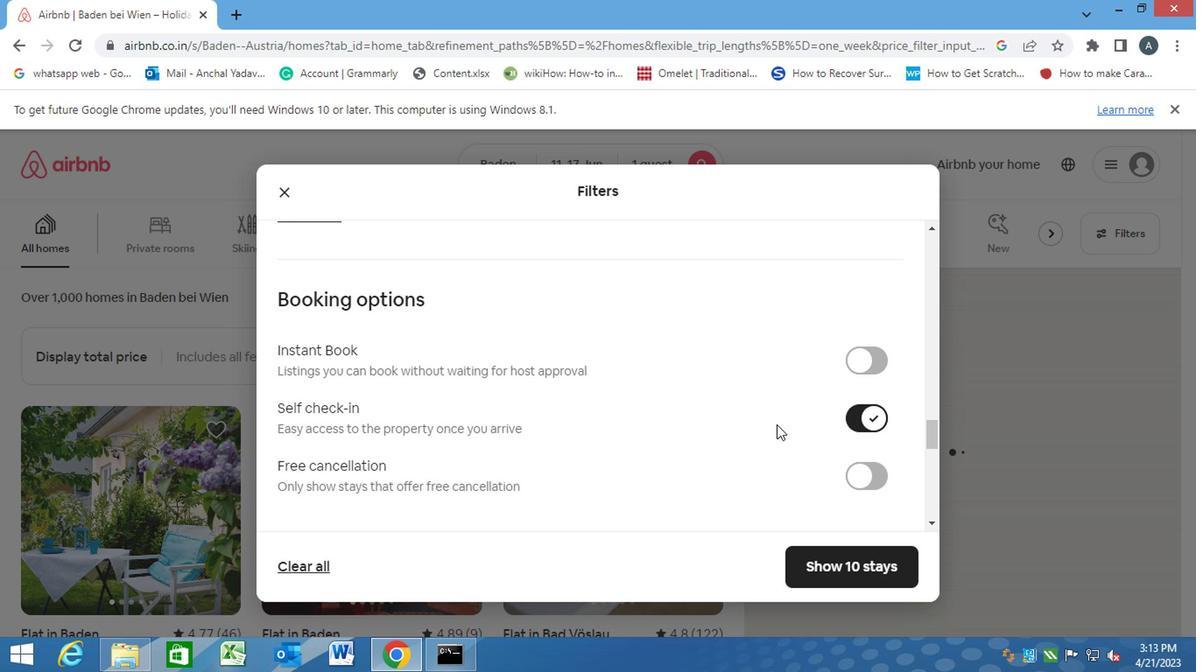 
Action: Mouse scrolled (759, 425) with delta (0, -1)
Screenshot: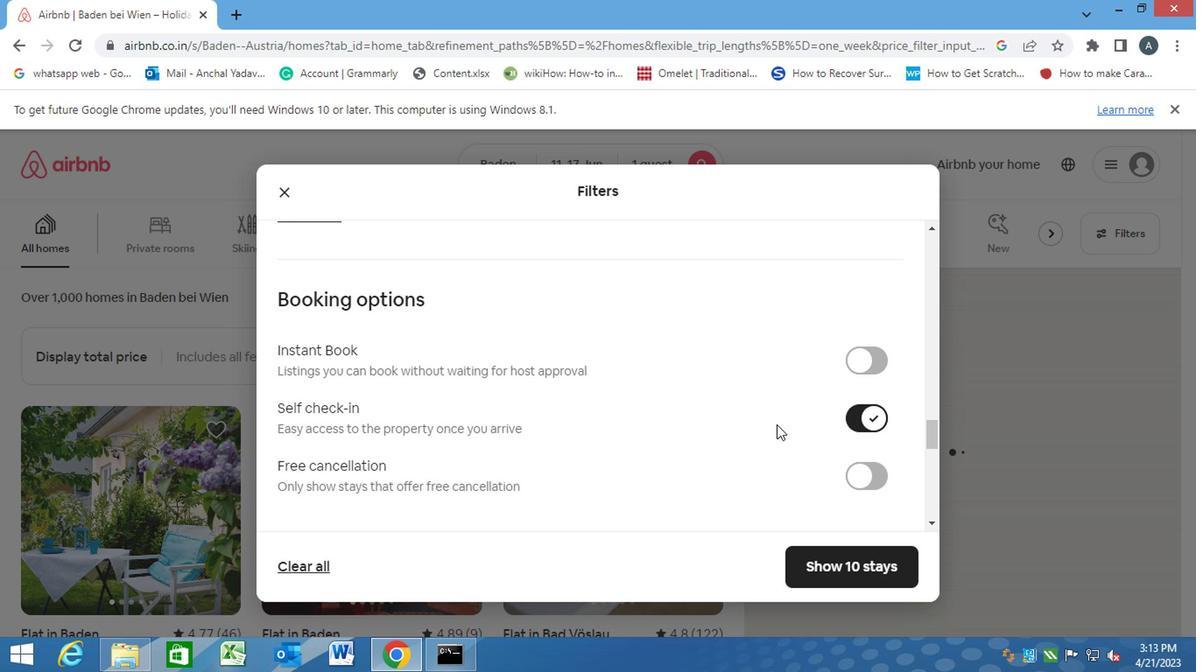 
Action: Mouse moved to (757, 428)
Screenshot: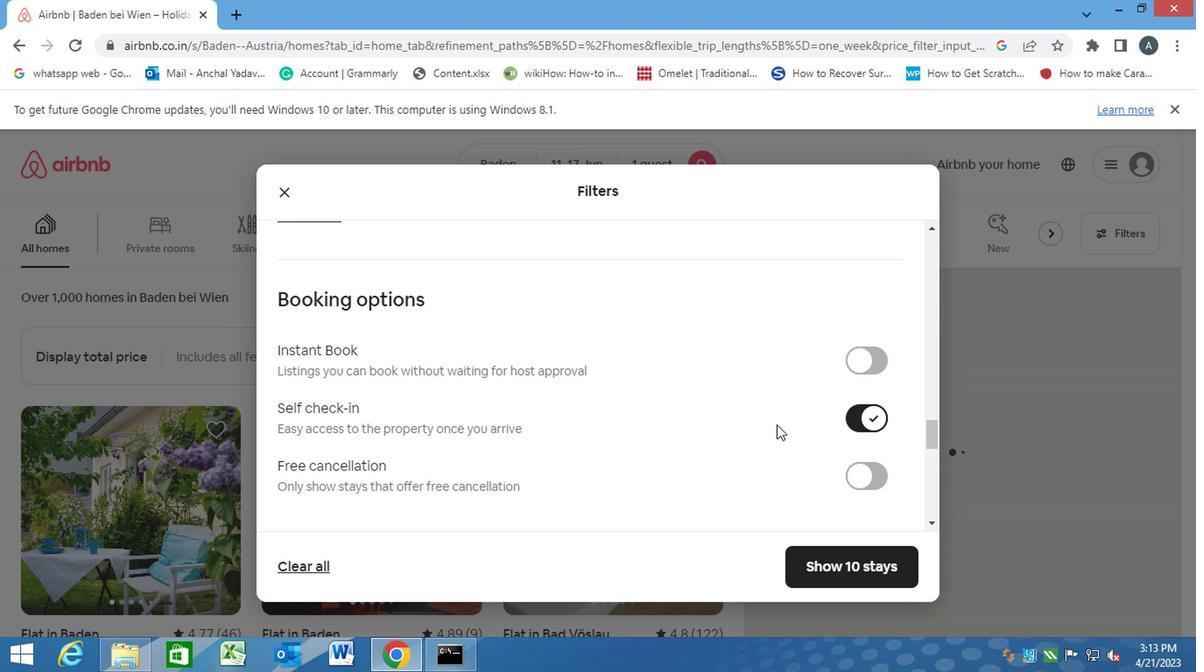 
Action: Mouse scrolled (757, 427) with delta (0, -1)
Screenshot: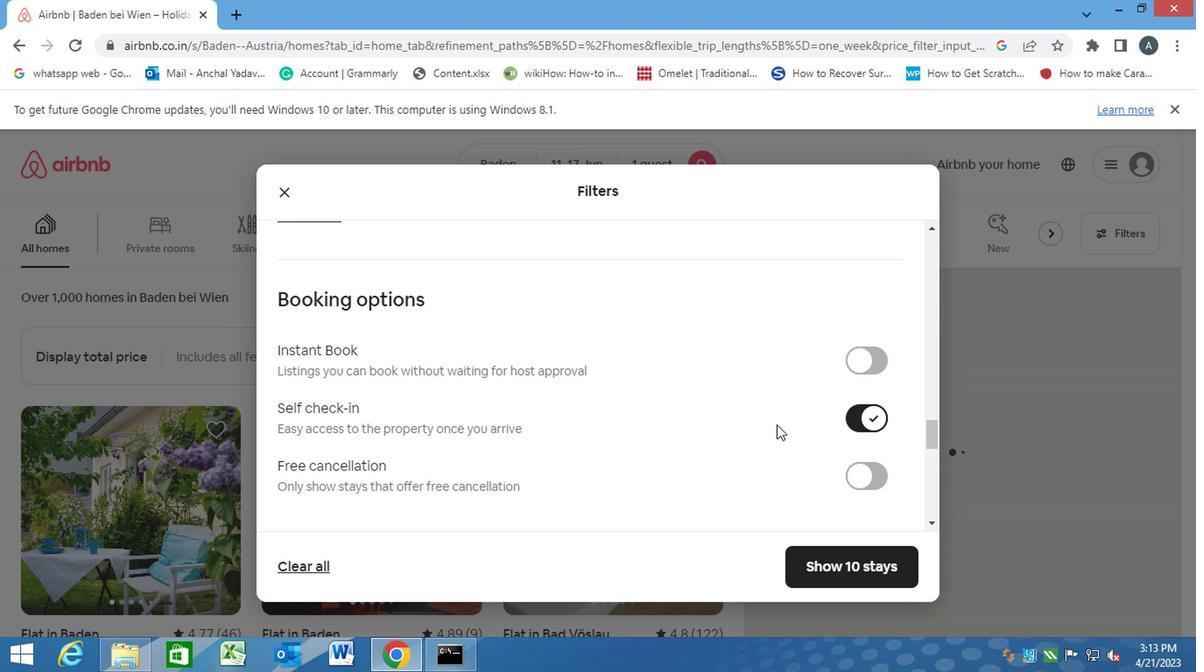 
Action: Mouse moved to (754, 429)
Screenshot: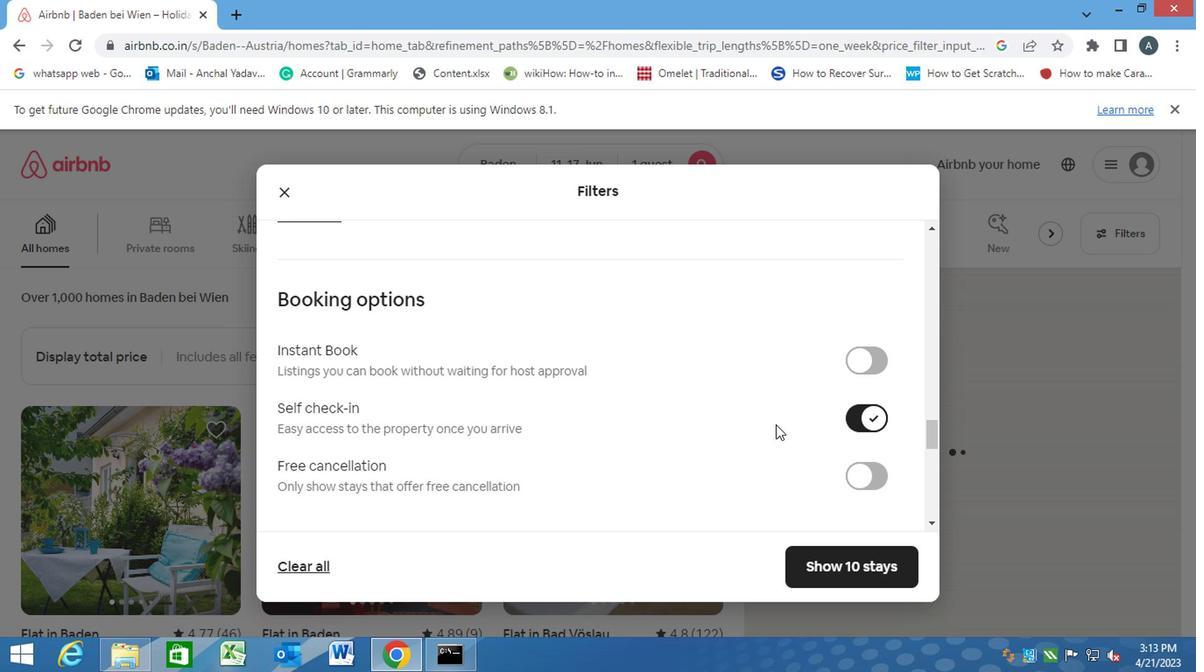 
Action: Mouse scrolled (754, 428) with delta (0, 0)
Screenshot: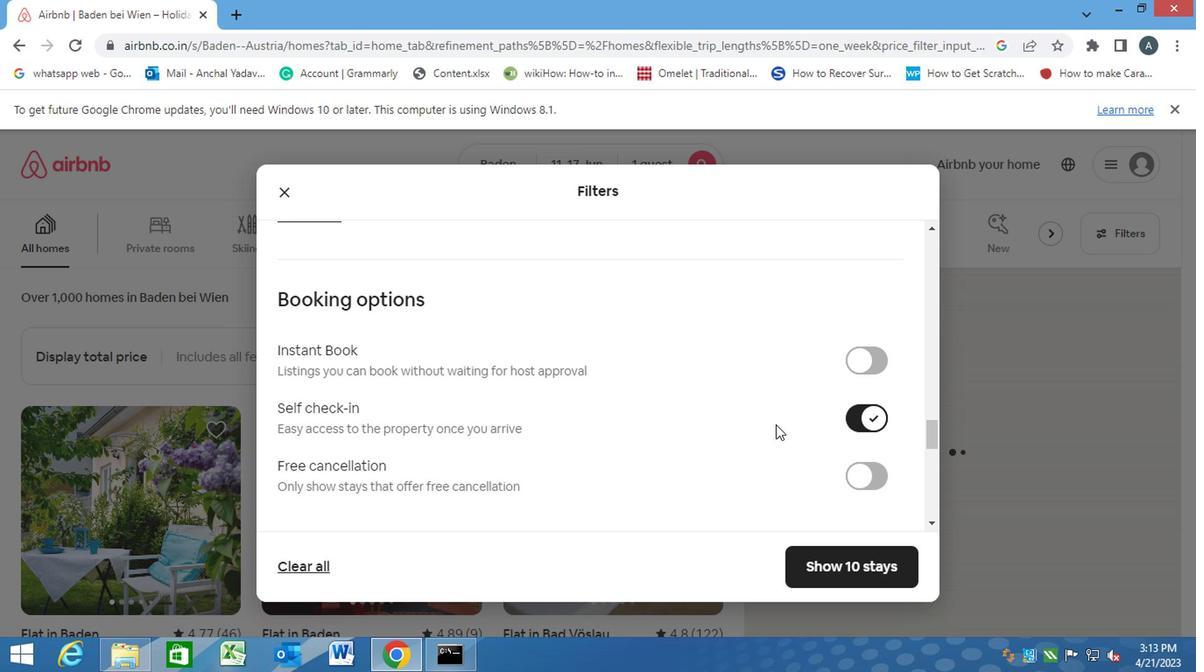 
Action: Mouse moved to (715, 428)
Screenshot: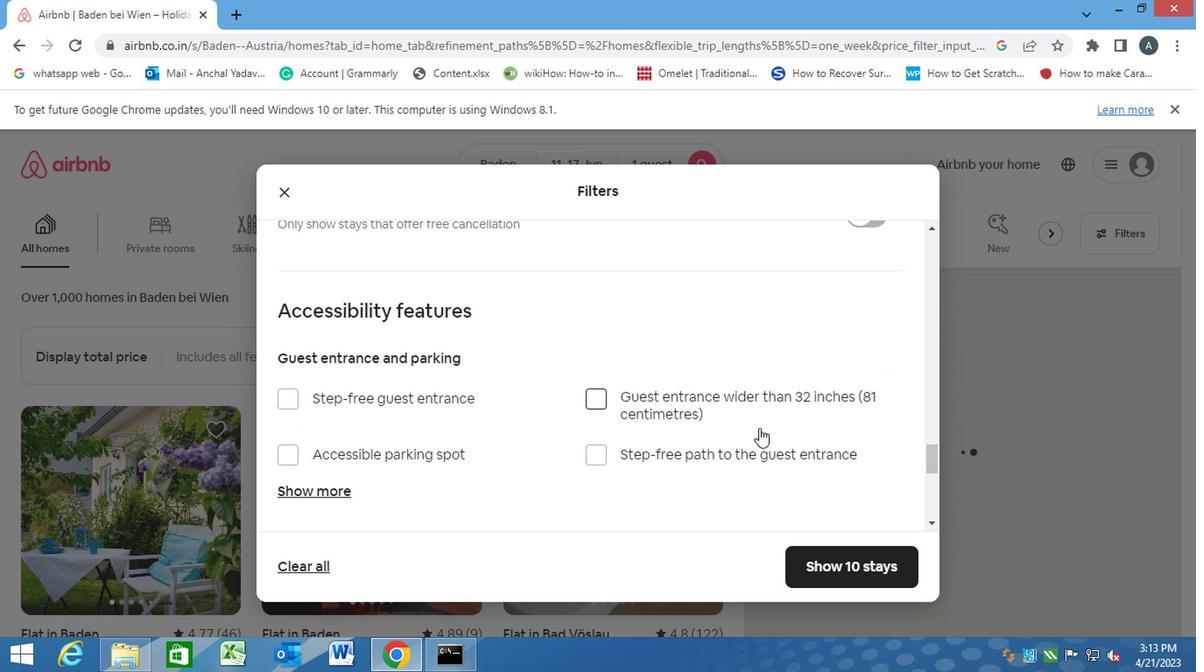 
Action: Mouse scrolled (715, 427) with delta (0, -1)
Screenshot: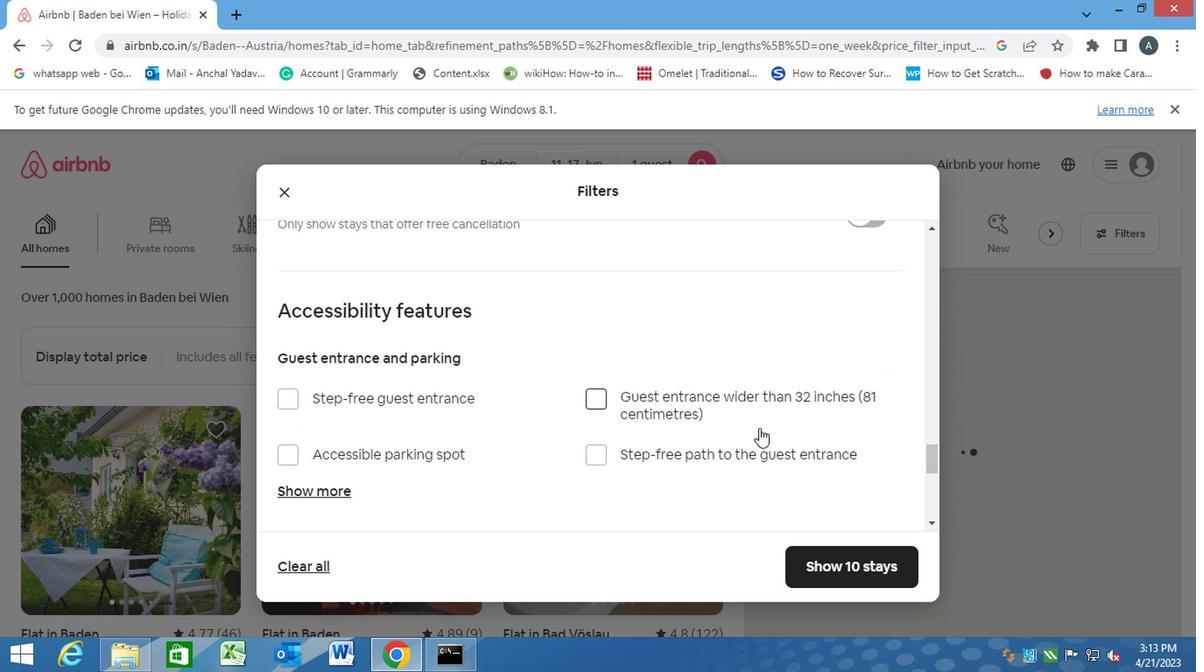
Action: Mouse moved to (714, 428)
Screenshot: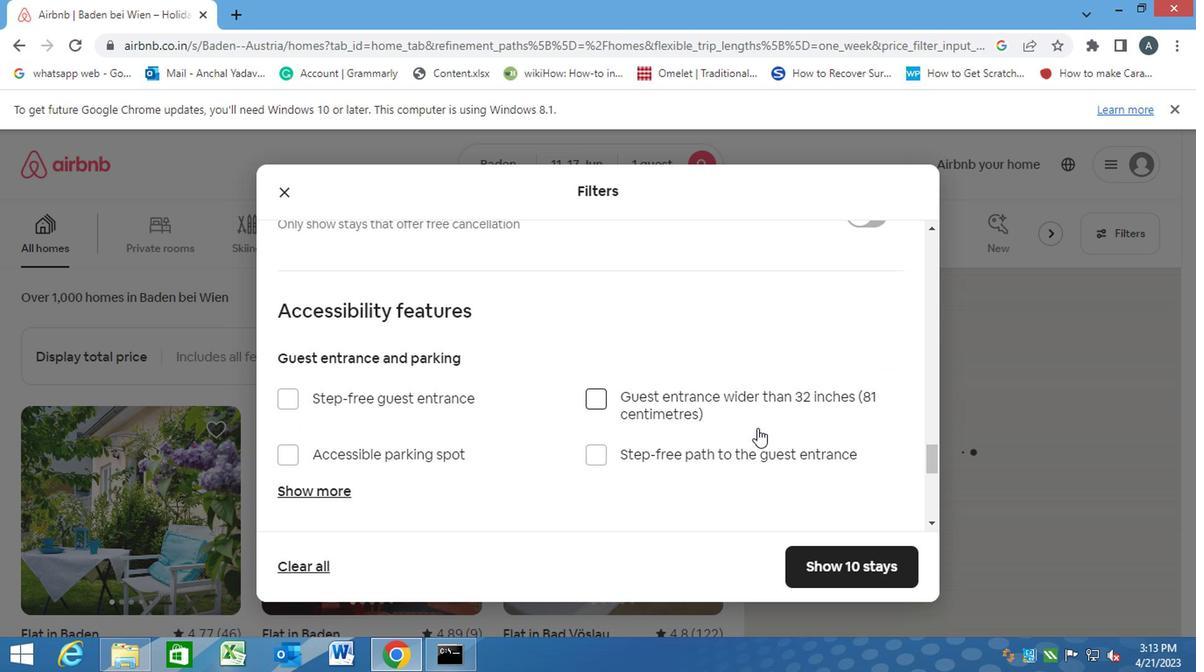 
Action: Mouse scrolled (714, 427) with delta (0, -1)
Screenshot: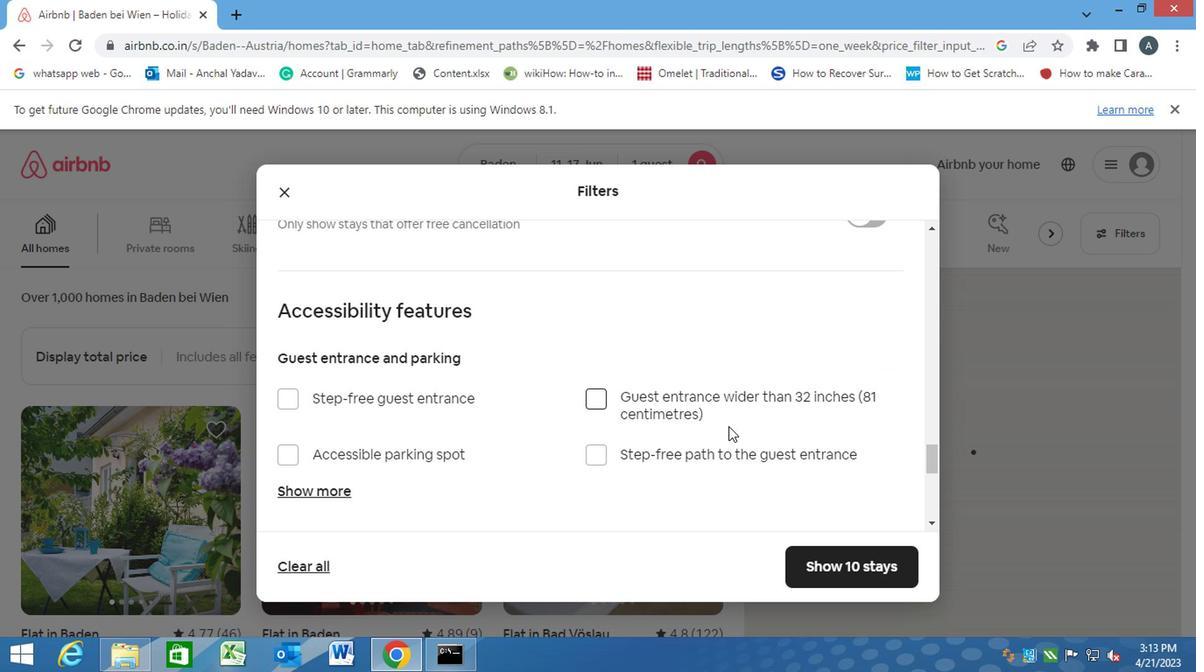 
Action: Mouse moved to (496, 437)
Screenshot: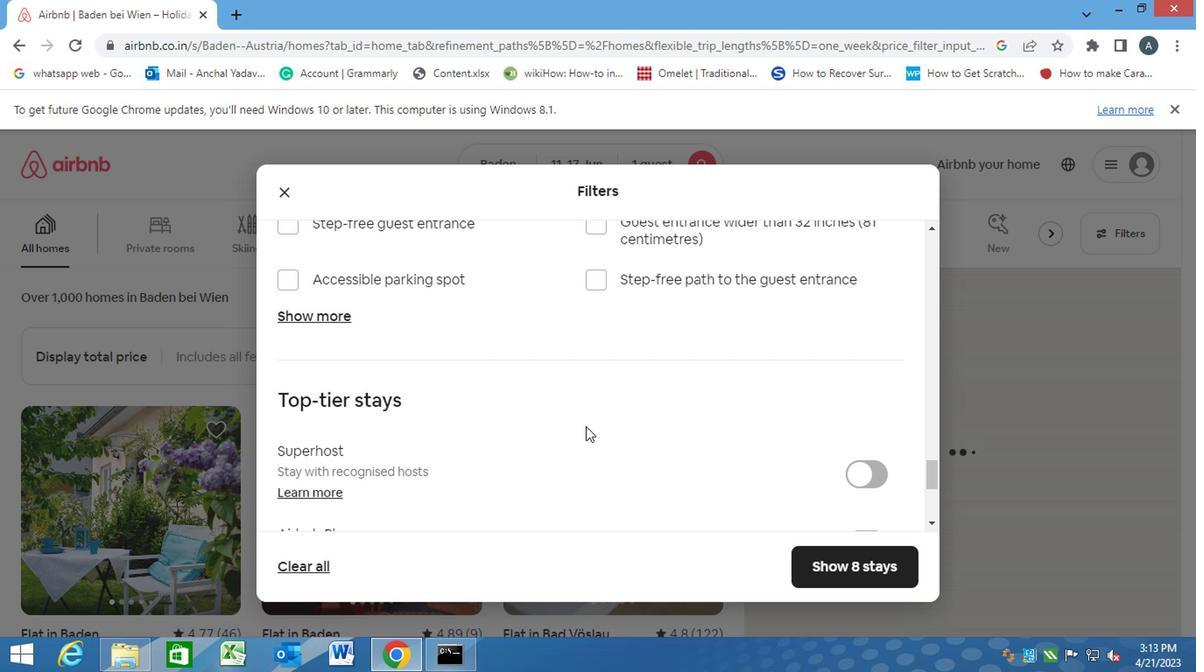
Action: Mouse scrolled (496, 436) with delta (0, -1)
Screenshot: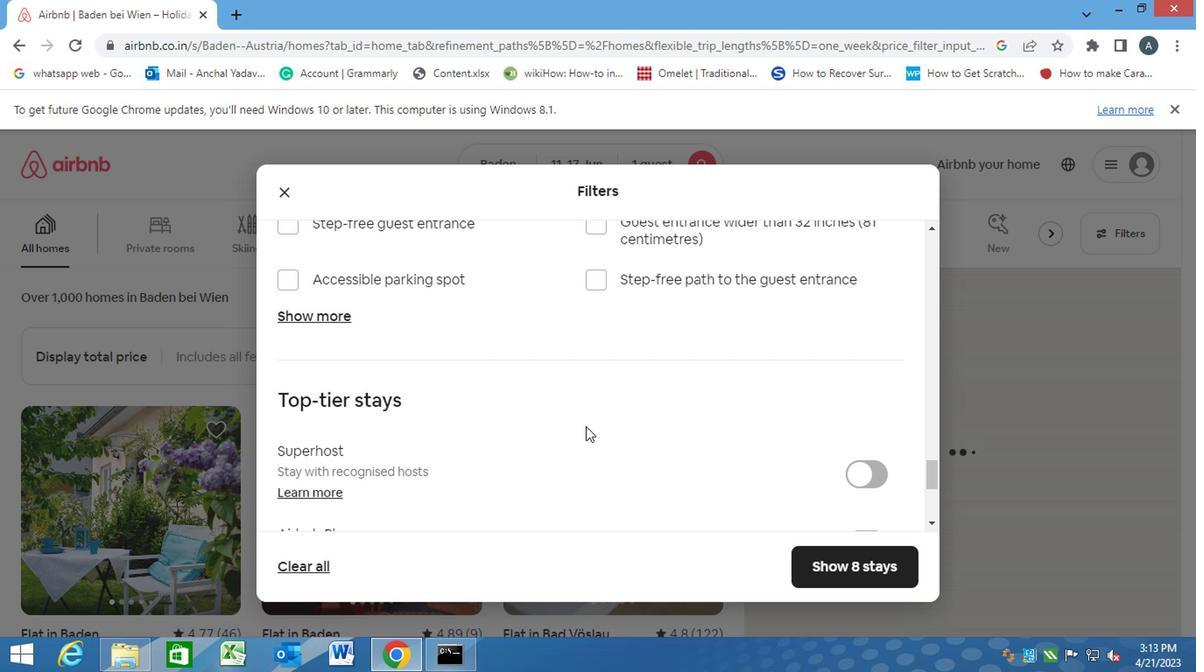 
Action: Mouse moved to (486, 439)
Screenshot: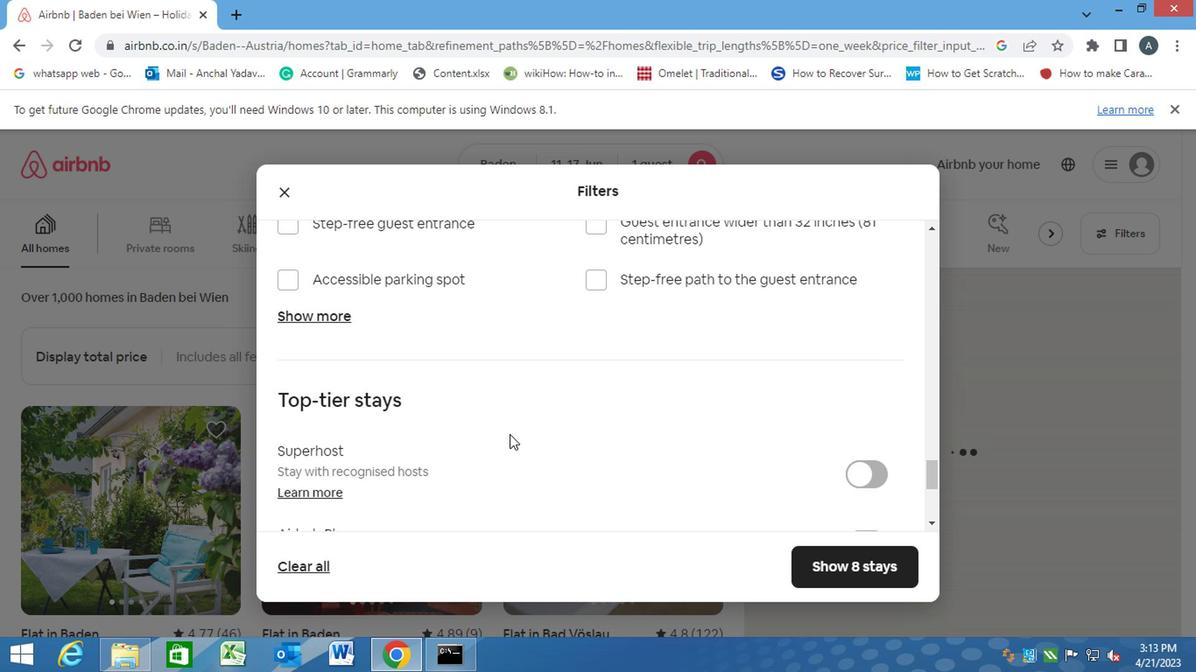 
Action: Mouse scrolled (486, 438) with delta (0, -1)
Screenshot: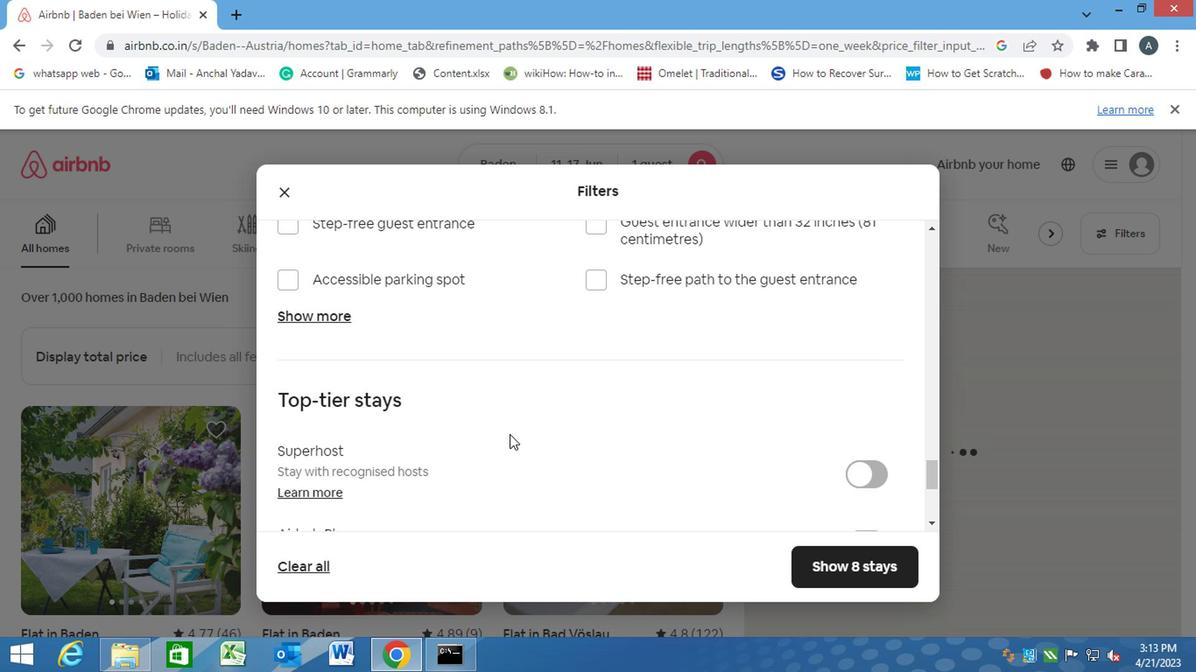 
Action: Mouse moved to (288, 511)
Screenshot: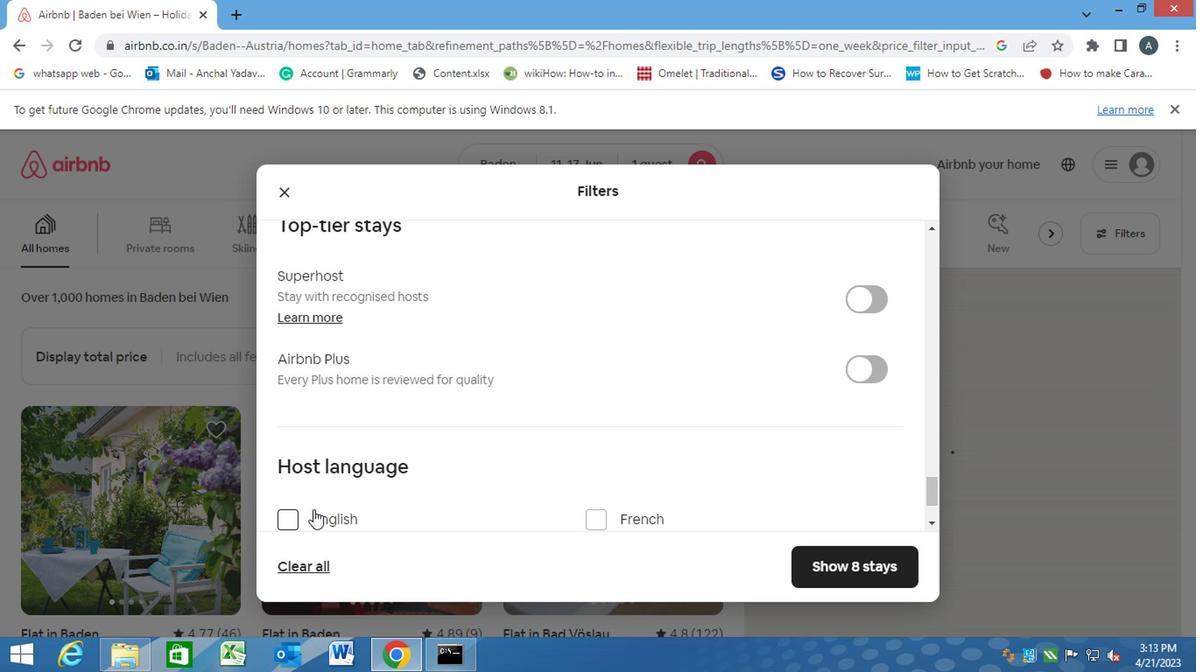 
Action: Mouse pressed left at (288, 511)
Screenshot: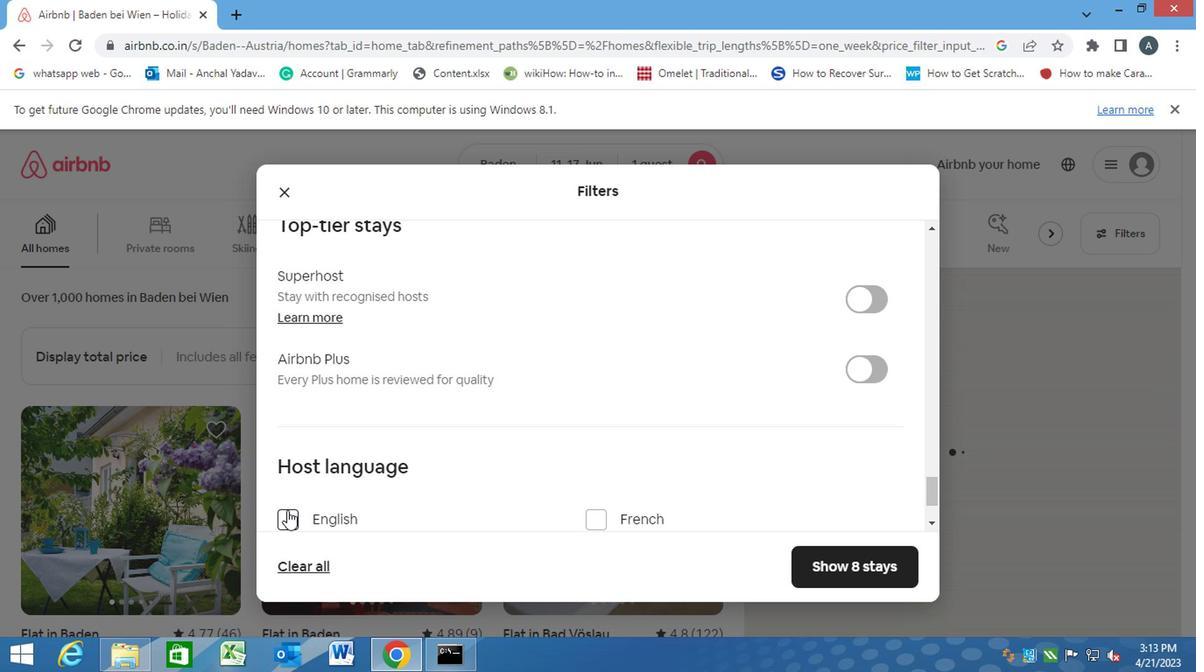 
Action: Mouse moved to (821, 564)
Screenshot: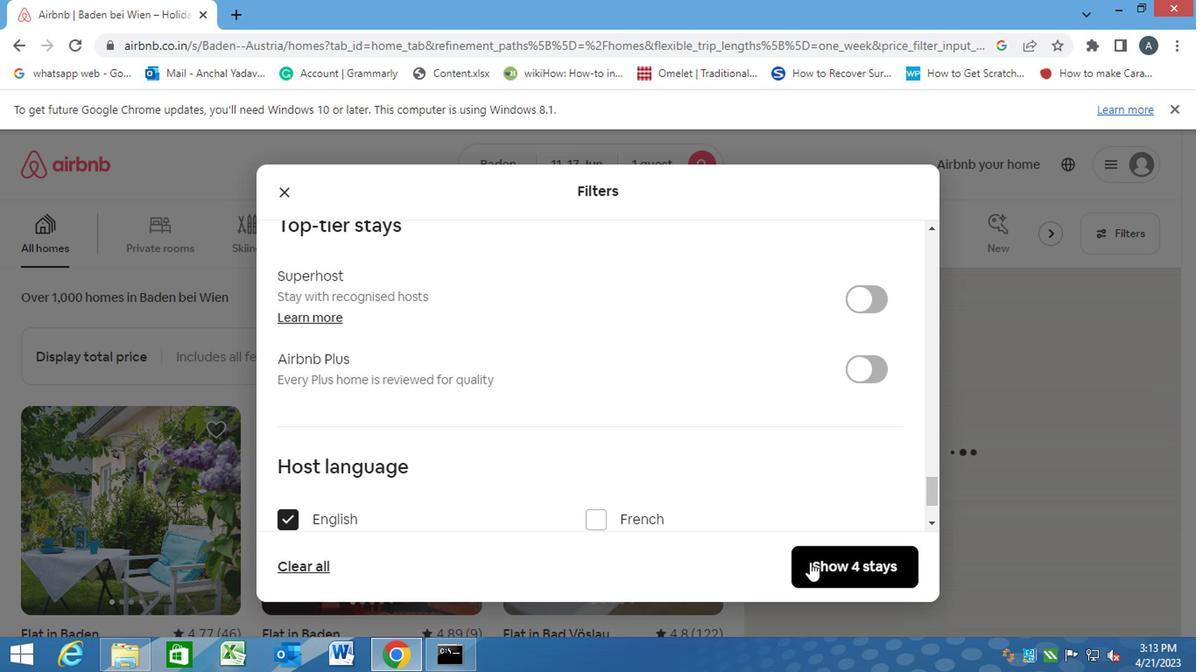 
Action: Mouse pressed left at (821, 564)
Screenshot: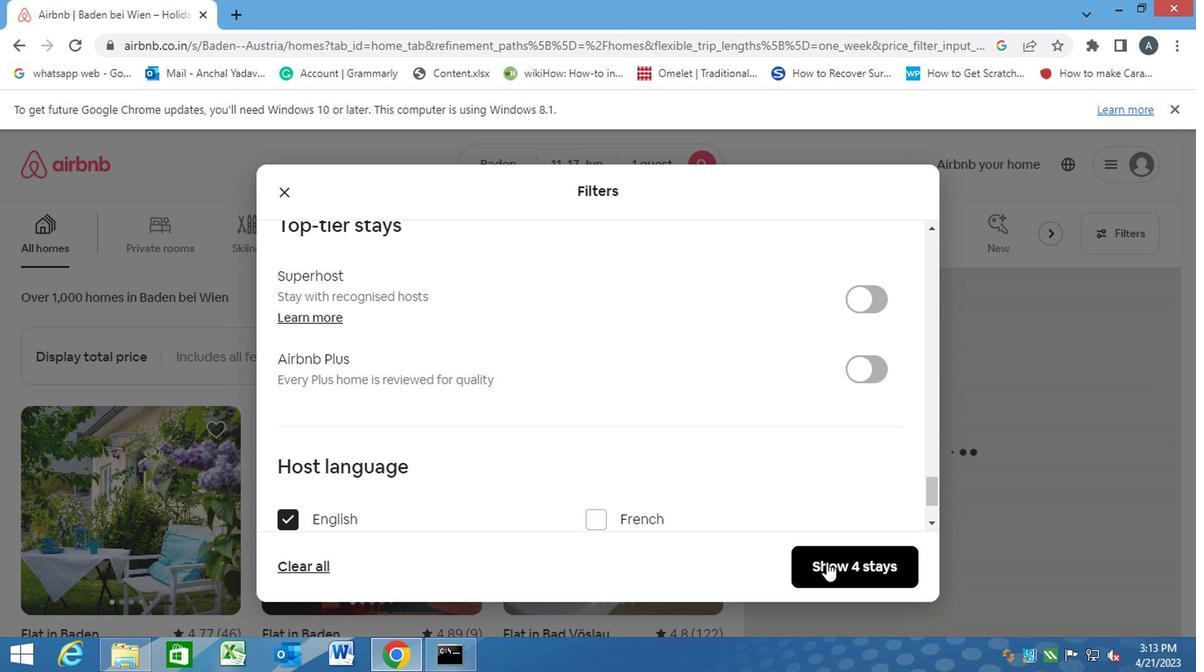 
